 Task: Compose an email with the signature Jamie Cooper with the subject Confirmation of a shipment and the message I noticed that there is an error in the financial report. Could you please take a look and let me know how we can correct it? from softage.5@softage.net to softage.10@softage.net, select last sentence, change the font color from current to black and background color to maroon Send the email. Finally, move the email from Sent Items to the label Crafts
Action: Mouse moved to (943, 70)
Screenshot: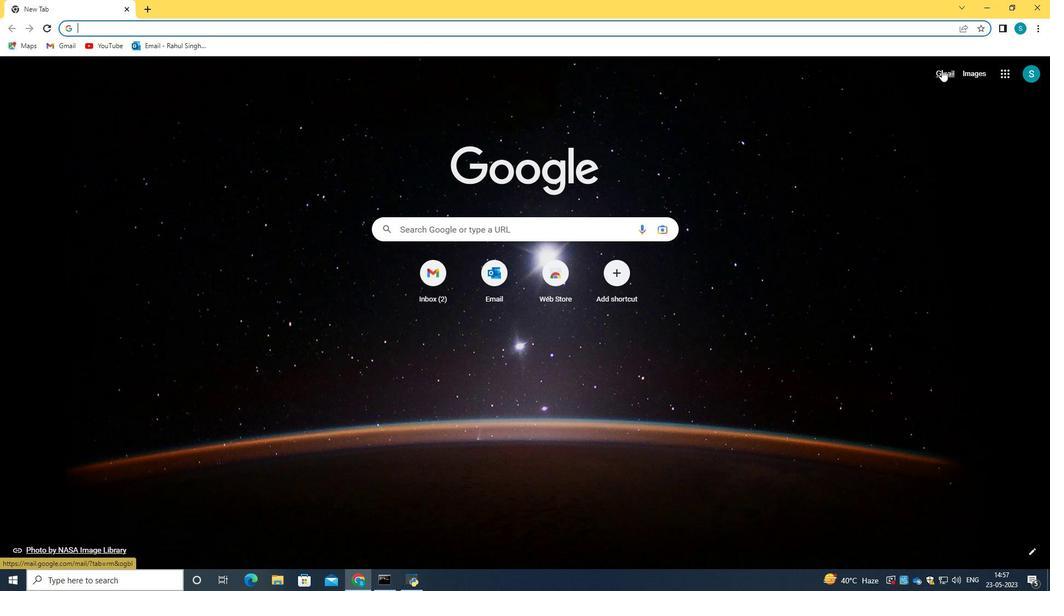 
Action: Mouse pressed left at (943, 70)
Screenshot: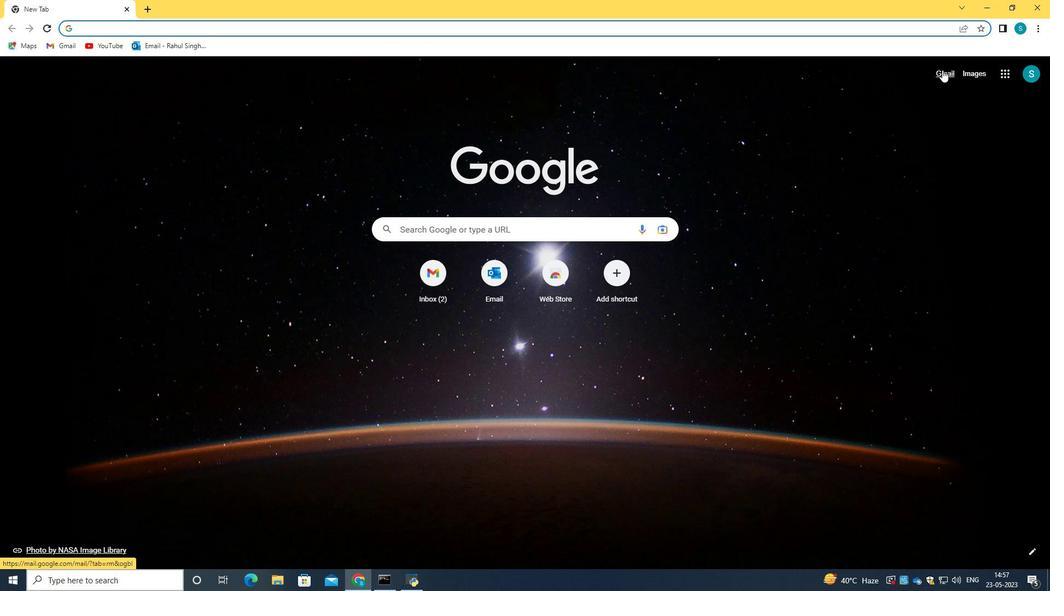 
Action: Mouse moved to (92, 116)
Screenshot: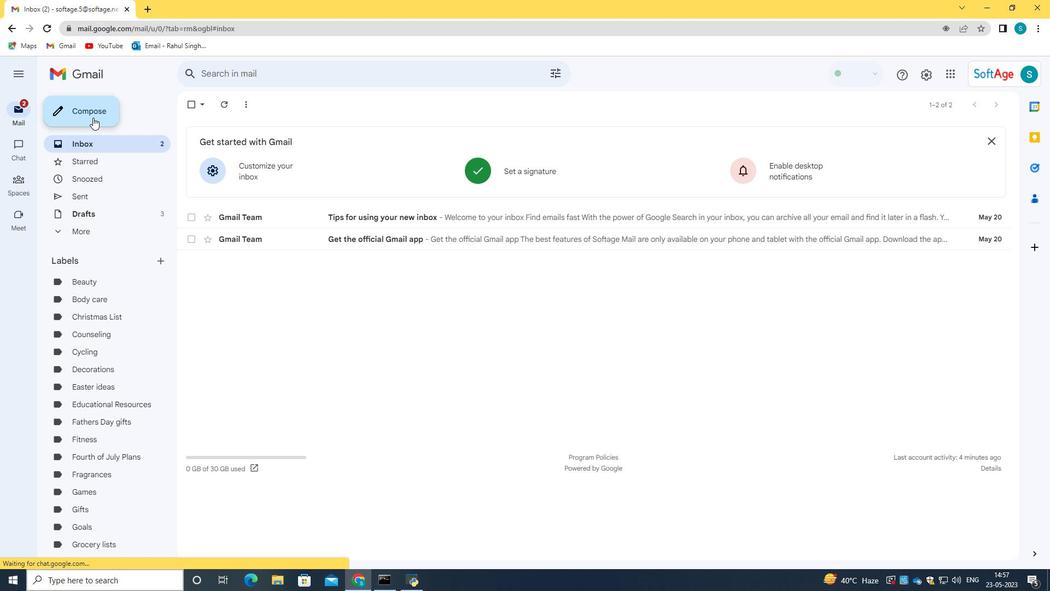 
Action: Mouse pressed left at (92, 116)
Screenshot: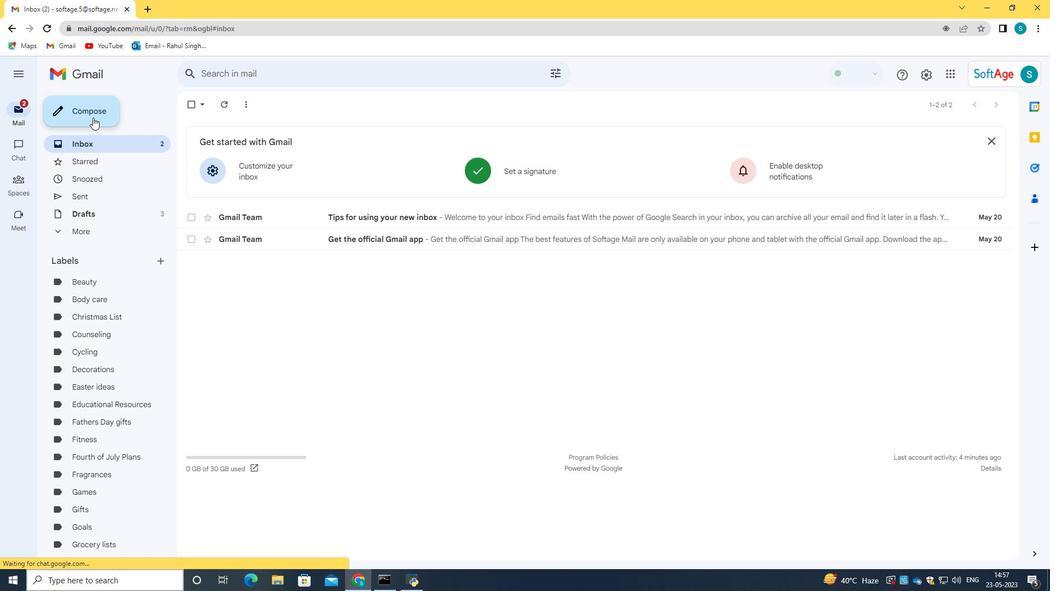 
Action: Mouse moved to (1001, 242)
Screenshot: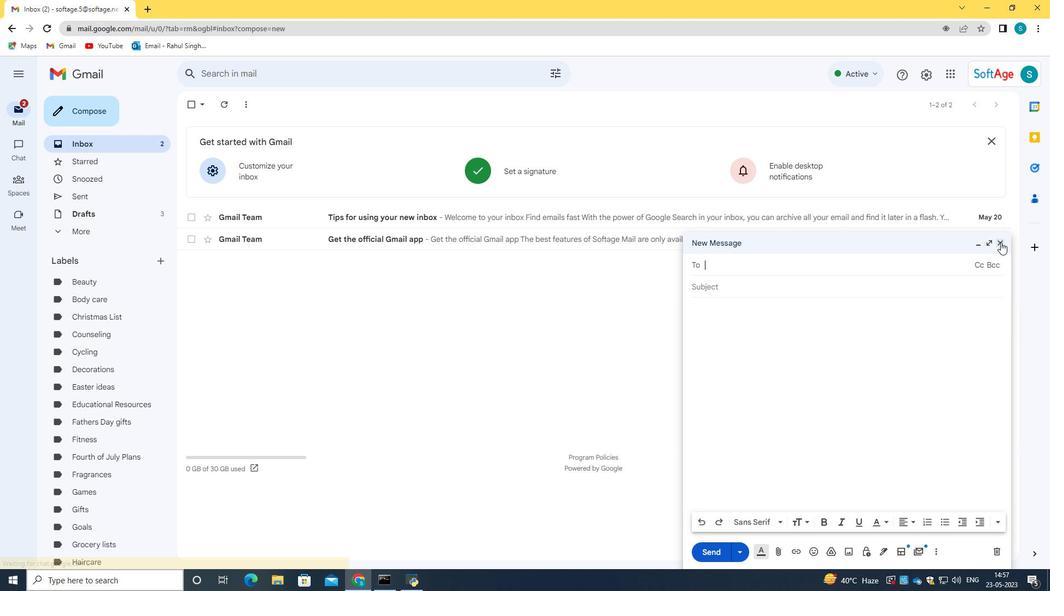 
Action: Mouse pressed left at (1001, 242)
Screenshot: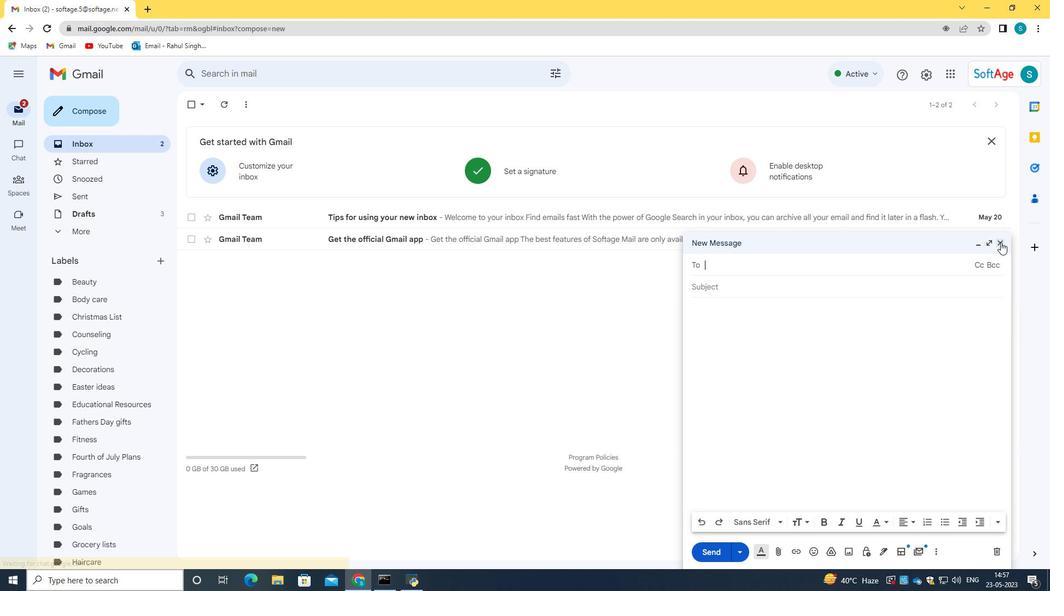 
Action: Mouse moved to (483, 177)
Screenshot: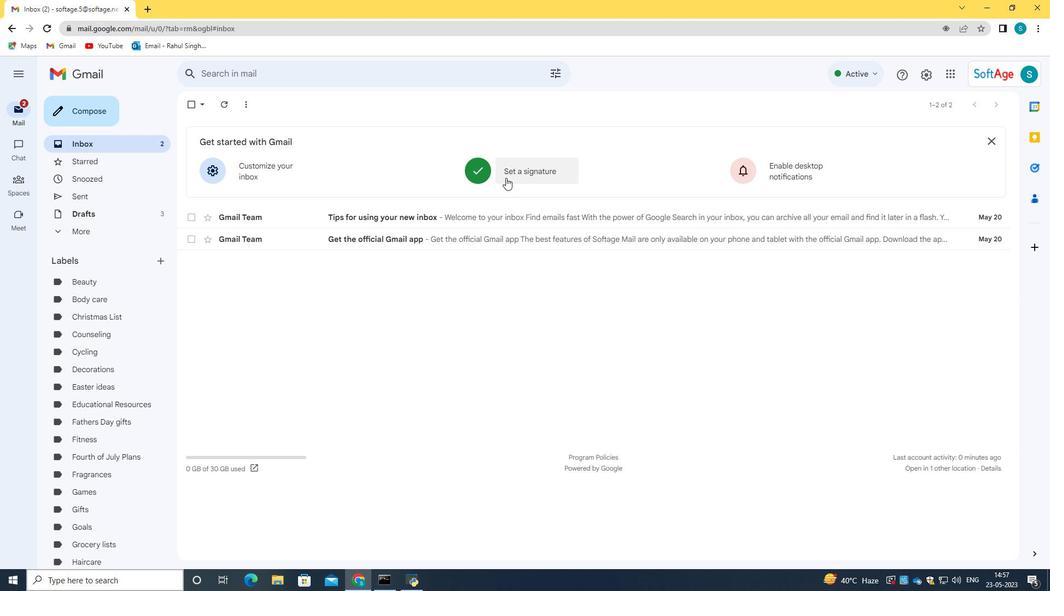 
Action: Mouse pressed left at (483, 177)
Screenshot: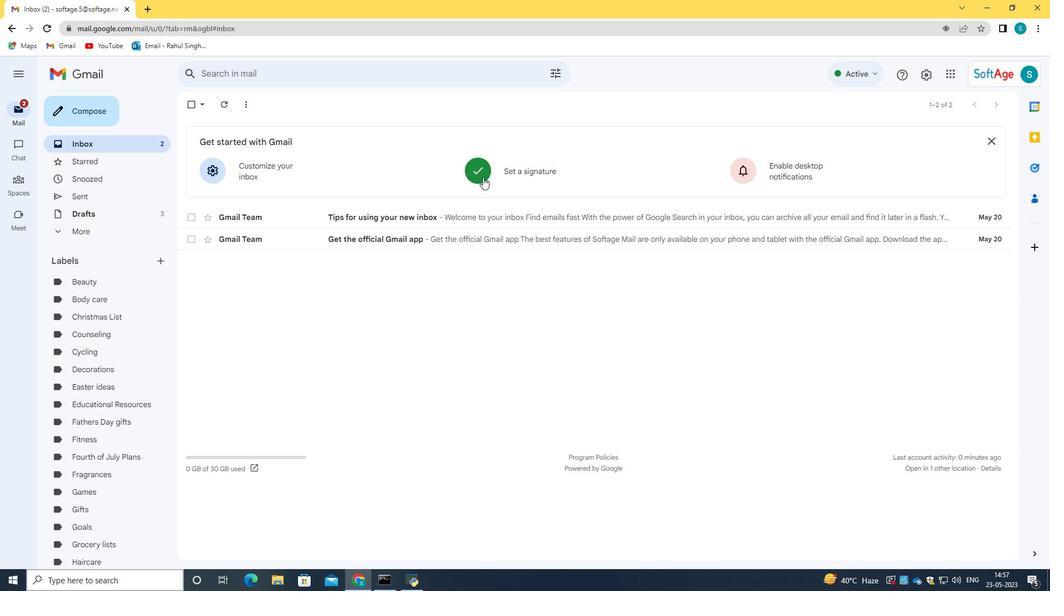 
Action: Mouse moved to (545, 175)
Screenshot: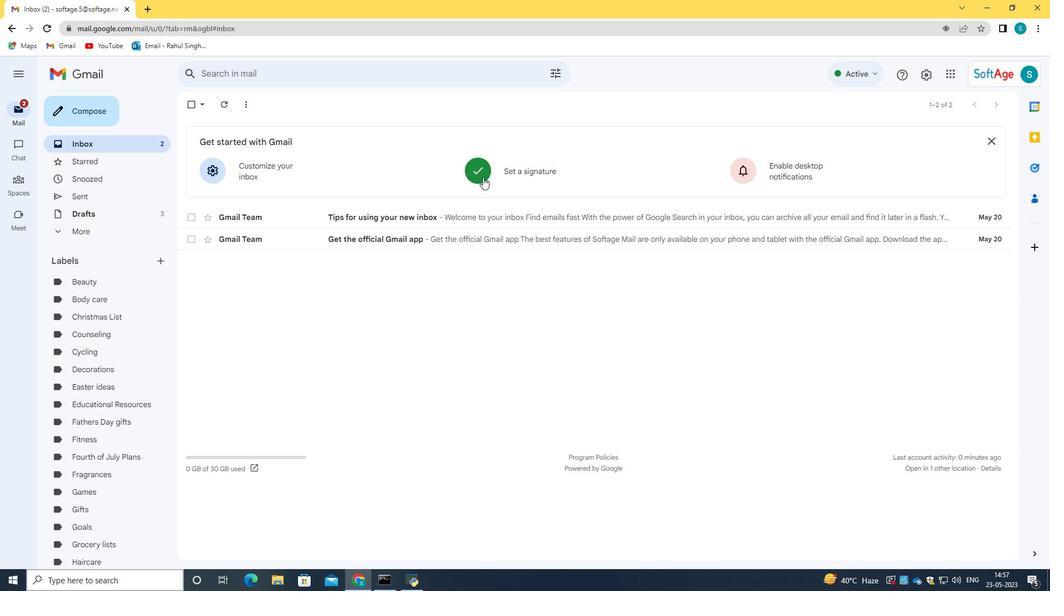 
Action: Mouse pressed left at (545, 175)
Screenshot: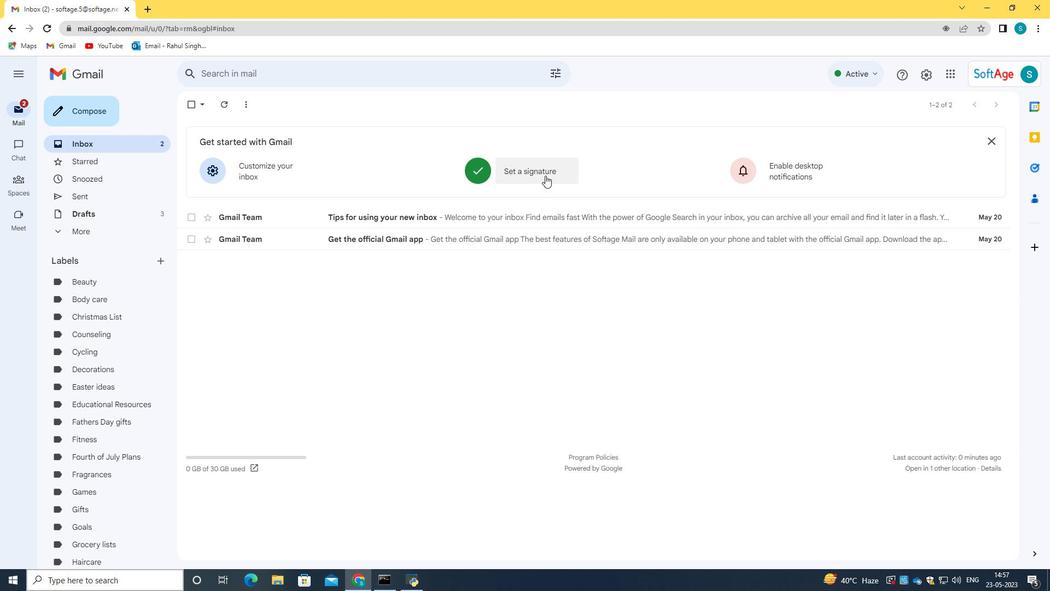 
Action: Mouse moved to (594, 255)
Screenshot: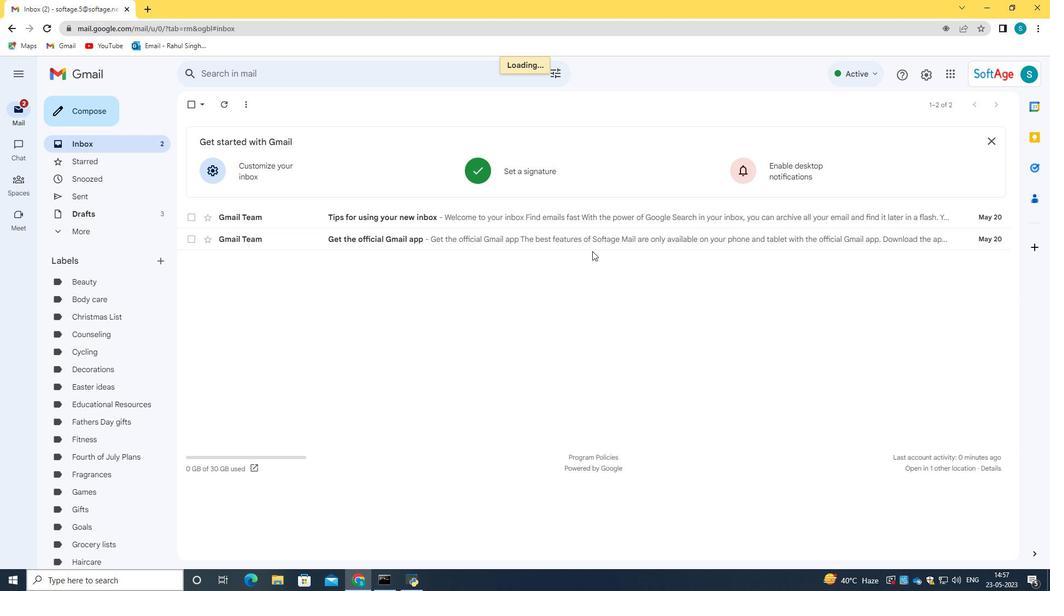 
Action: Mouse scrolled (594, 254) with delta (0, 0)
Screenshot: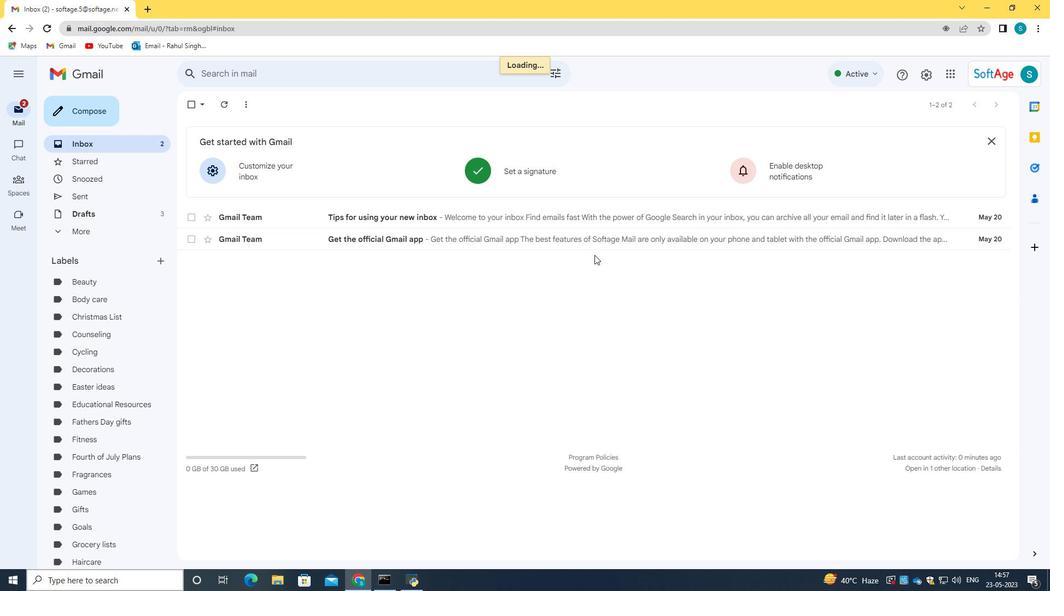 
Action: Mouse scrolled (594, 254) with delta (0, 0)
Screenshot: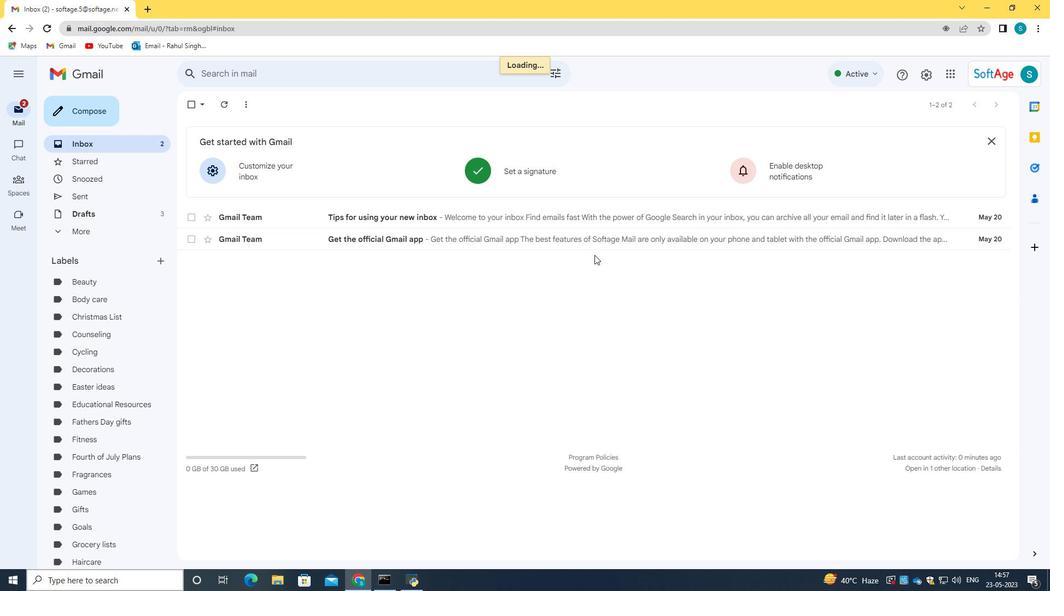 
Action: Mouse scrolled (594, 254) with delta (0, 0)
Screenshot: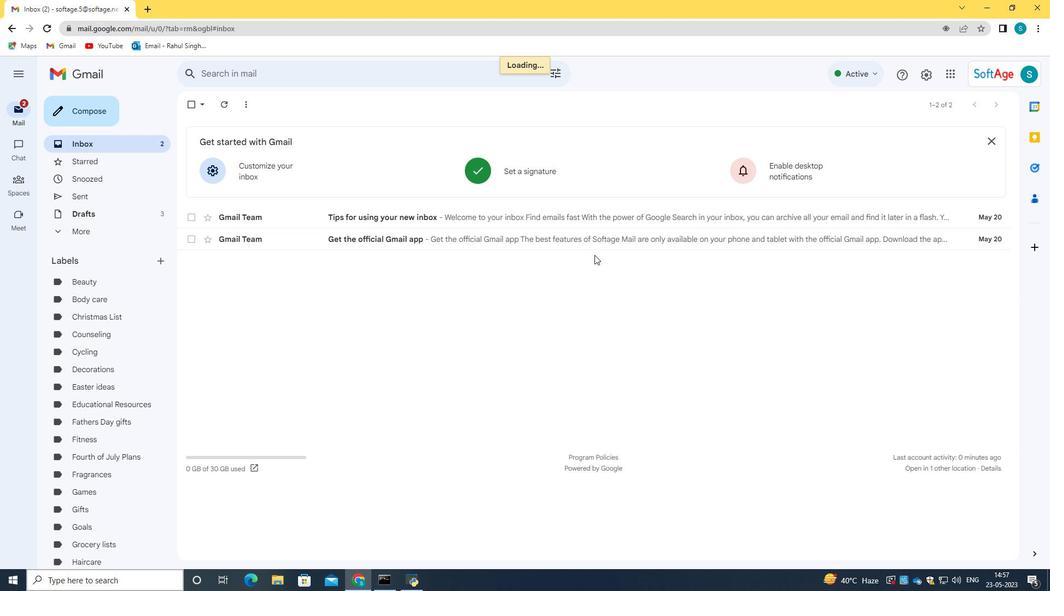 
Action: Mouse moved to (534, 275)
Screenshot: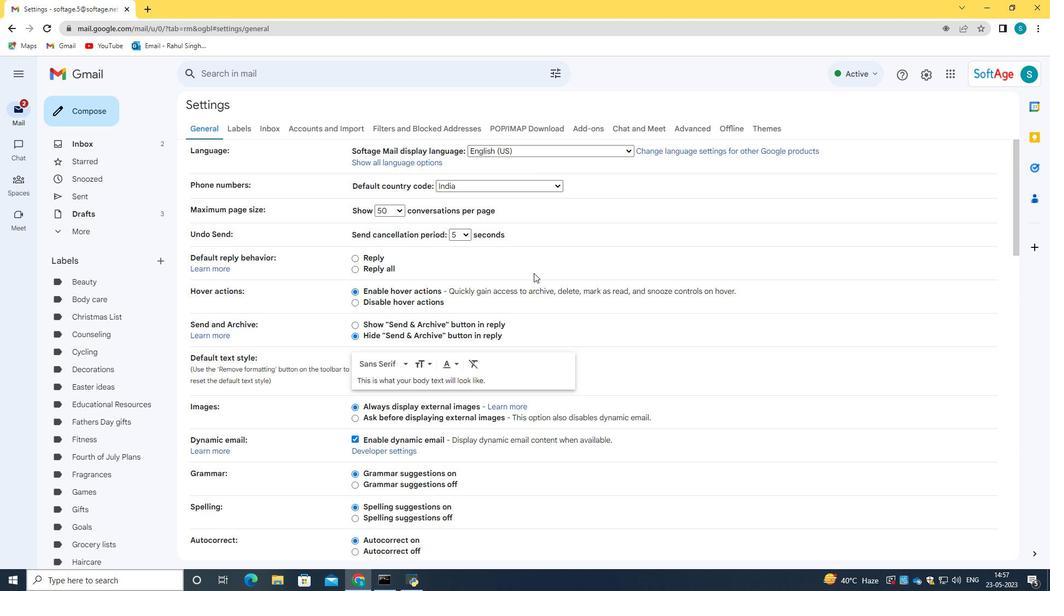 
Action: Mouse scrolled (534, 275) with delta (0, 0)
Screenshot: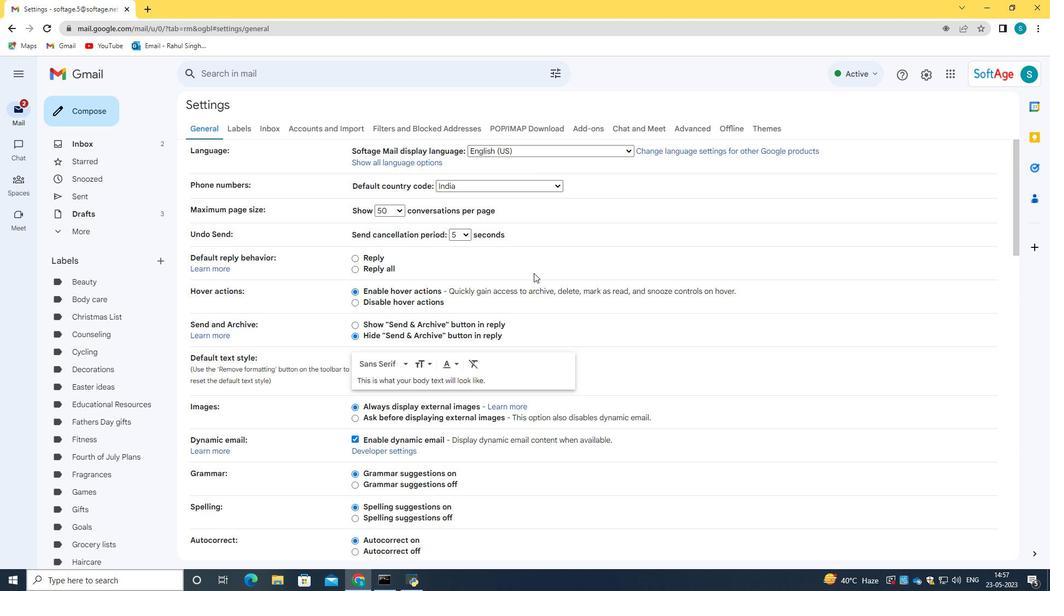 
Action: Mouse scrolled (534, 275) with delta (0, 0)
Screenshot: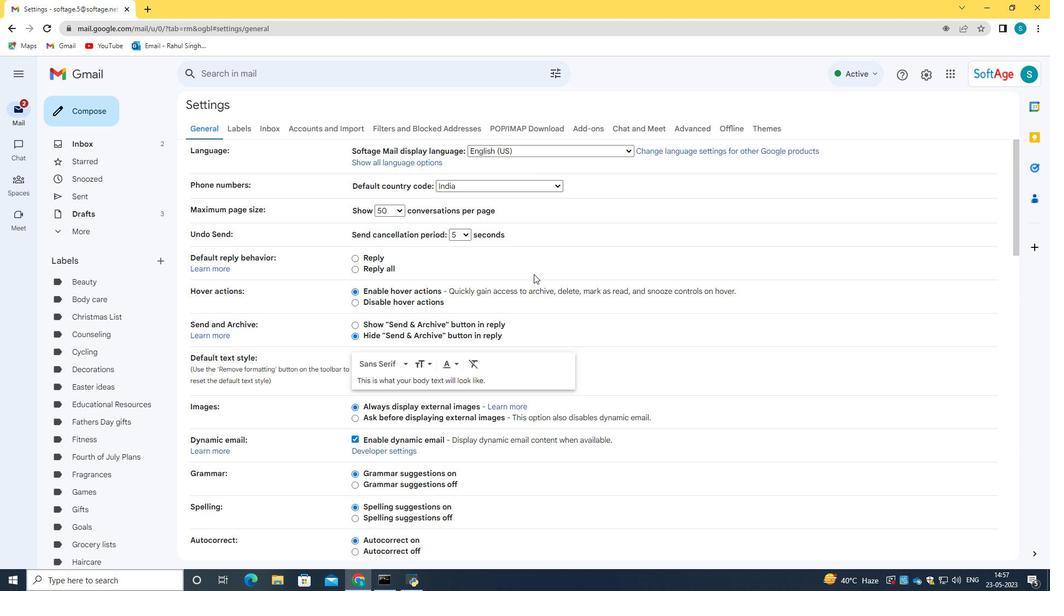 
Action: Mouse scrolled (534, 275) with delta (0, 0)
Screenshot: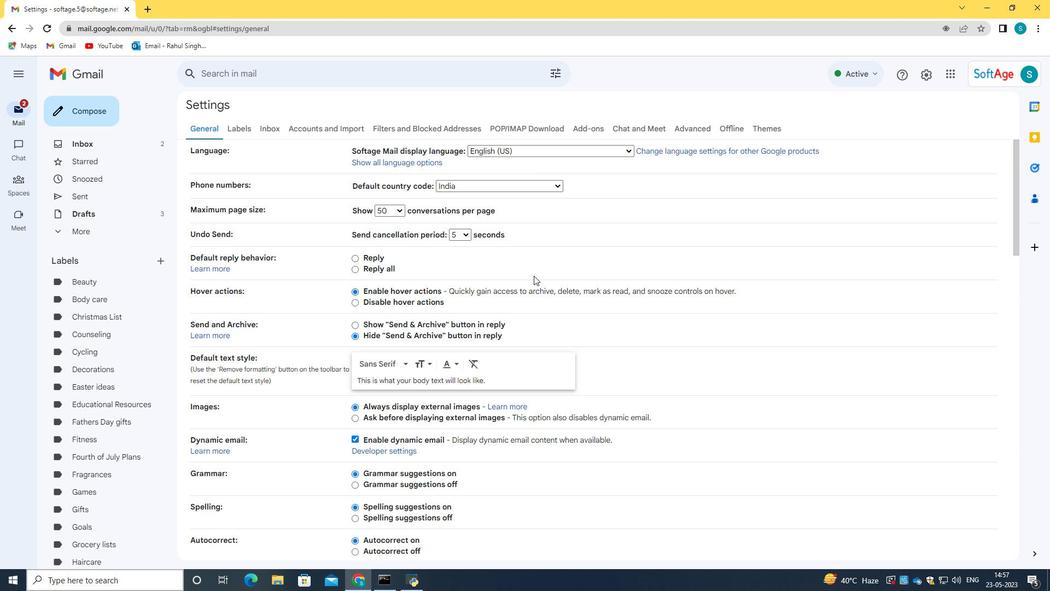 
Action: Mouse scrolled (534, 275) with delta (0, 0)
Screenshot: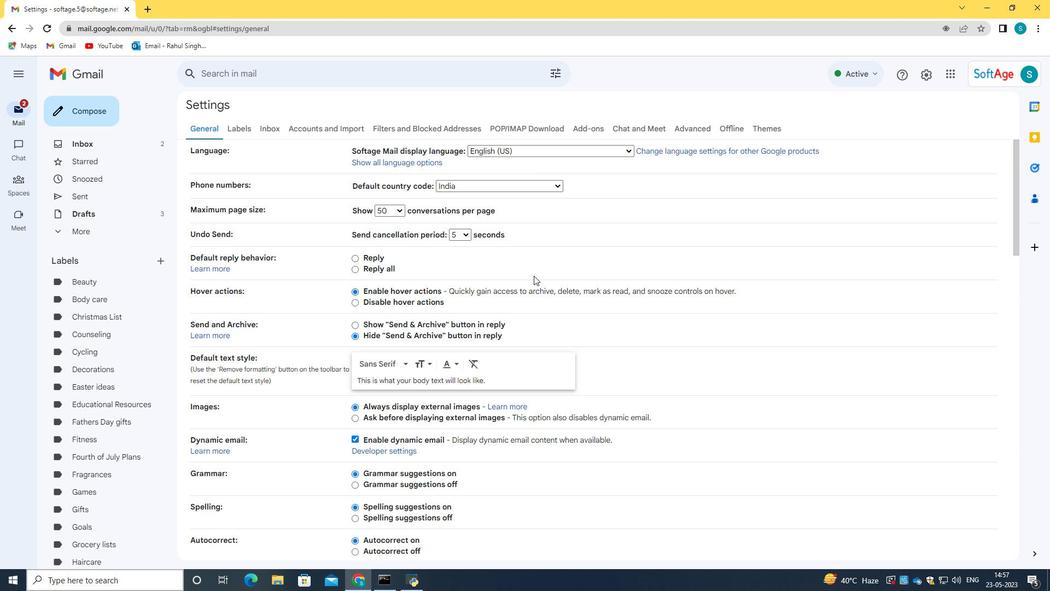 
Action: Mouse scrolled (534, 275) with delta (0, 0)
Screenshot: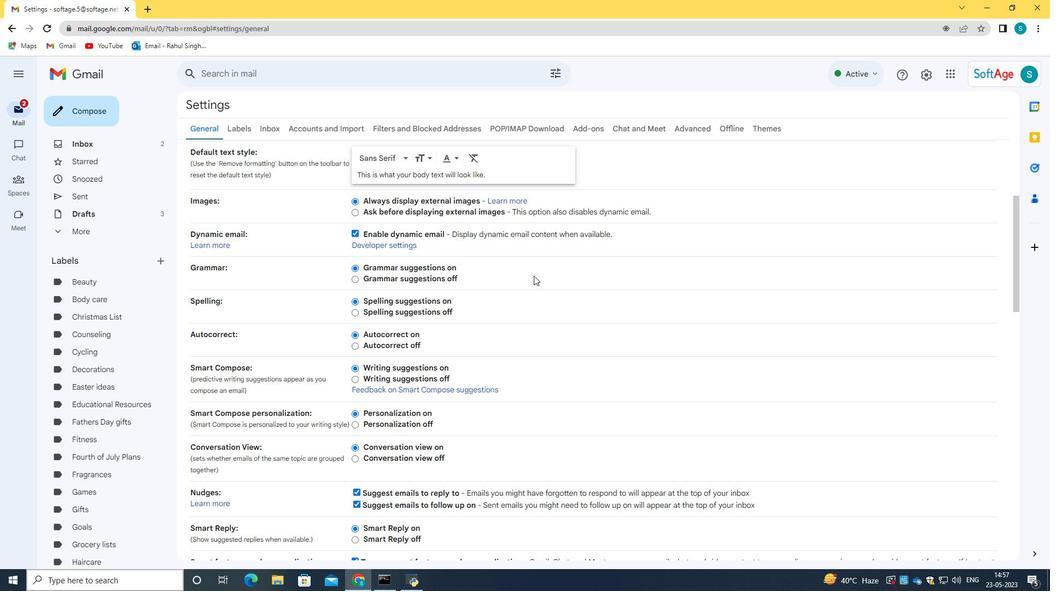 
Action: Mouse scrolled (534, 275) with delta (0, 0)
Screenshot: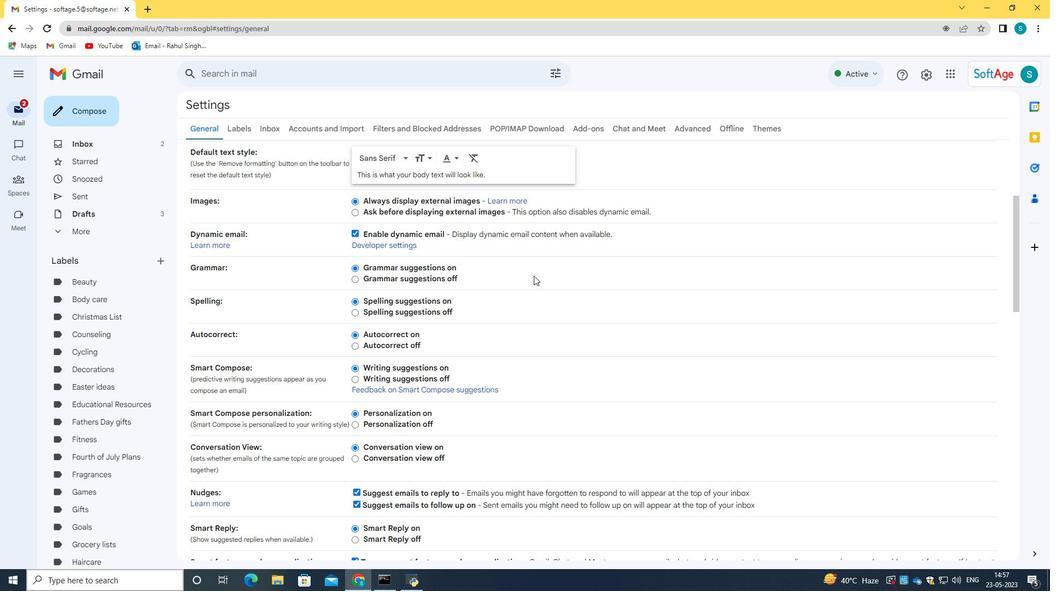 
Action: Mouse scrolled (534, 275) with delta (0, 0)
Screenshot: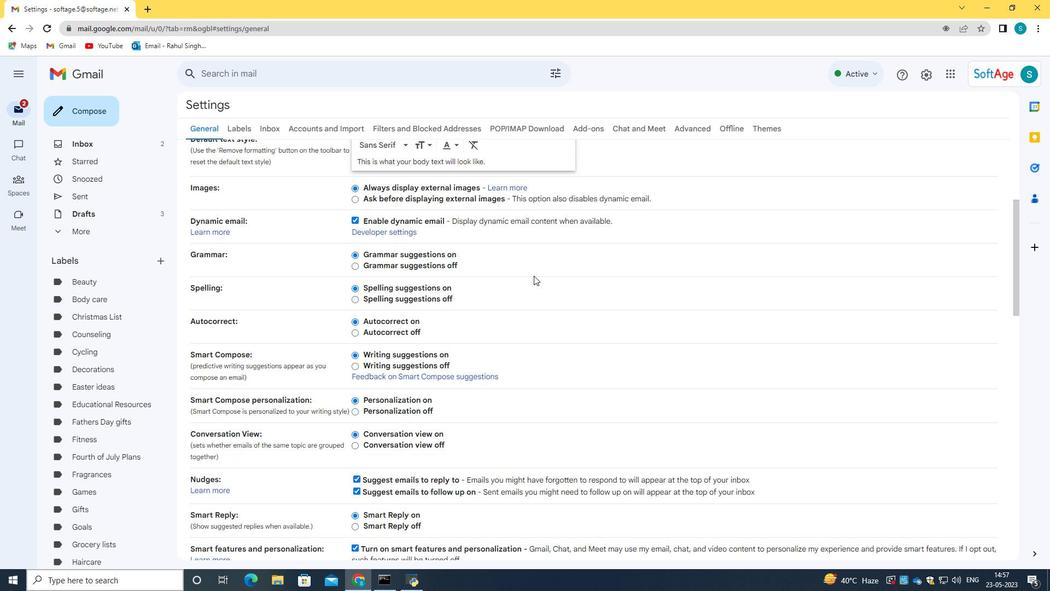 
Action: Mouse scrolled (534, 275) with delta (0, 0)
Screenshot: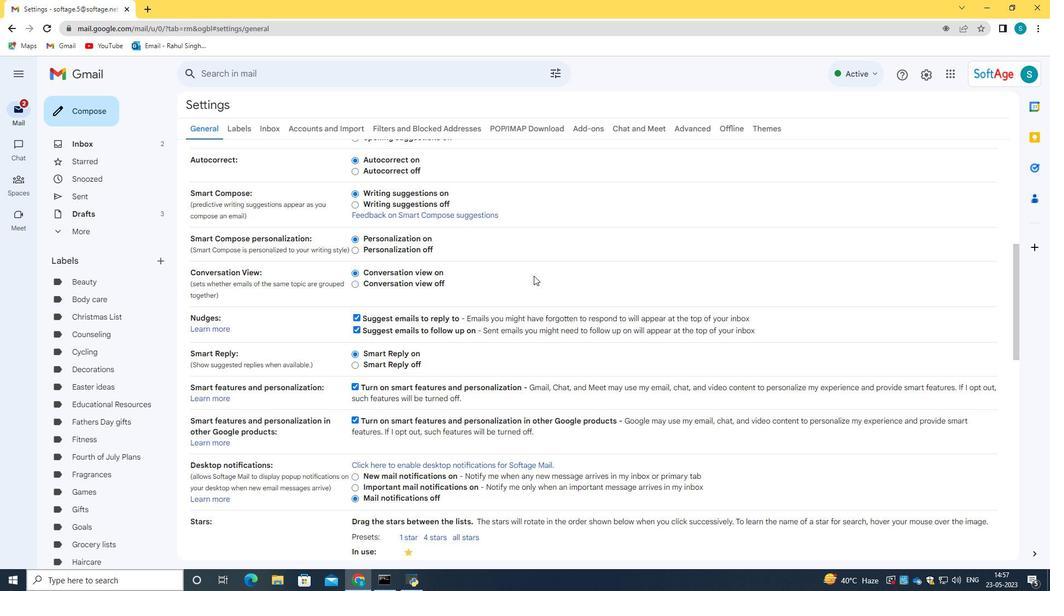 
Action: Mouse scrolled (534, 275) with delta (0, 0)
Screenshot: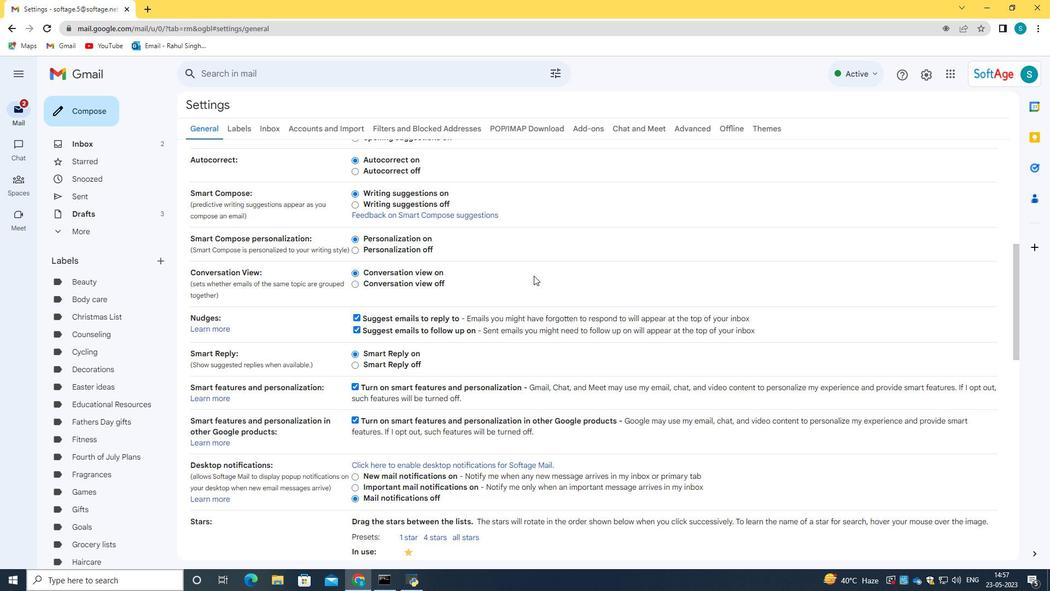 
Action: Mouse scrolled (534, 275) with delta (0, 0)
Screenshot: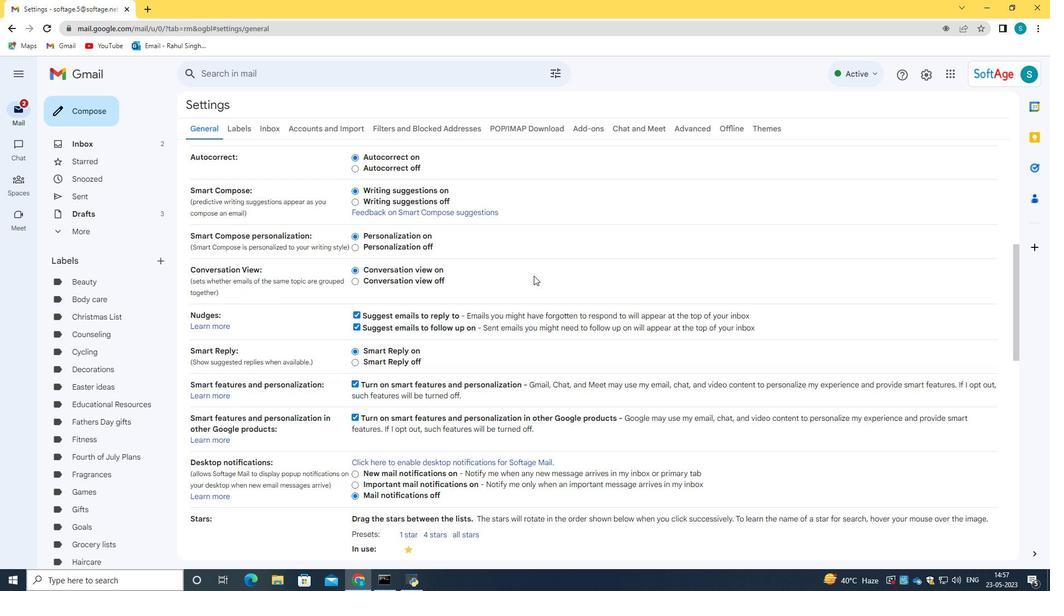 
Action: Mouse scrolled (534, 275) with delta (0, 0)
Screenshot: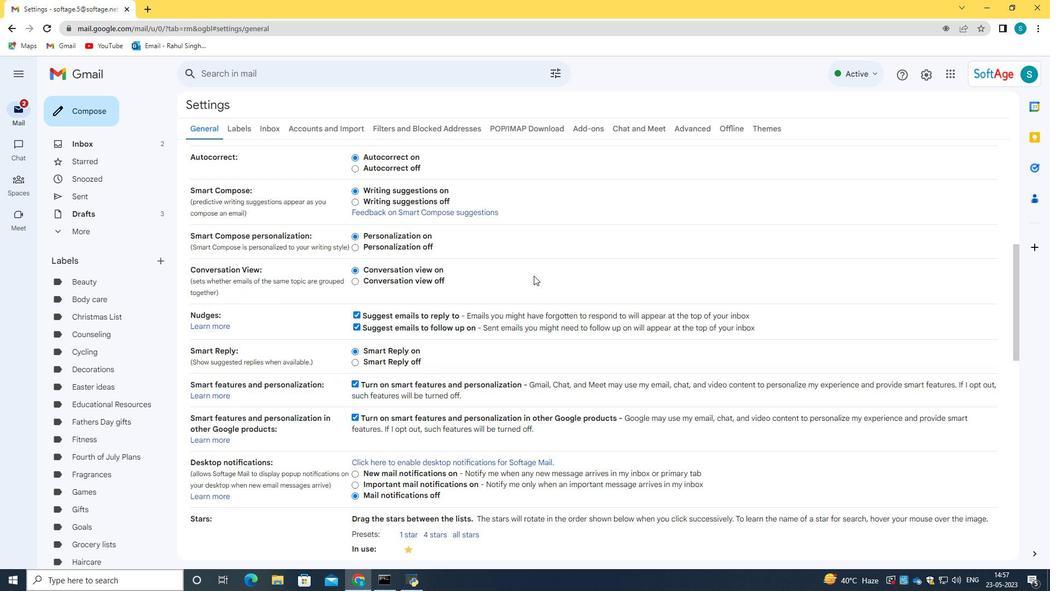 
Action: Mouse scrolled (534, 275) with delta (0, 0)
Screenshot: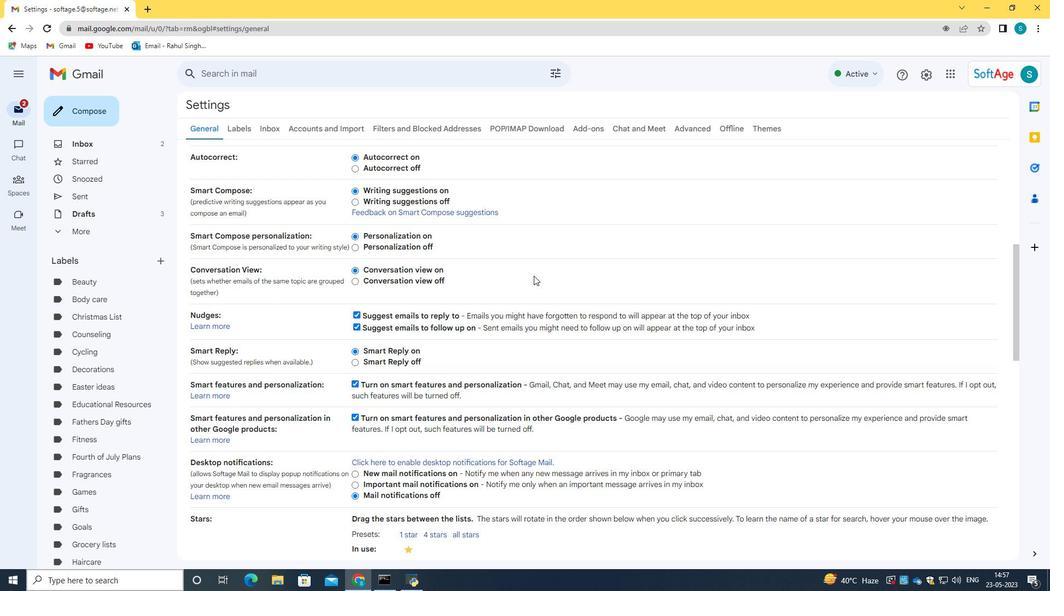 
Action: Mouse moved to (534, 275)
Screenshot: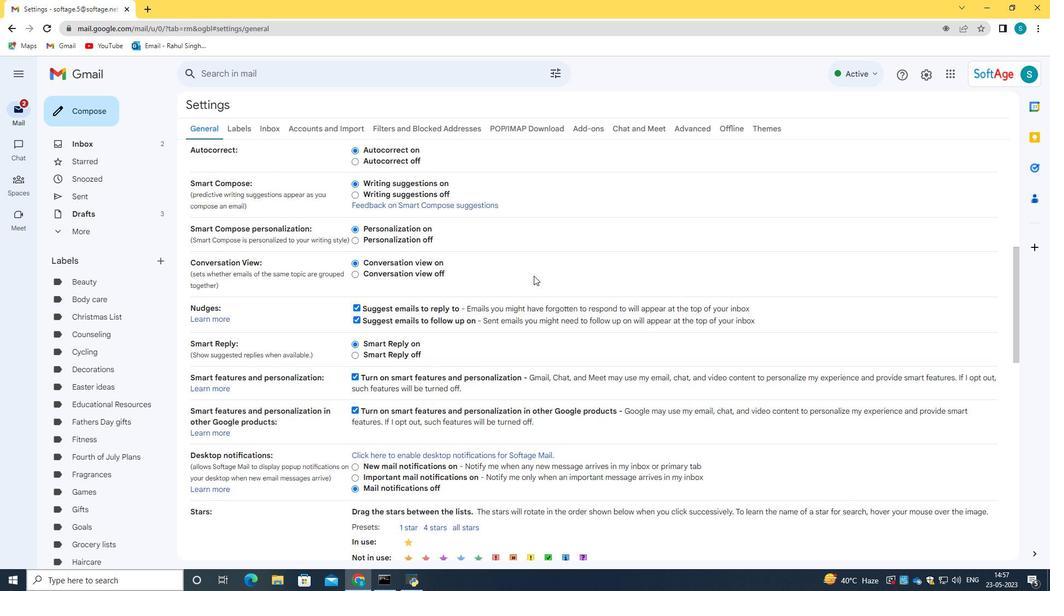 
Action: Mouse scrolled (534, 275) with delta (0, 0)
Screenshot: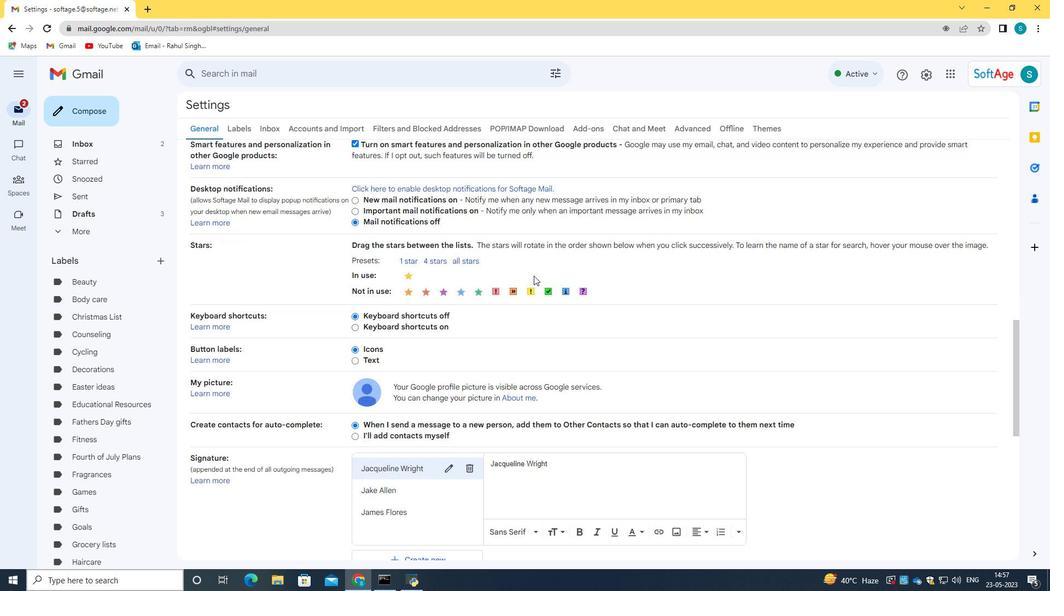 
Action: Mouse scrolled (534, 275) with delta (0, 0)
Screenshot: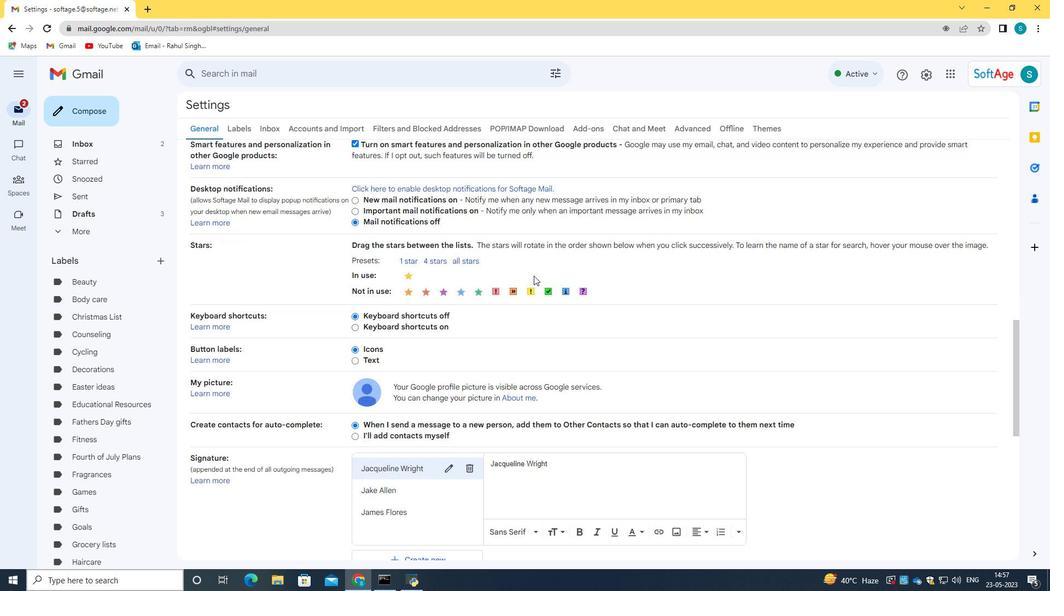 
Action: Mouse moved to (430, 447)
Screenshot: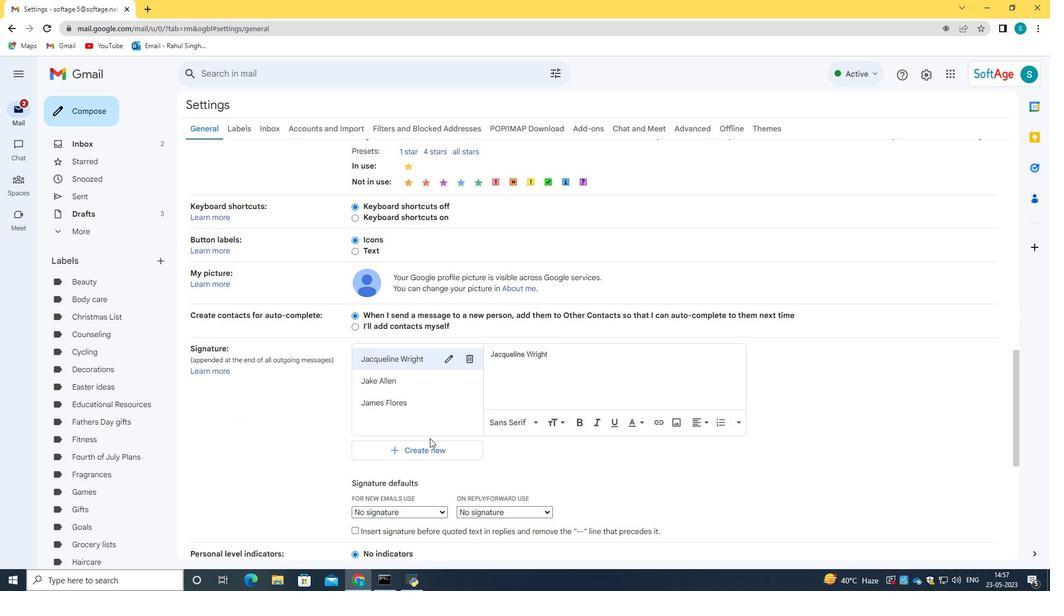 
Action: Mouse pressed left at (430, 447)
Screenshot: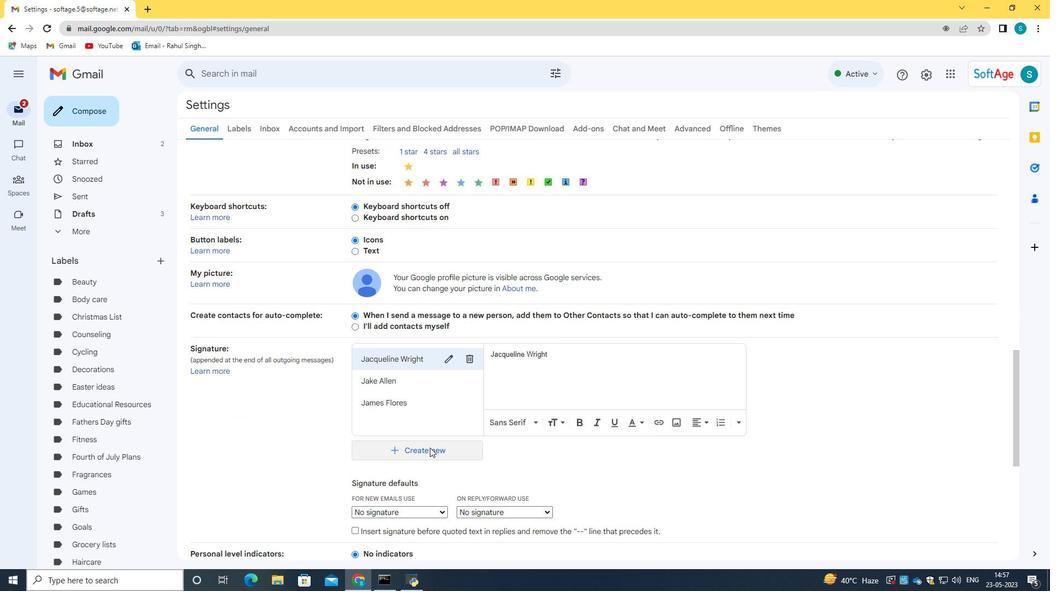 
Action: Mouse moved to (435, 449)
Screenshot: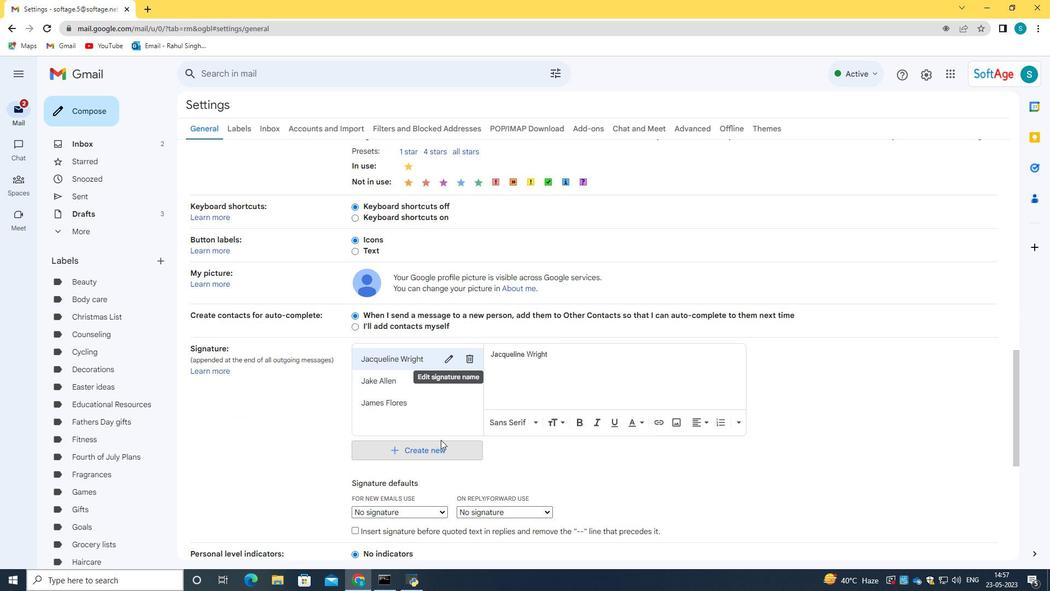 
Action: Mouse pressed left at (435, 449)
Screenshot: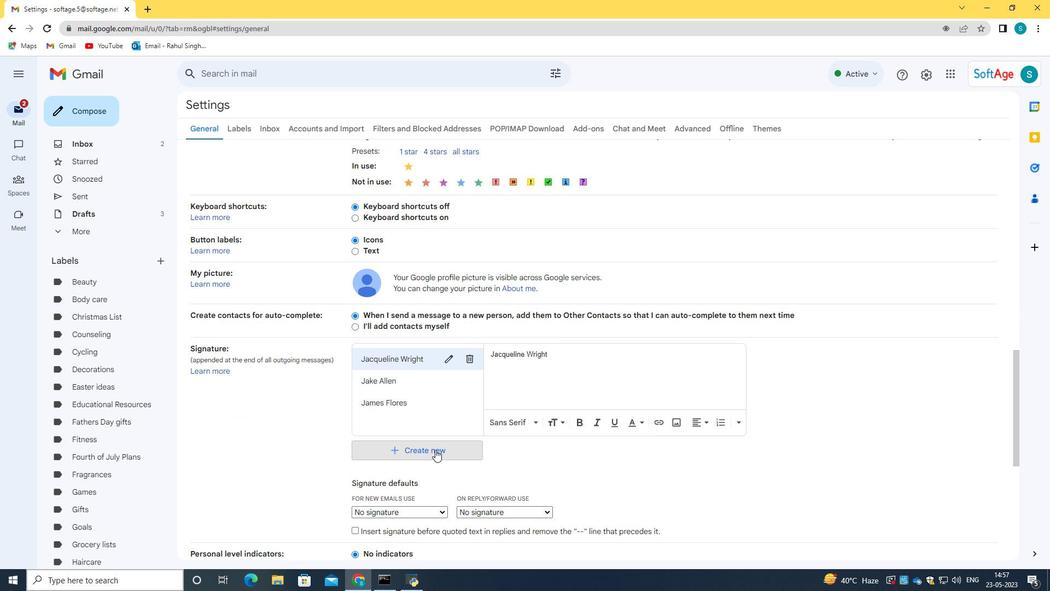
Action: Mouse moved to (483, 316)
Screenshot: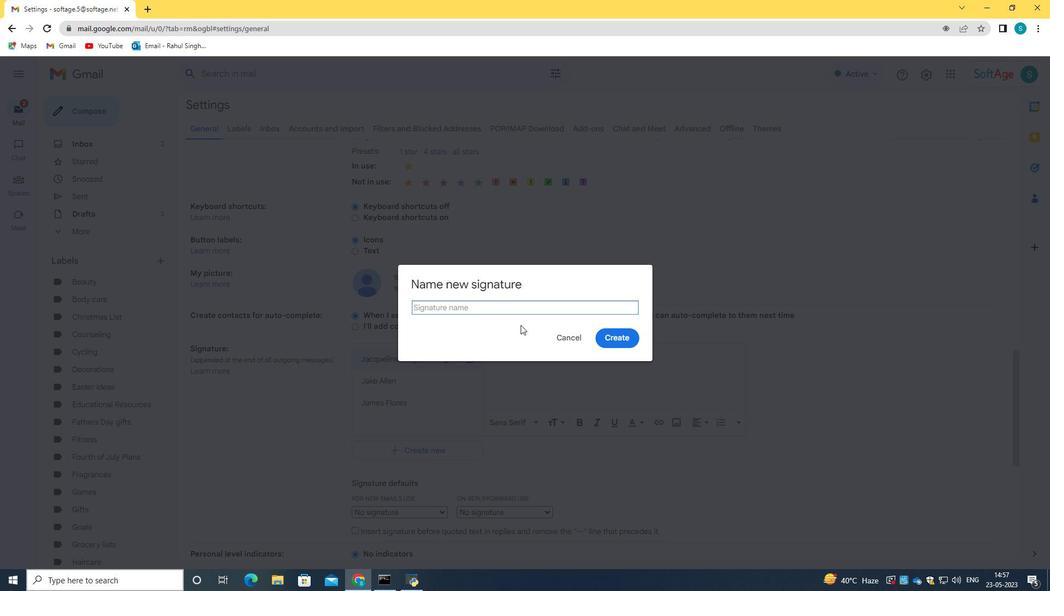 
Action: Key pressed <Key.caps_lock>J<Key.caps_lock>amie<Key.space><Key.caps_lock>C<Key.caps_lock>ooper
Screenshot: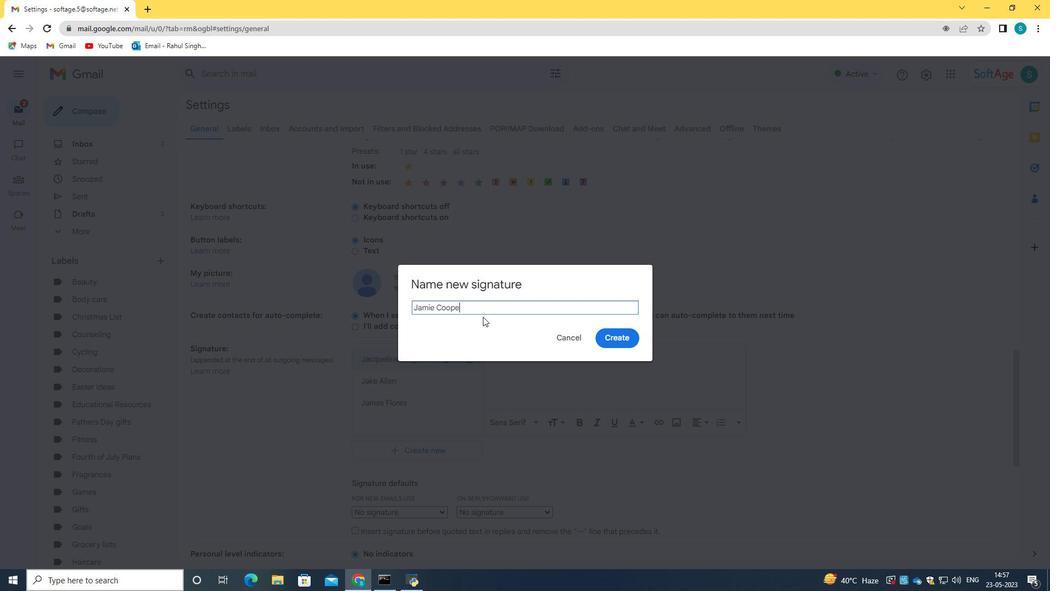 
Action: Mouse moved to (603, 337)
Screenshot: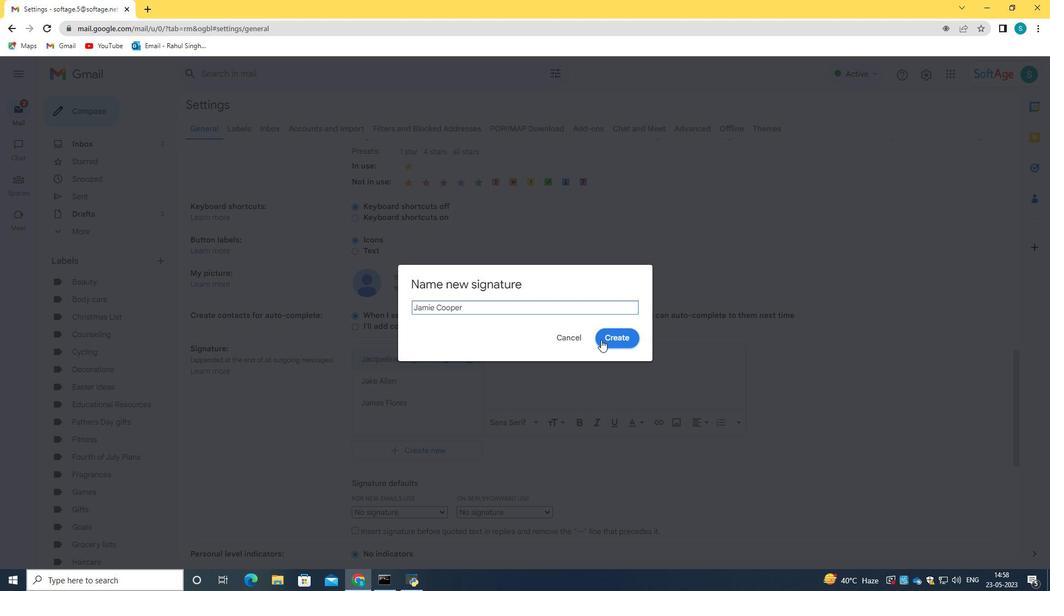 
Action: Mouse pressed left at (603, 337)
Screenshot: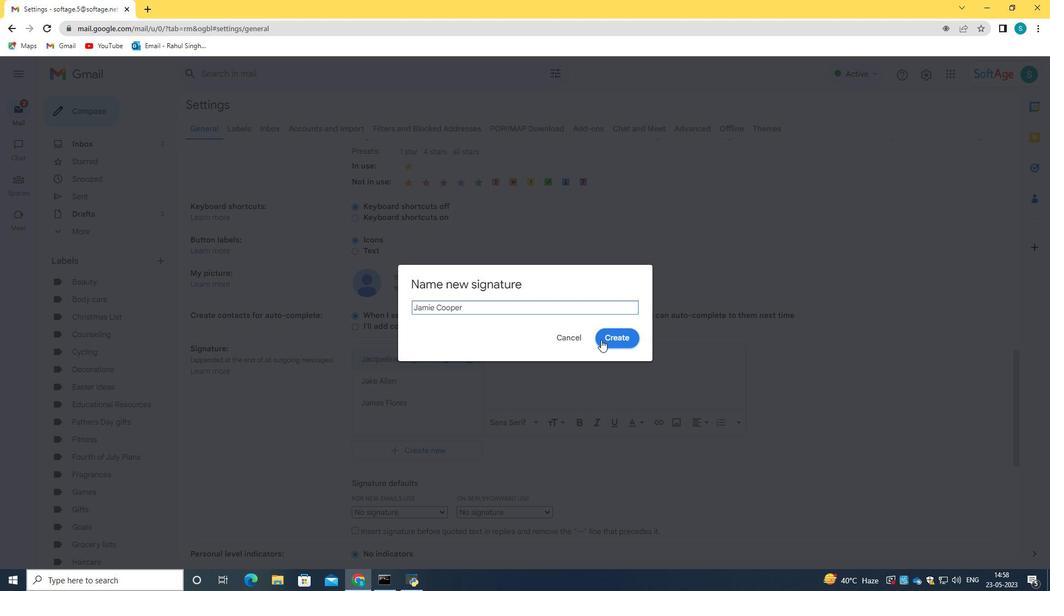
Action: Mouse moved to (569, 336)
Screenshot: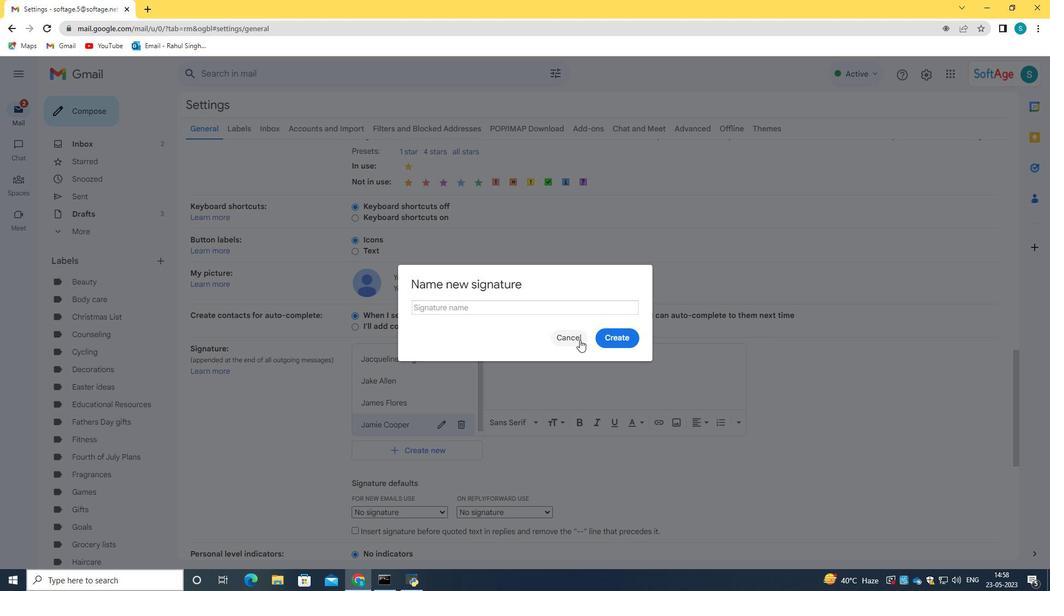 
Action: Mouse pressed left at (569, 336)
Screenshot: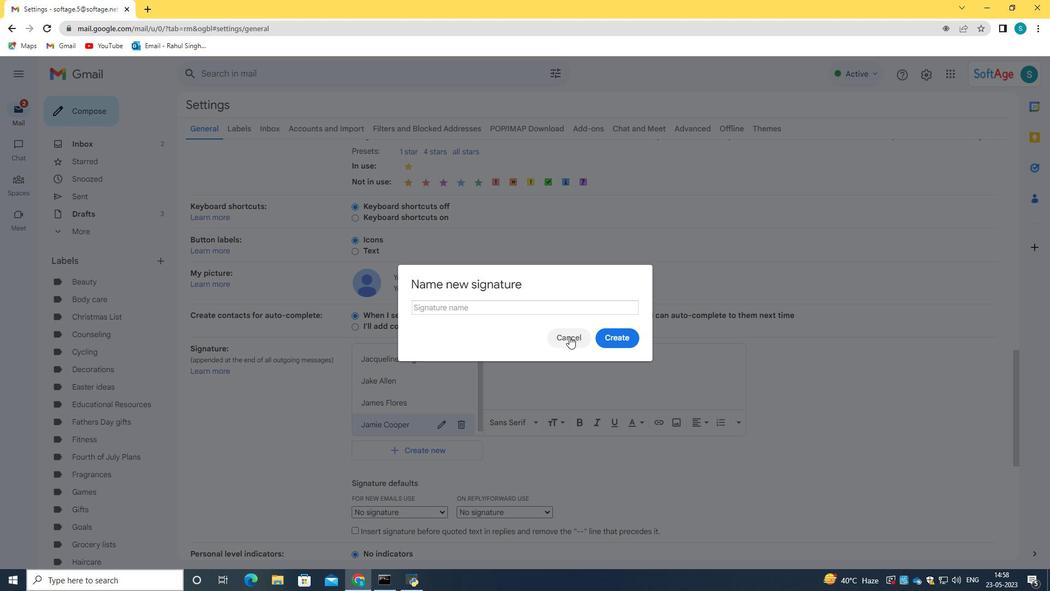 
Action: Mouse moved to (553, 377)
Screenshot: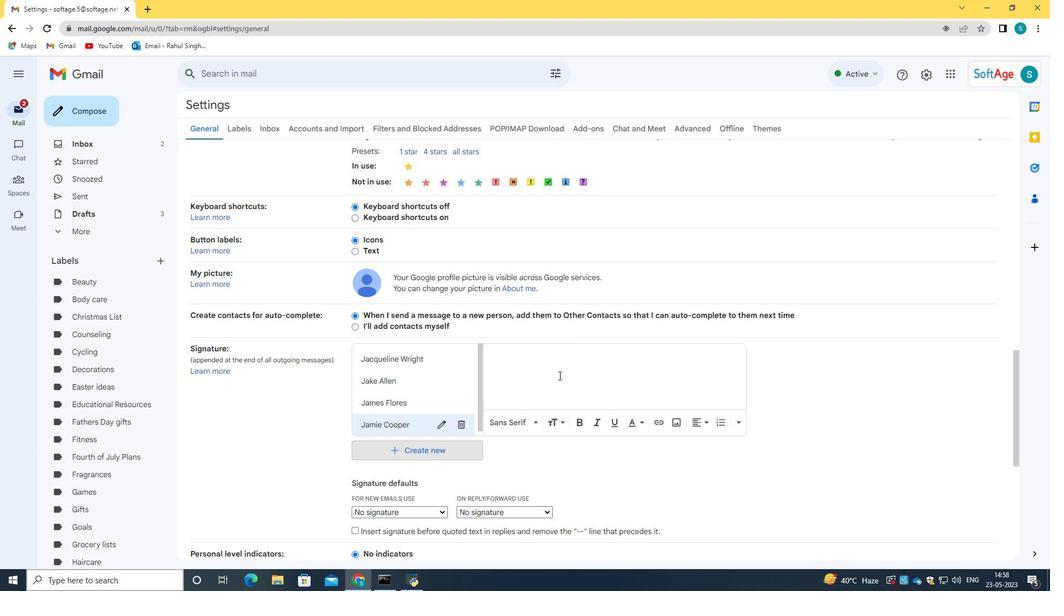 
Action: Mouse pressed left at (553, 377)
Screenshot: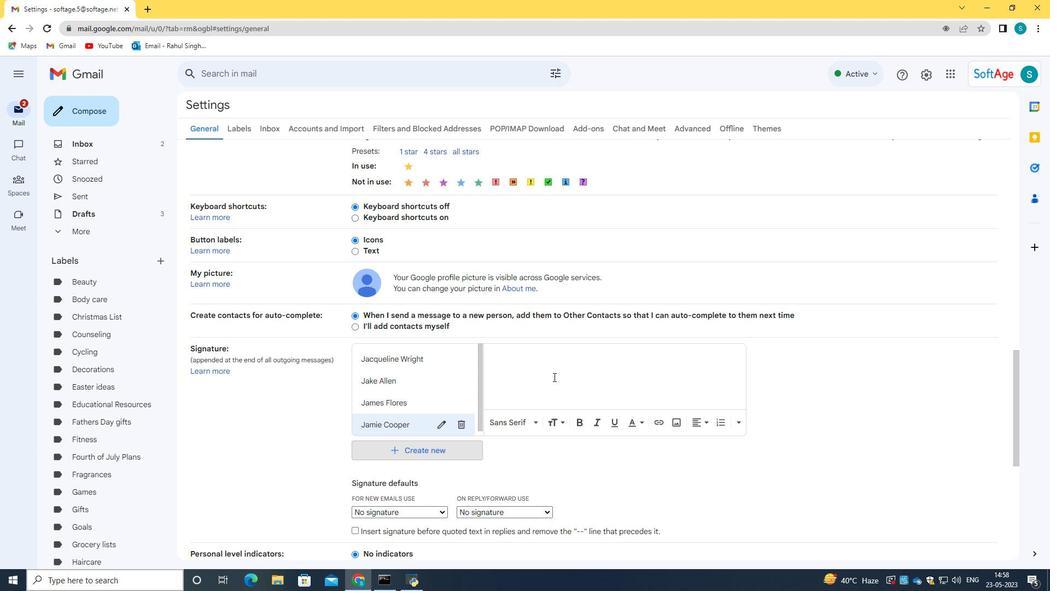 
Action: Key pressed <Key.caps_lock>J<Key.caps_lock>amie<Key.space><Key.caps_lock>C<Key.caps_lock>ooper
Screenshot: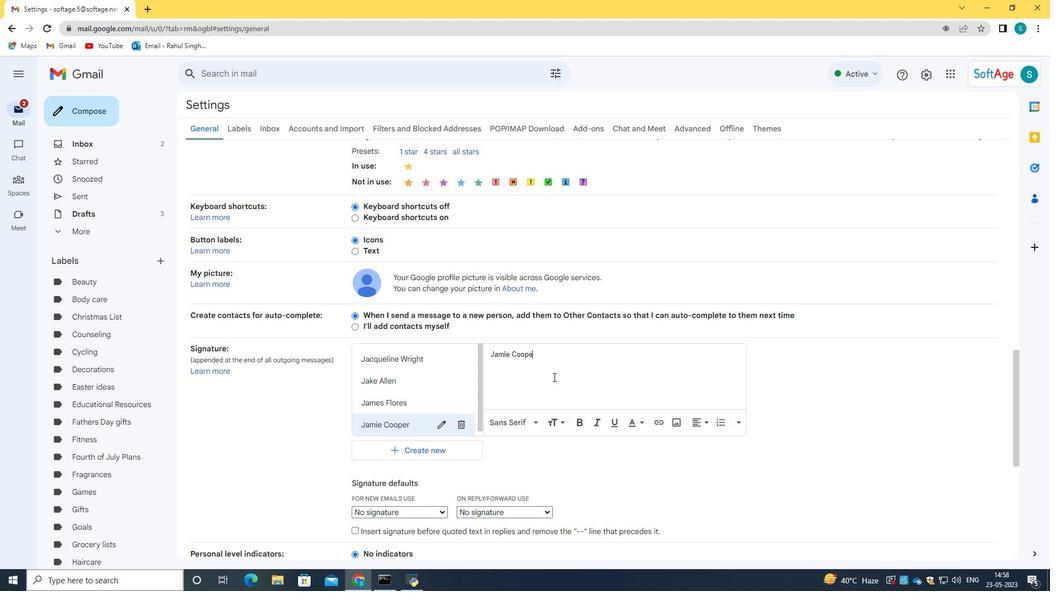 
Action: Mouse scrolled (553, 376) with delta (0, 0)
Screenshot: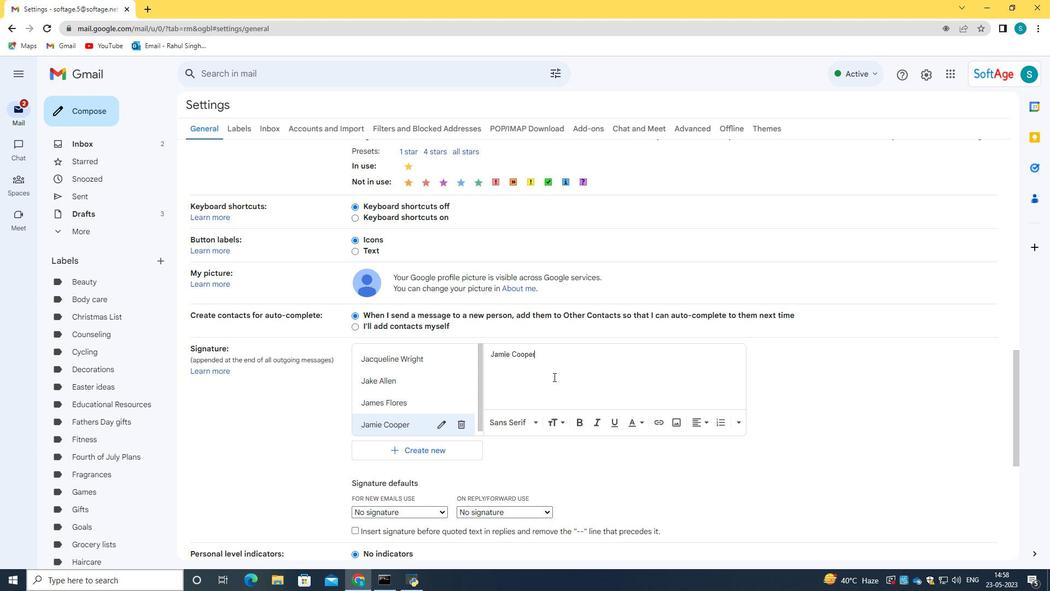 
Action: Mouse scrolled (553, 376) with delta (0, 0)
Screenshot: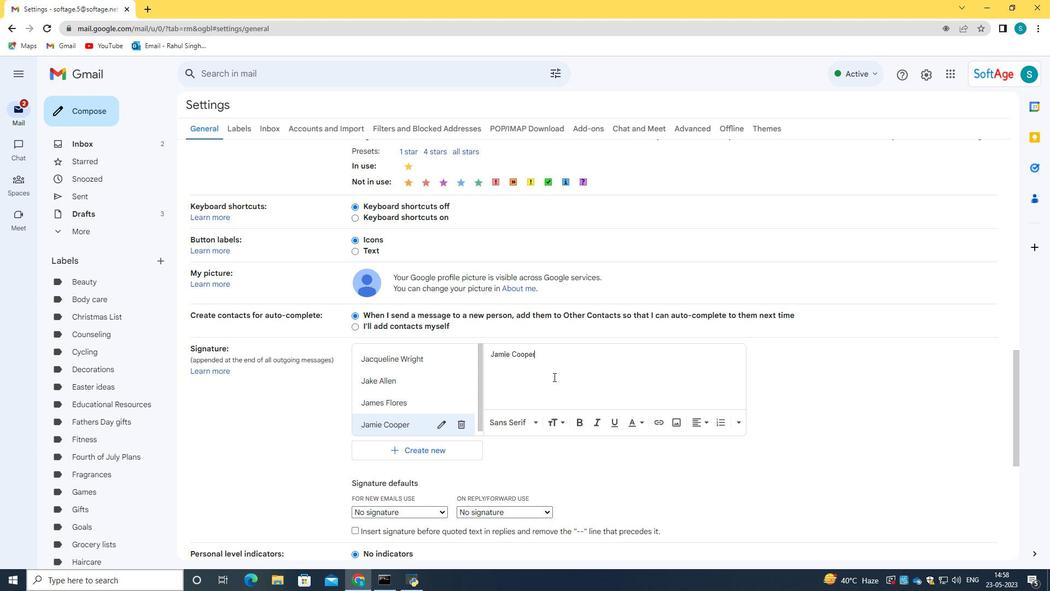 
Action: Mouse scrolled (553, 376) with delta (0, 0)
Screenshot: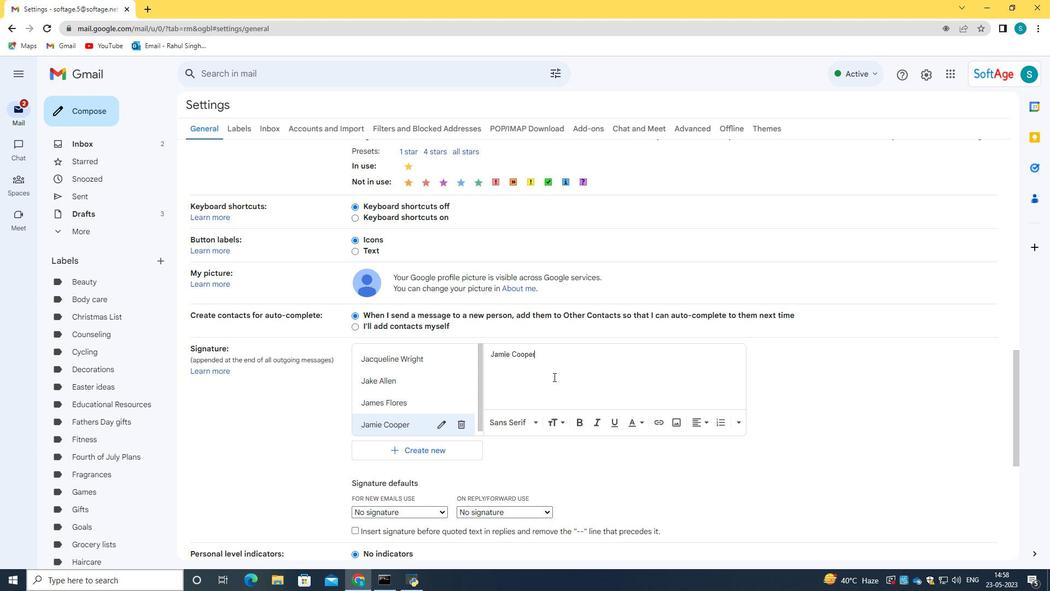 
Action: Mouse scrolled (553, 376) with delta (0, 0)
Screenshot: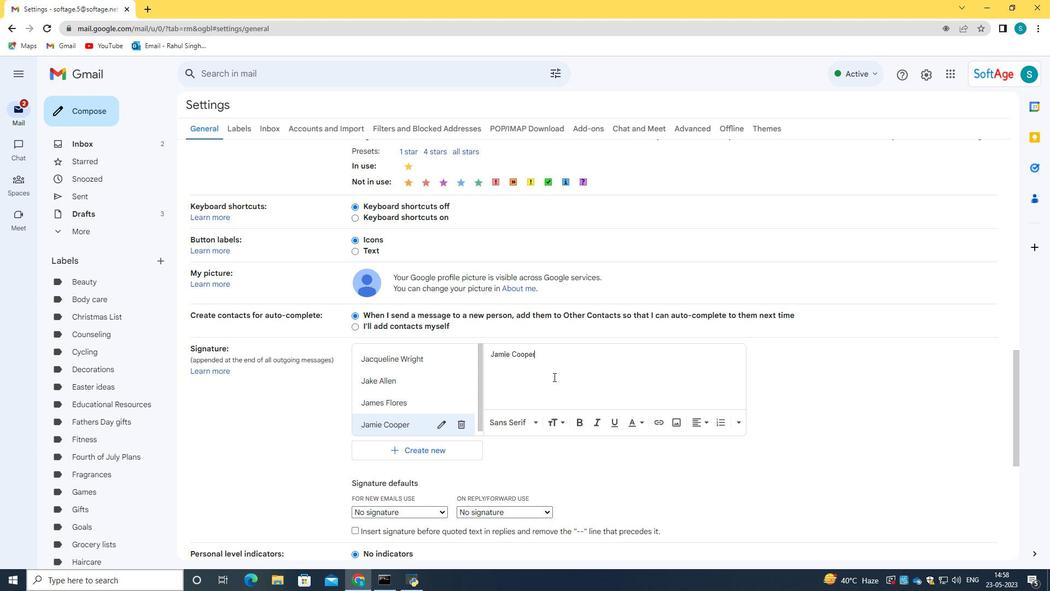 
Action: Mouse scrolled (553, 376) with delta (0, 0)
Screenshot: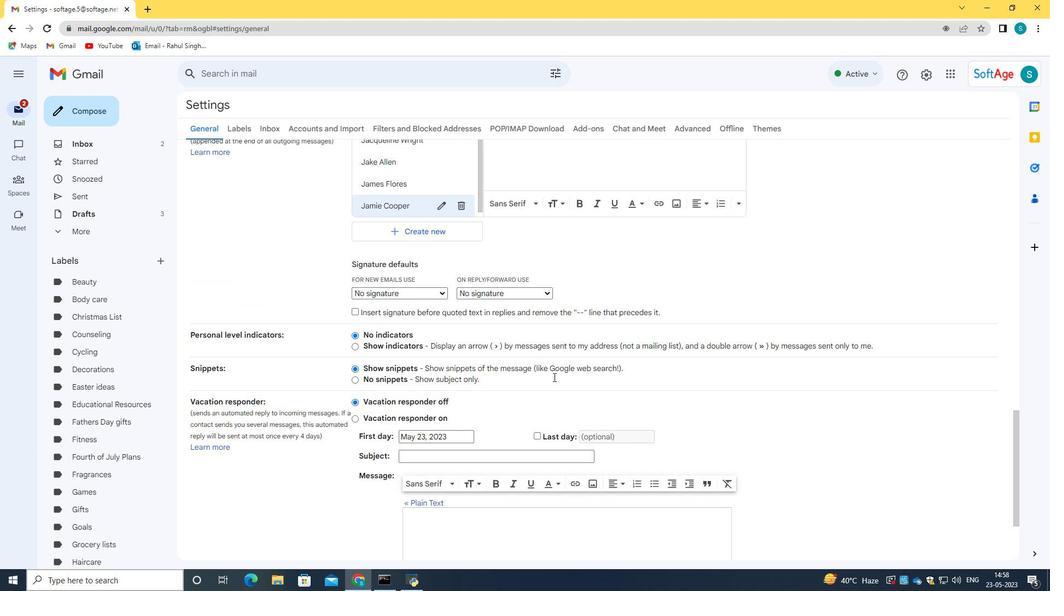 
Action: Mouse scrolled (553, 376) with delta (0, 0)
Screenshot: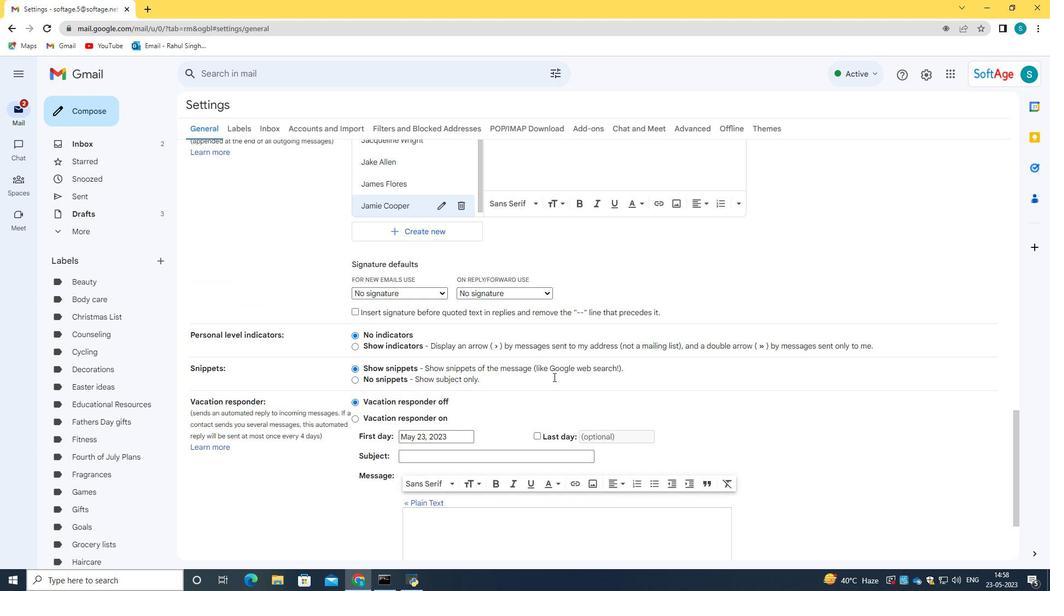 
Action: Mouse scrolled (553, 376) with delta (0, 0)
Screenshot: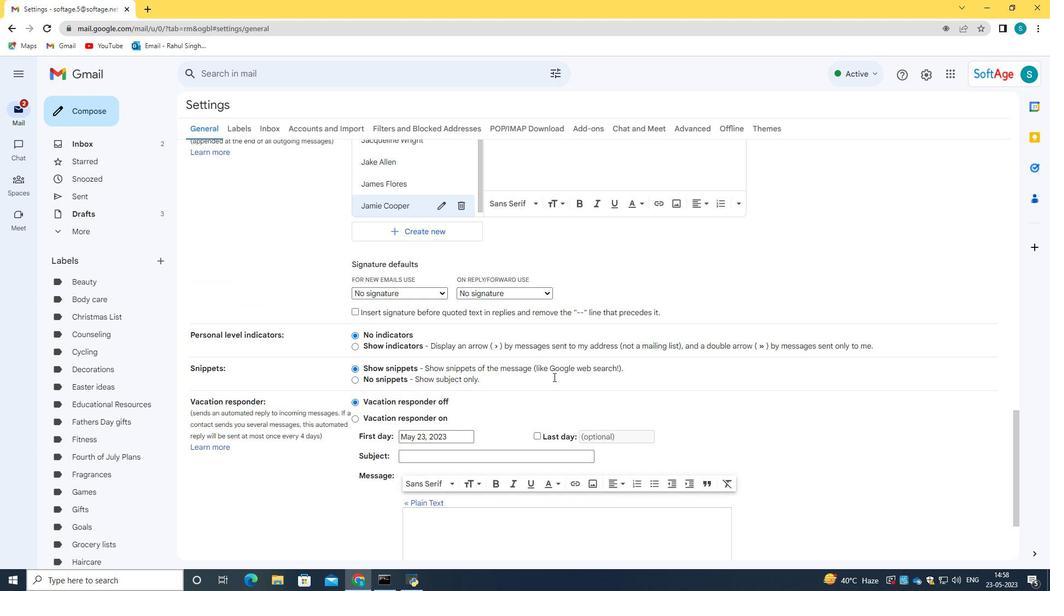 
Action: Mouse scrolled (553, 376) with delta (0, 0)
Screenshot: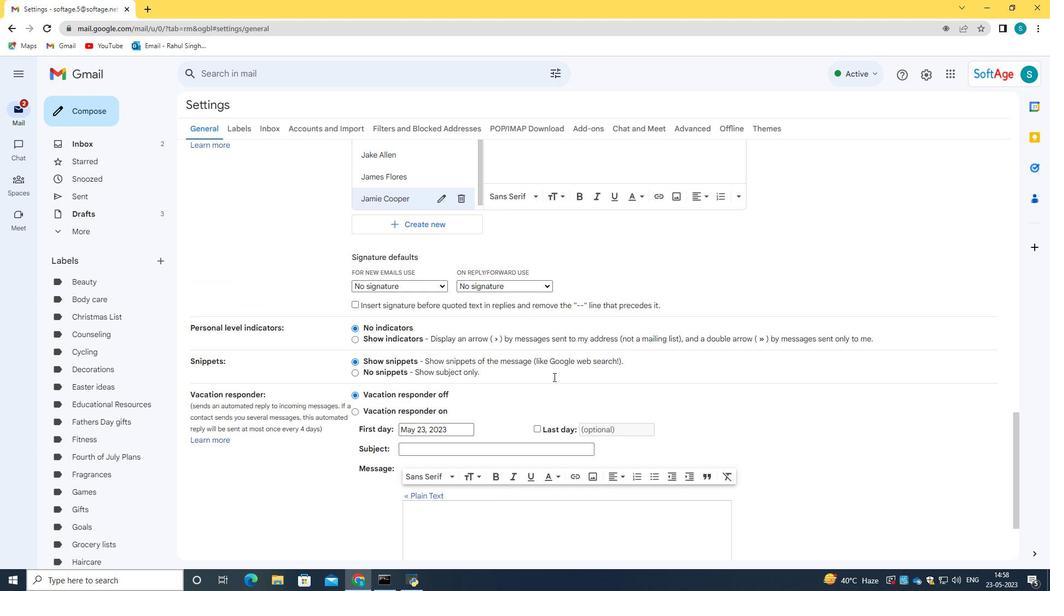
Action: Mouse scrolled (553, 376) with delta (0, 0)
Screenshot: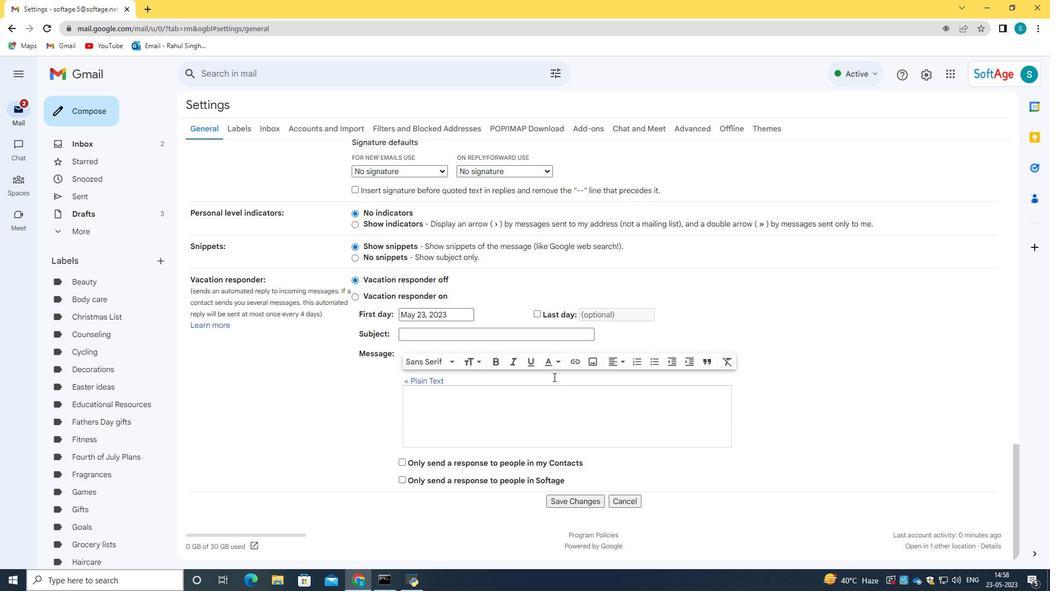 
Action: Mouse scrolled (553, 376) with delta (0, 0)
Screenshot: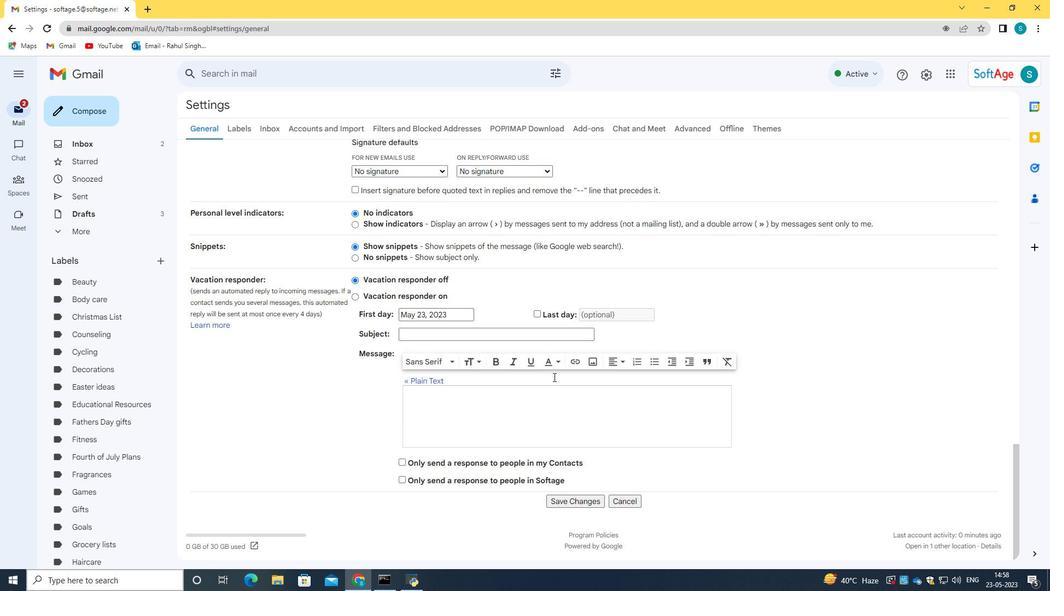 
Action: Mouse scrolled (553, 376) with delta (0, 0)
Screenshot: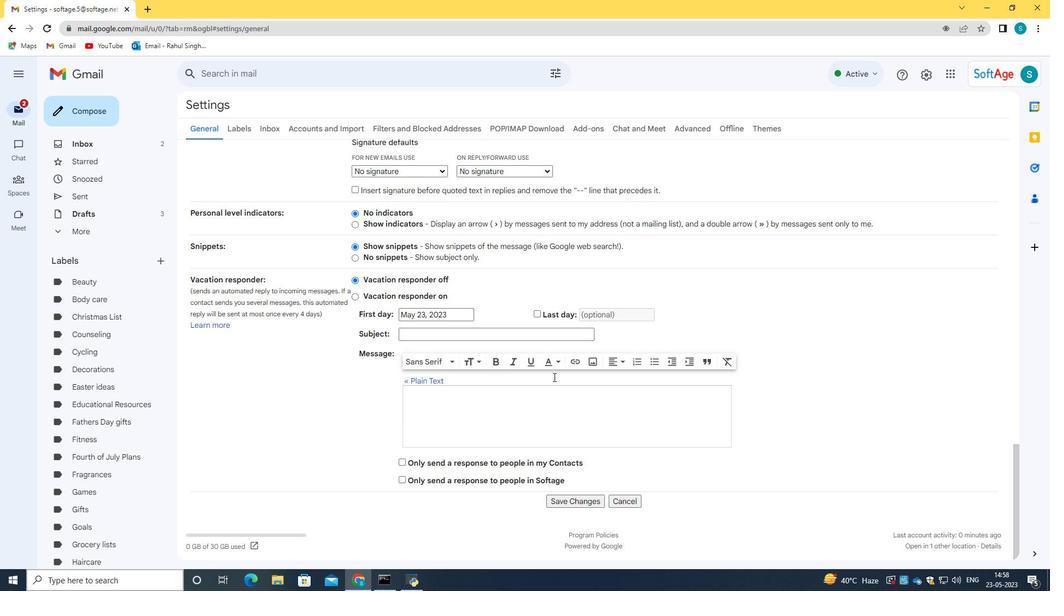 
Action: Mouse moved to (575, 498)
Screenshot: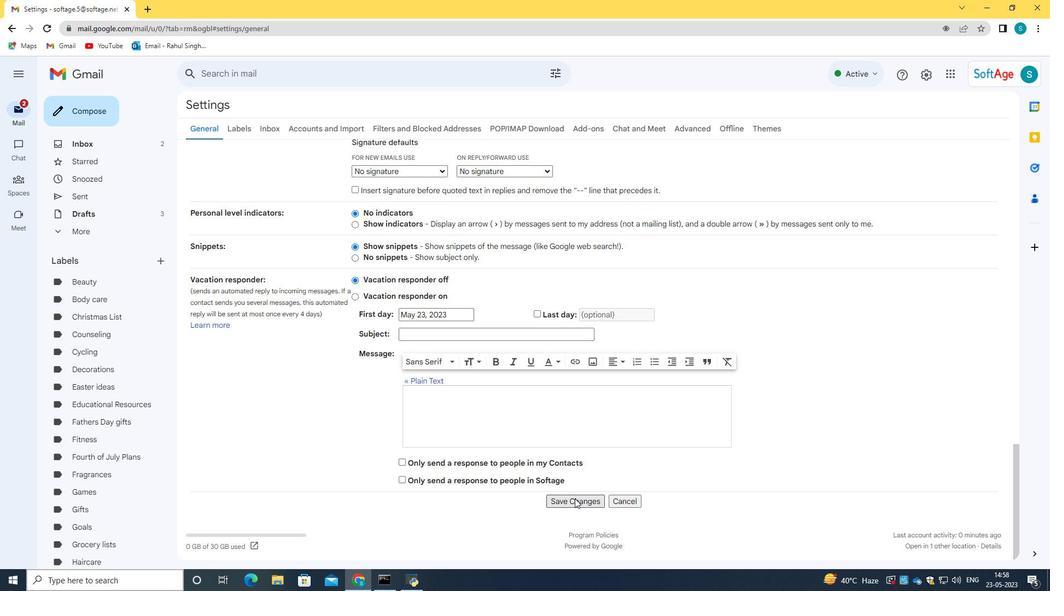 
Action: Mouse pressed left at (575, 498)
Screenshot: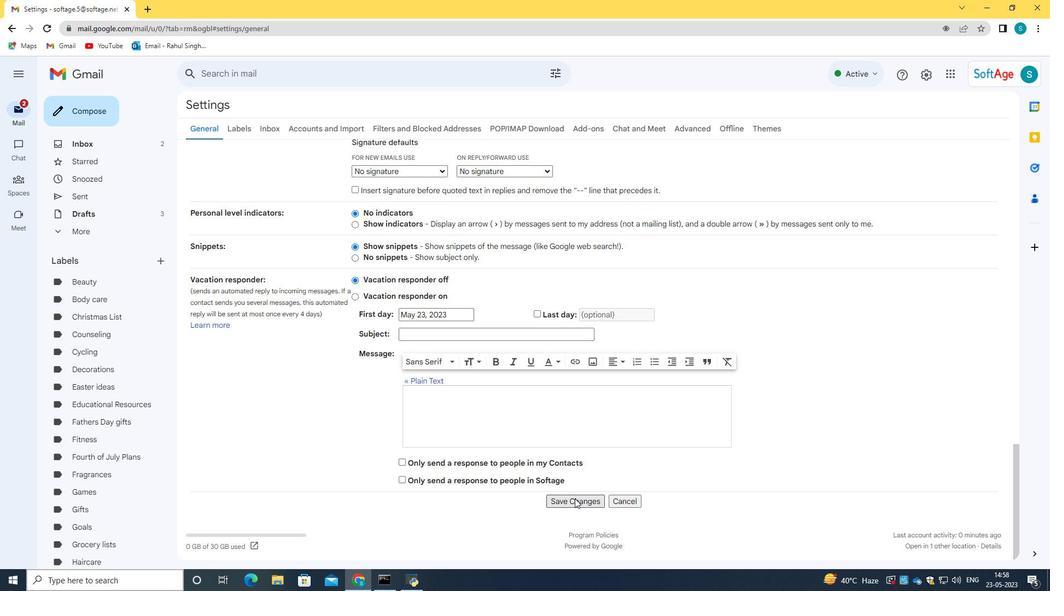 
Action: Mouse moved to (82, 122)
Screenshot: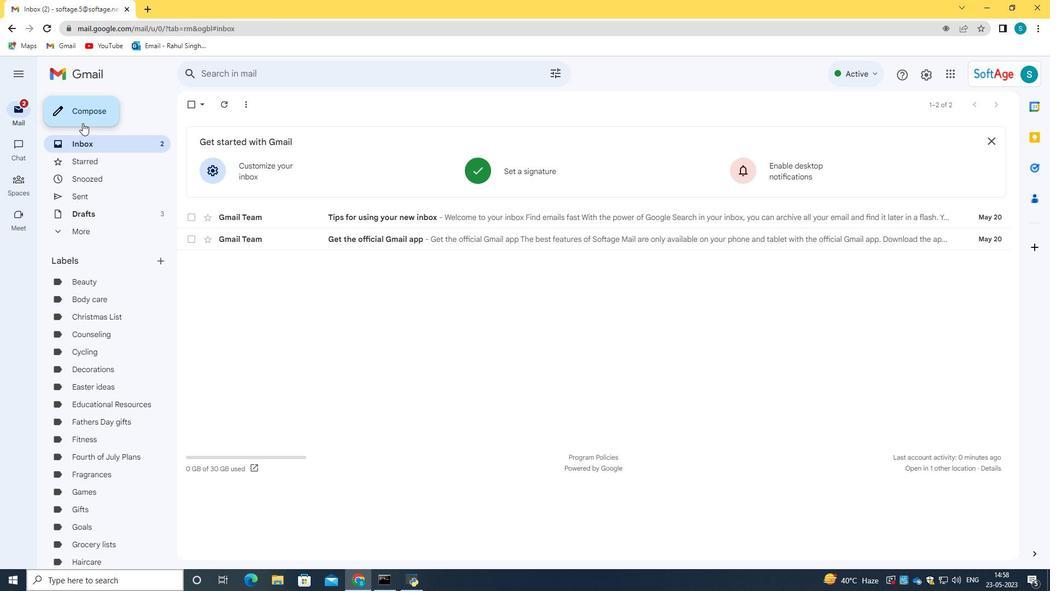 
Action: Mouse pressed left at (82, 122)
Screenshot: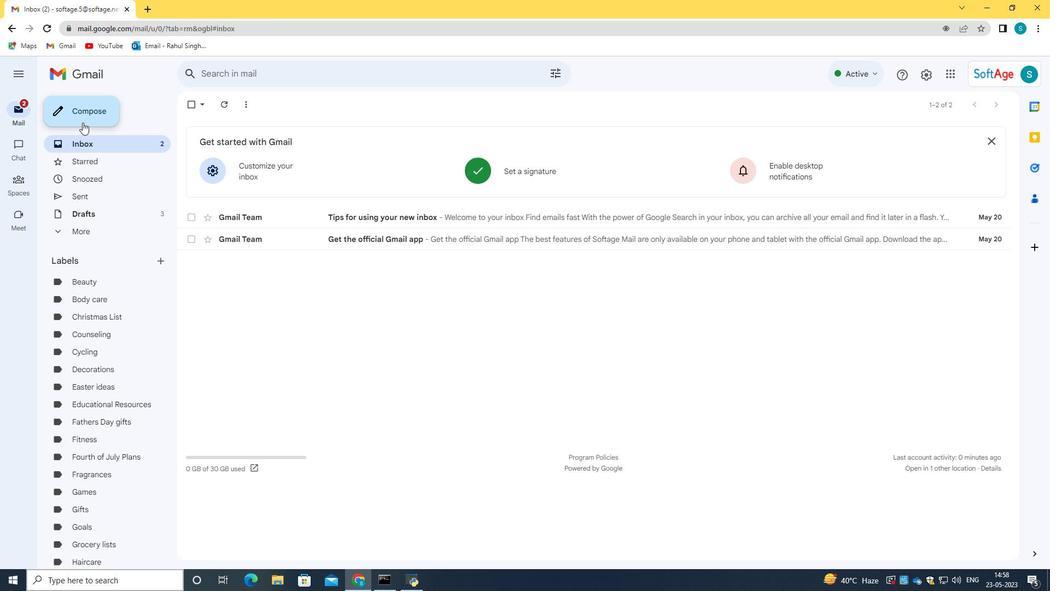 
Action: Mouse moved to (992, 245)
Screenshot: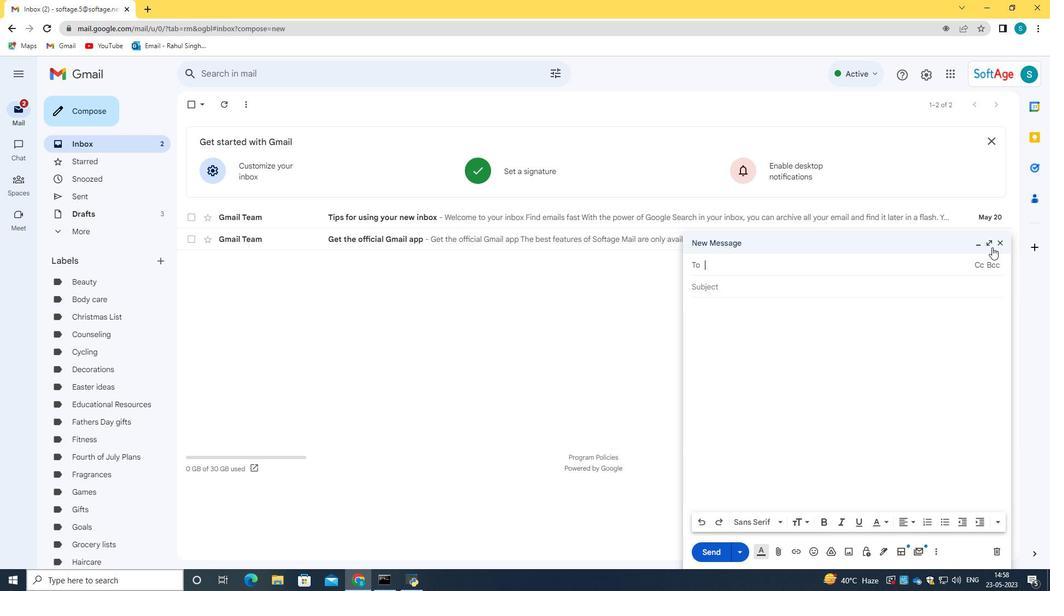 
Action: Mouse pressed left at (992, 245)
Screenshot: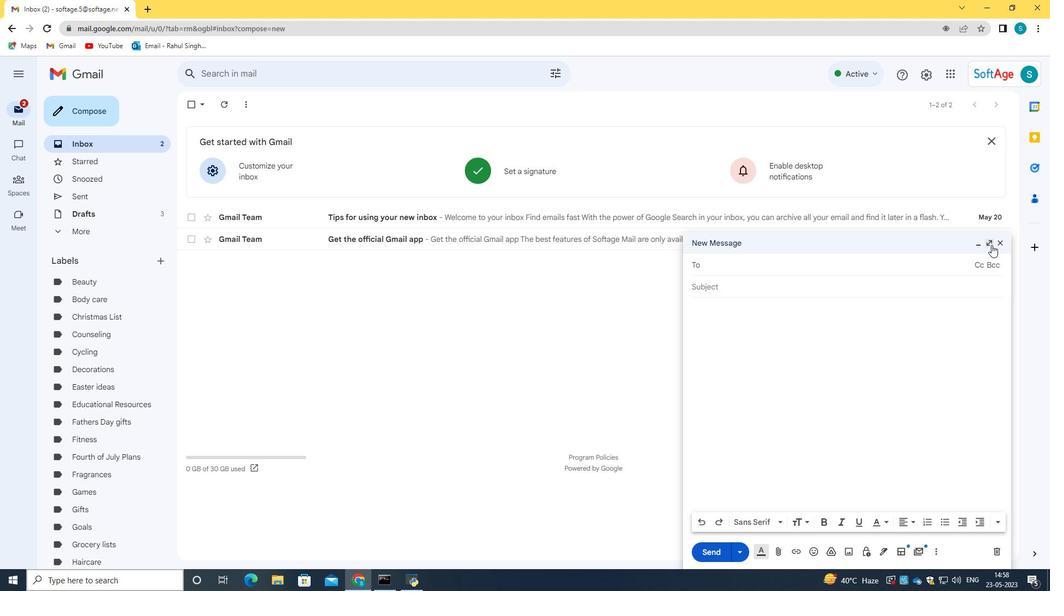 
Action: Mouse moved to (280, 539)
Screenshot: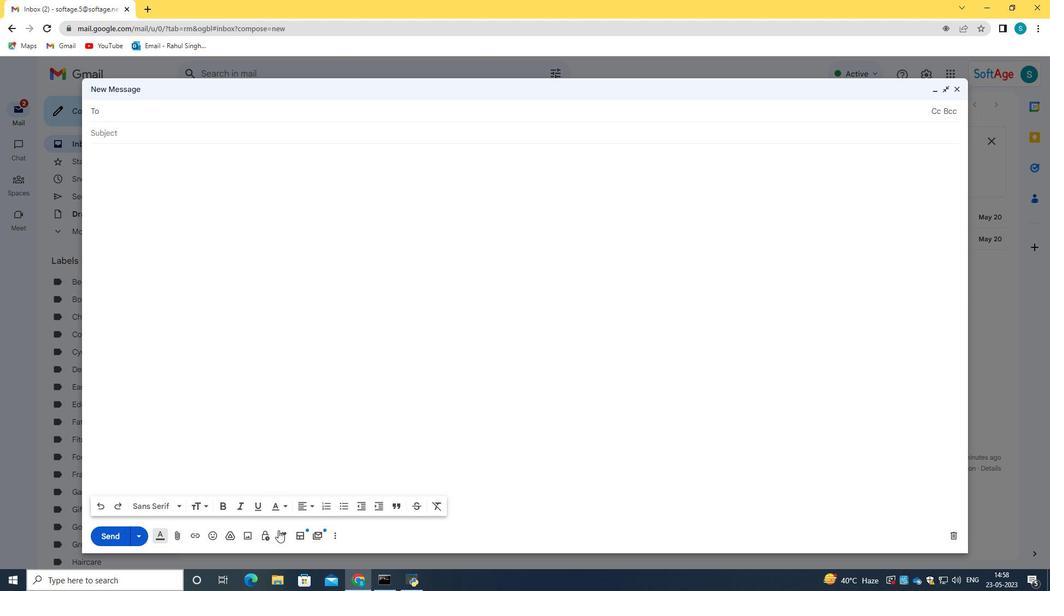
Action: Mouse pressed left at (280, 539)
Screenshot: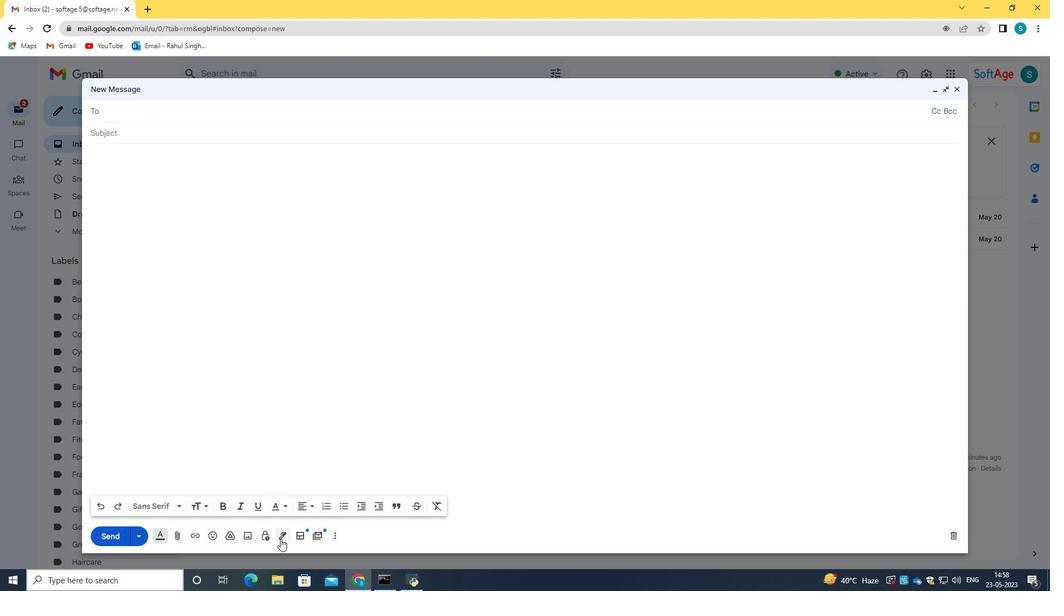 
Action: Mouse moved to (314, 521)
Screenshot: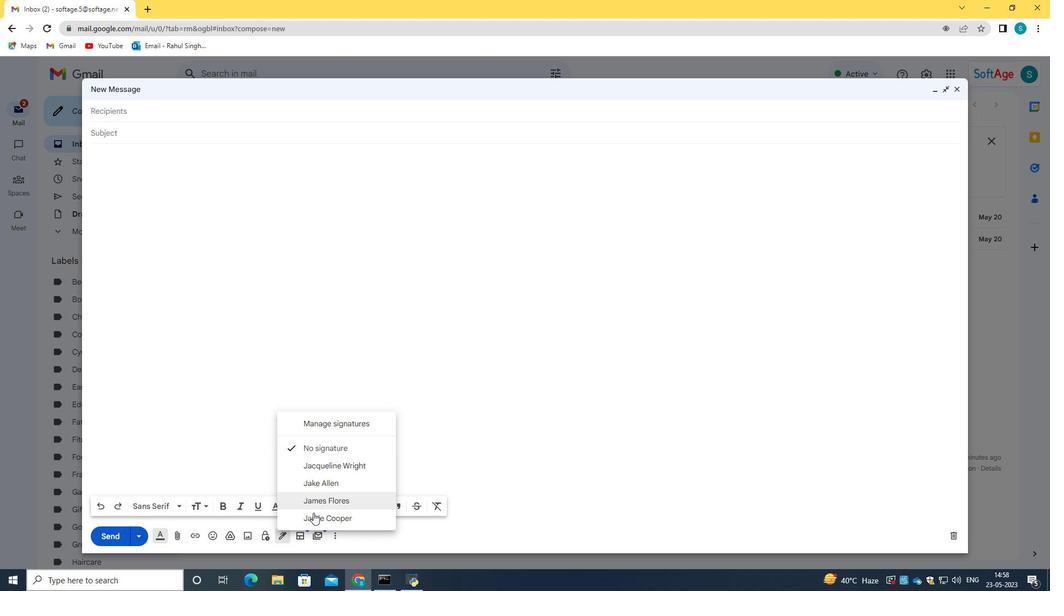 
Action: Mouse pressed left at (314, 521)
Screenshot: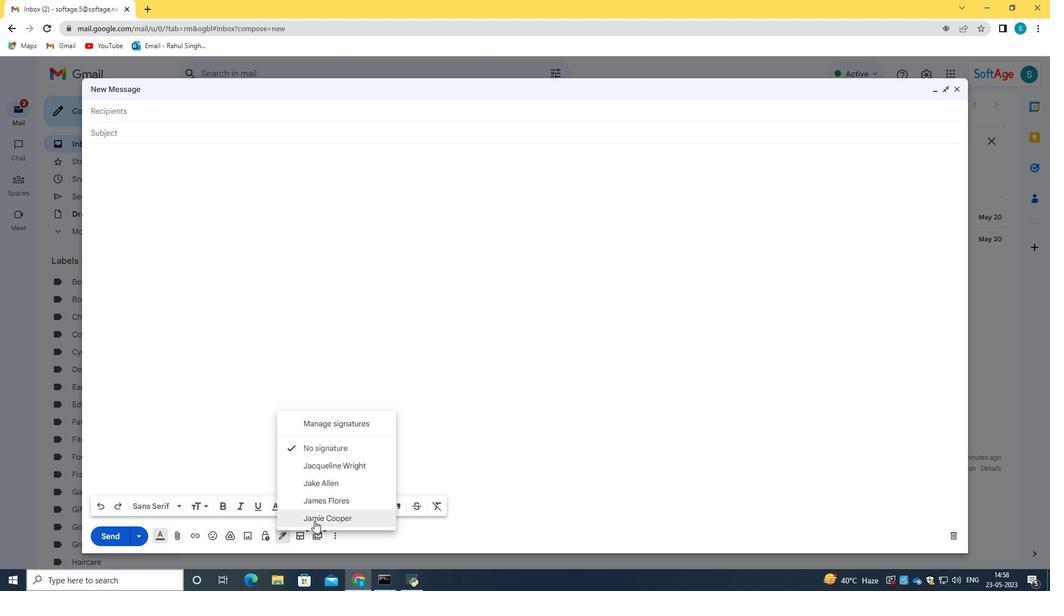 
Action: Mouse moved to (133, 133)
Screenshot: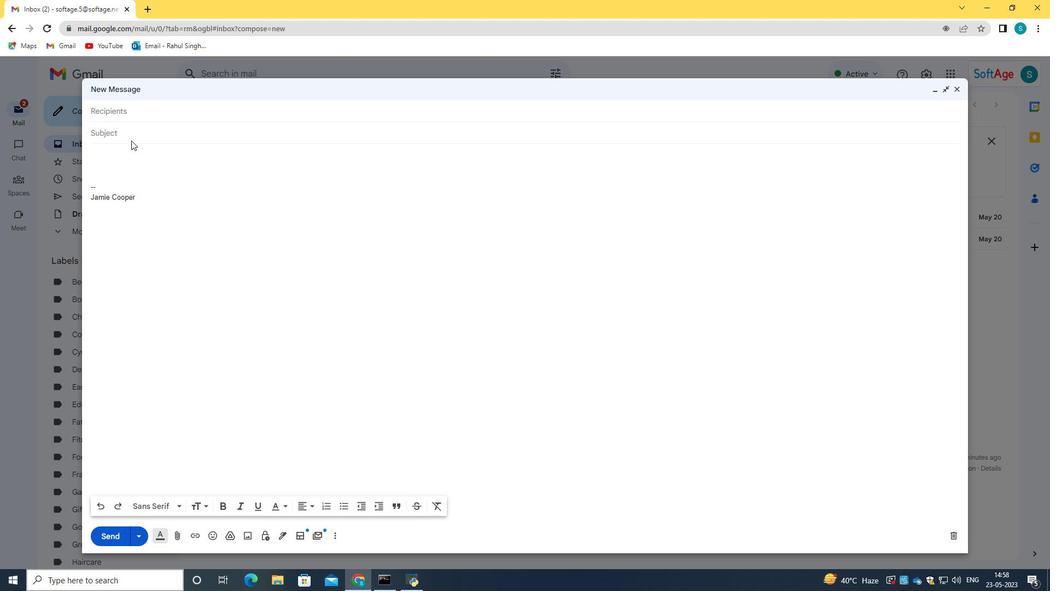 
Action: Mouse pressed left at (133, 133)
Screenshot: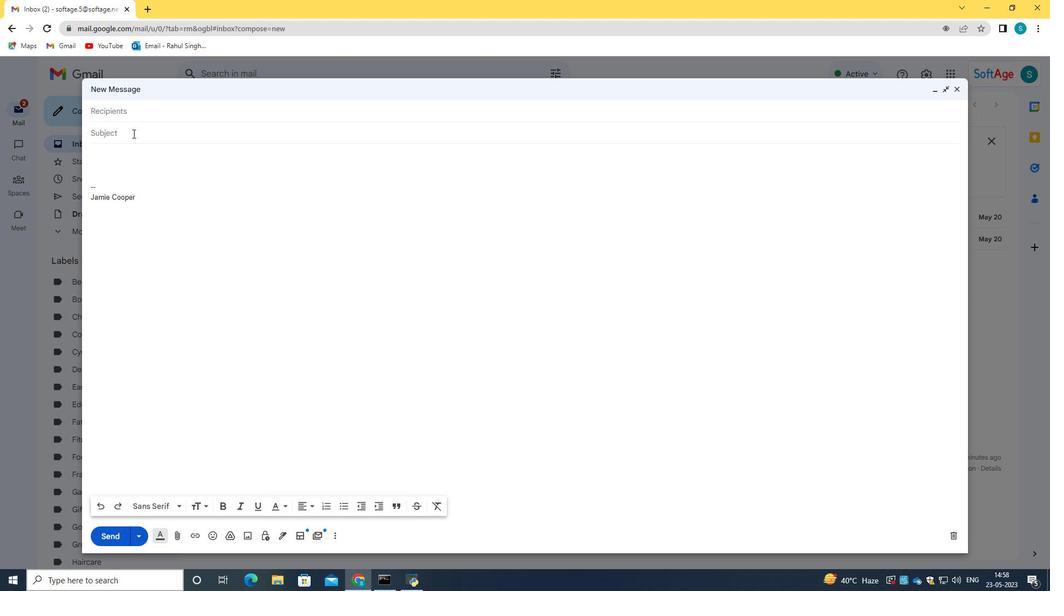 
Action: Key pressed <Key.caps_lock>C<Key.caps_lock>onfirmation<Key.space>of<Key.space>a<Key.space>shipment
Screenshot: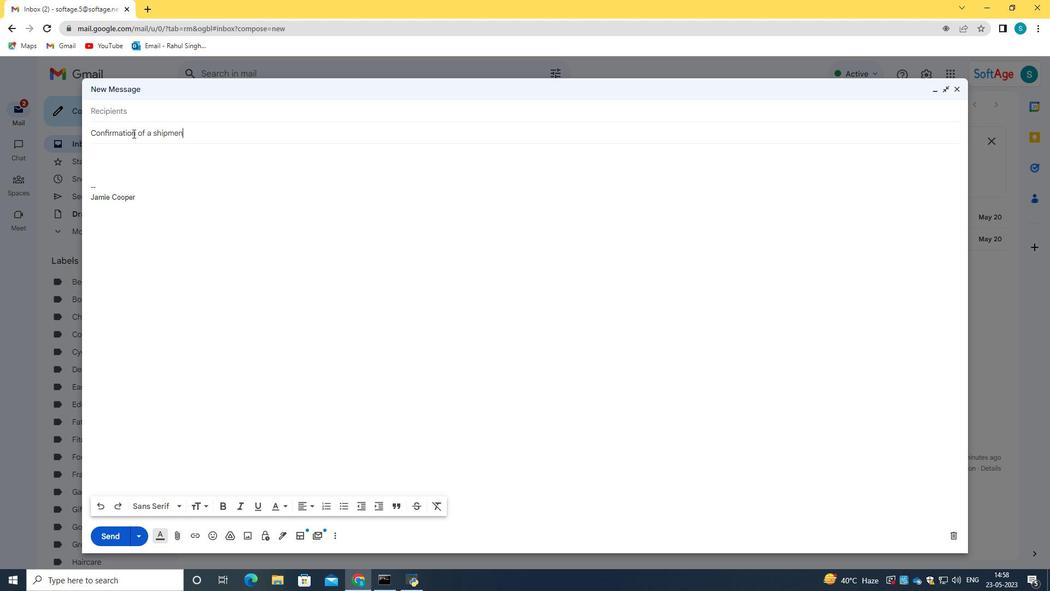 
Action: Mouse moved to (133, 154)
Screenshot: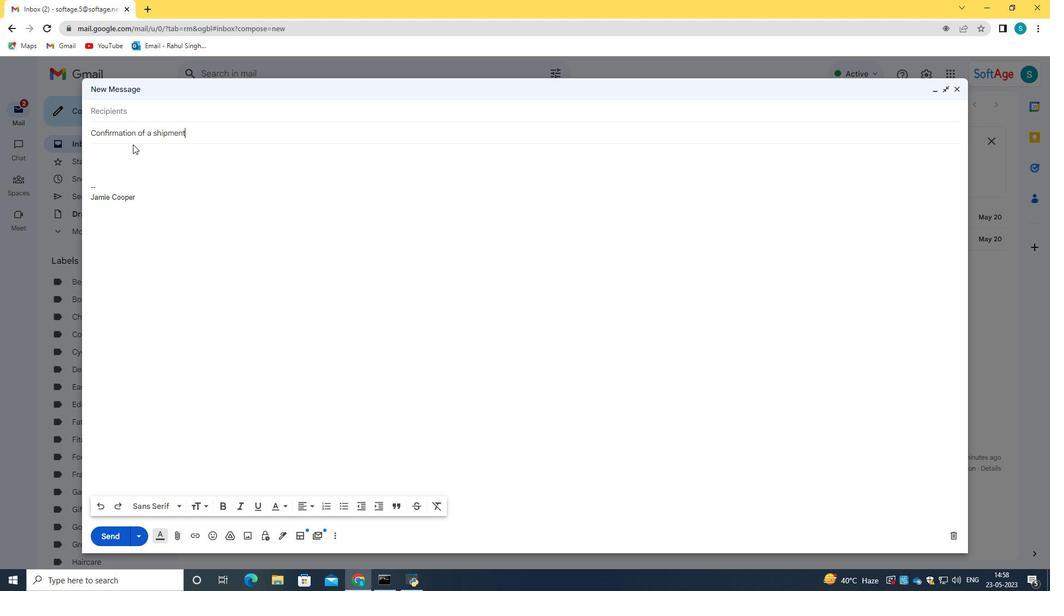 
Action: Mouse pressed left at (133, 154)
Screenshot: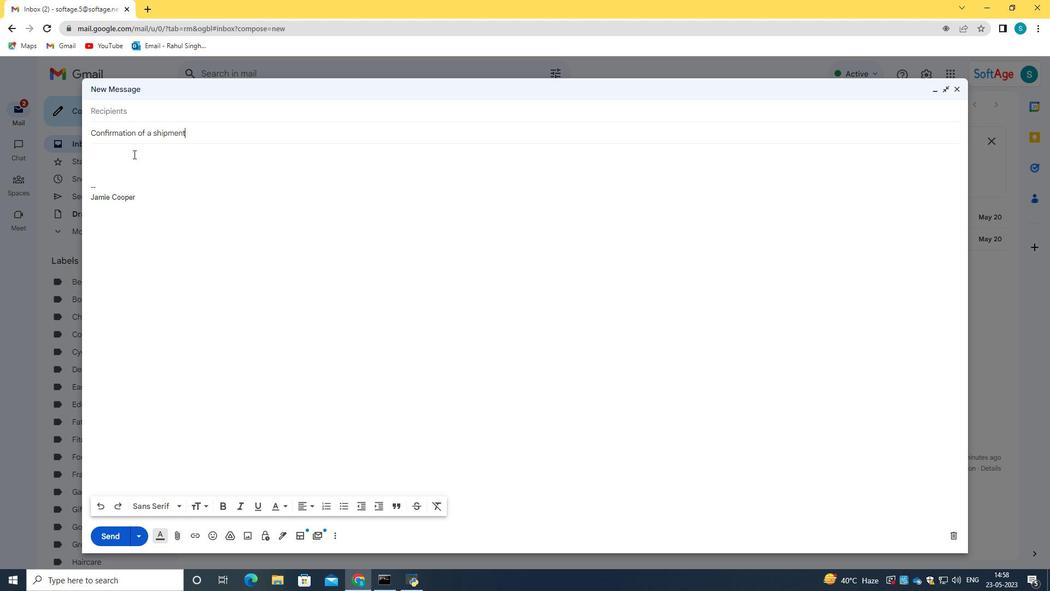 
Action: Key pressed <Key.caps_lock>I<Key.caps_lock><Key.space>notices<Key.space><Key.backspace><Key.backspace>d<Key.space>that<Key.space>there<Key.space>is<Key.space>an<Key.space>error<Key.space>in<Key.space>the<Key.space>financial<Key.space>report<Key.space>.<Key.space><Key.caps_lock>C<Key.caps_lock>ould<Key.space>you<Key.space>pleass<Key.space>tha<Key.backspace><Key.backspace><Key.backspace><Key.backspace><Key.backspace>e<Key.space>take<Key.space>a<Key.space>look<Key.space>and<Key.space>let<Key.space>me<Key.space>know<Key.space>how<Key.space>we<Key.space>can<Key.space>correct<Key.space>it<Key.shift_r>?
Screenshot: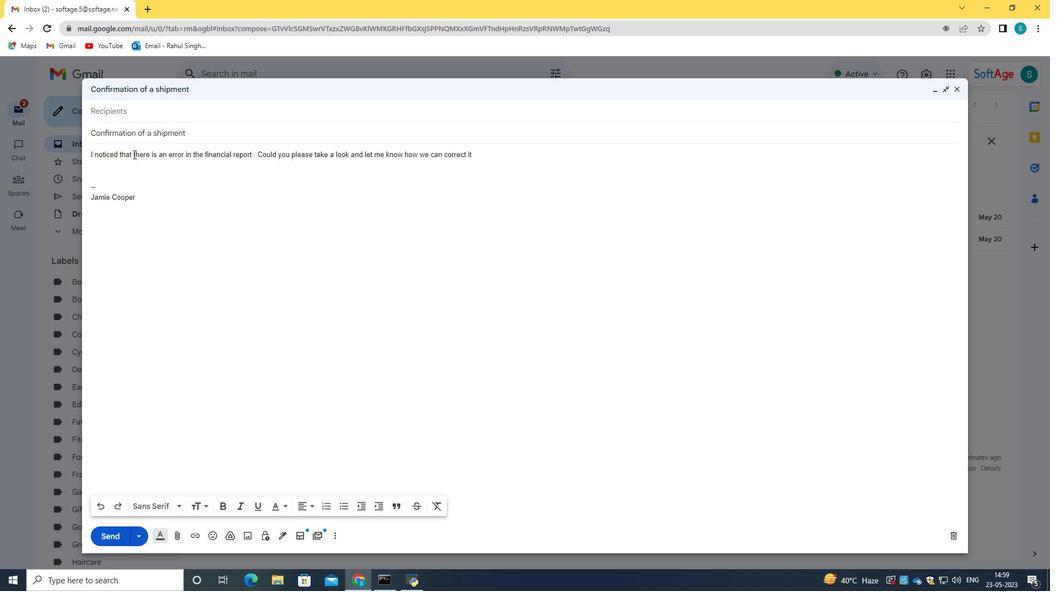 
Action: Mouse moved to (120, 107)
Screenshot: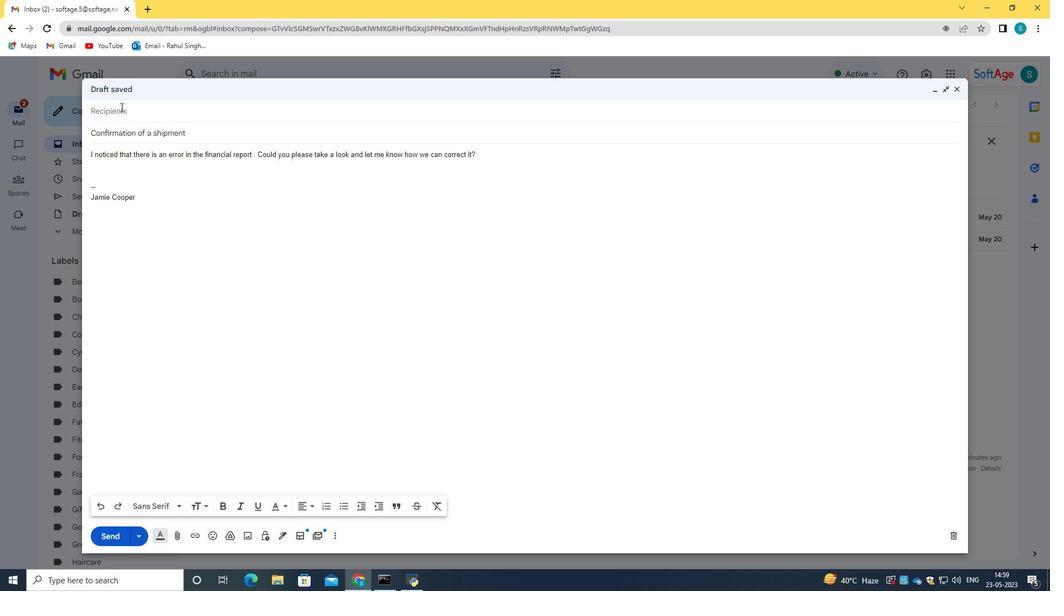 
Action: Mouse pressed left at (120, 107)
Screenshot: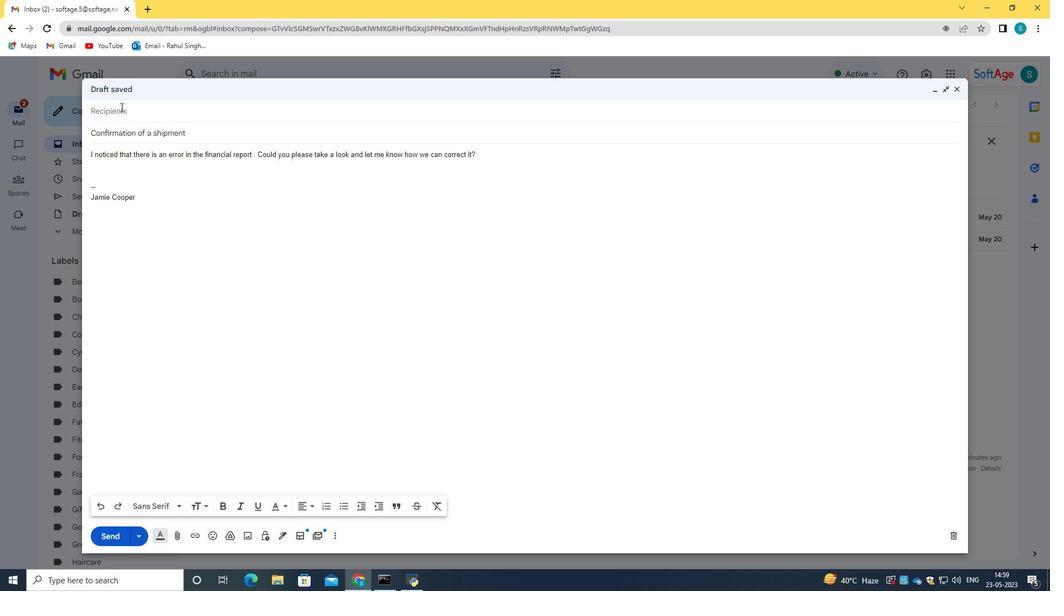 
Action: Key pressed softage/<Key.backspace>.10<Key.shift>@softage.net
Screenshot: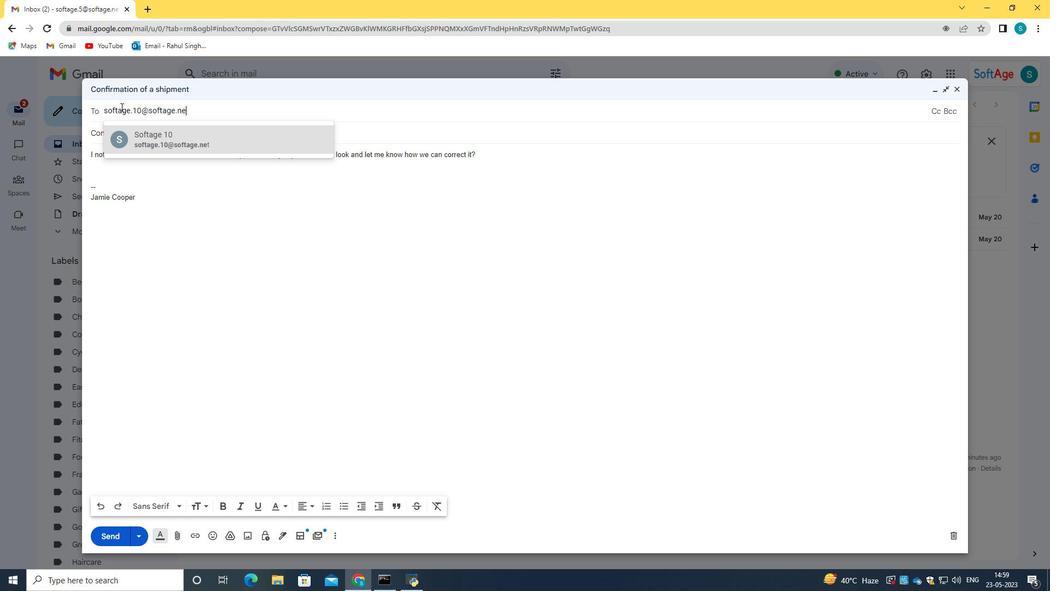 
Action: Mouse moved to (183, 144)
Screenshot: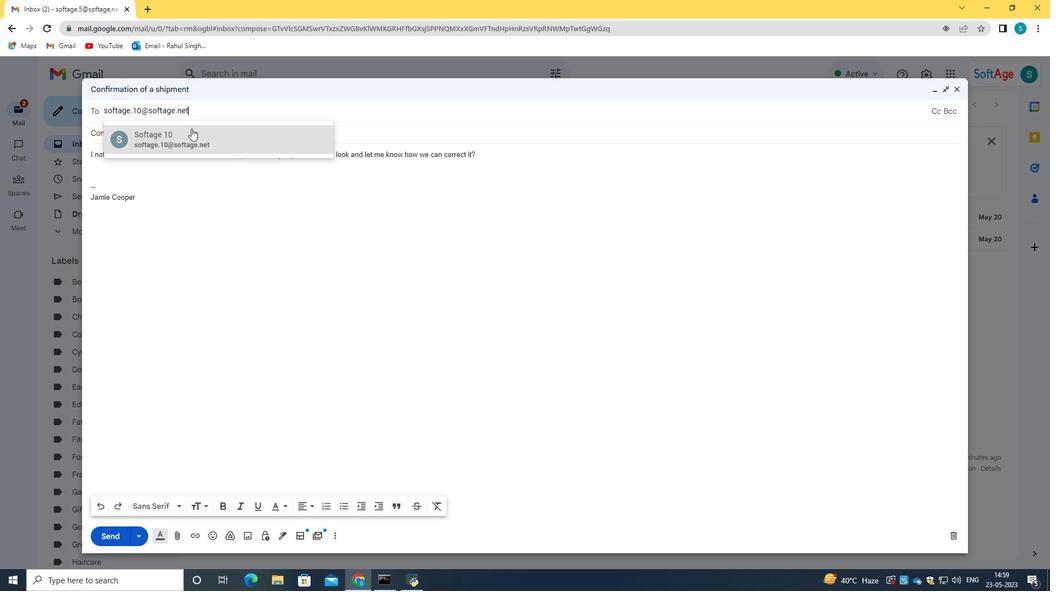 
Action: Mouse pressed left at (183, 144)
Screenshot: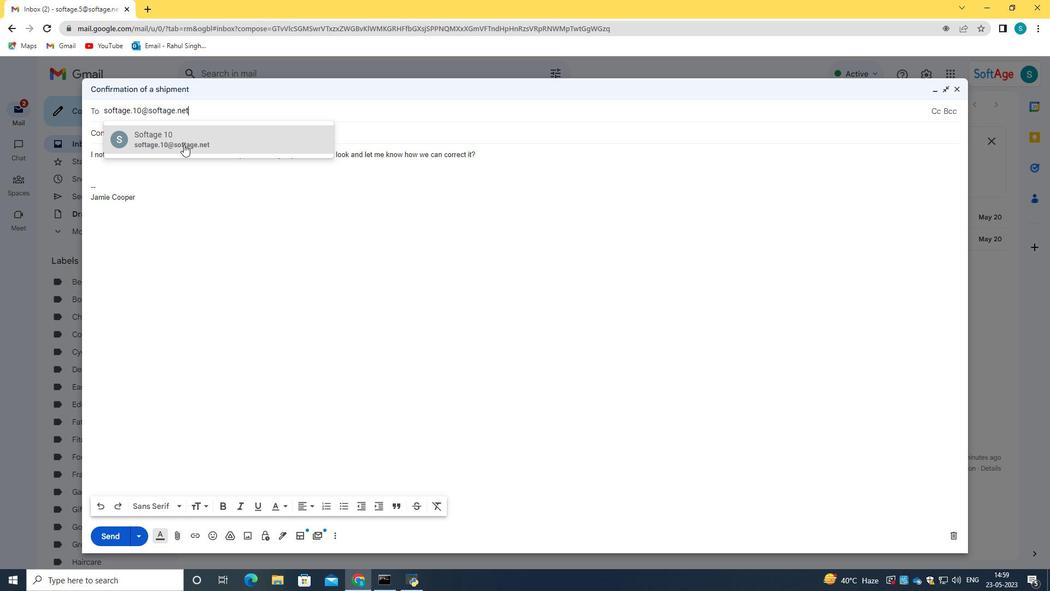 
Action: Mouse moved to (258, 164)
Screenshot: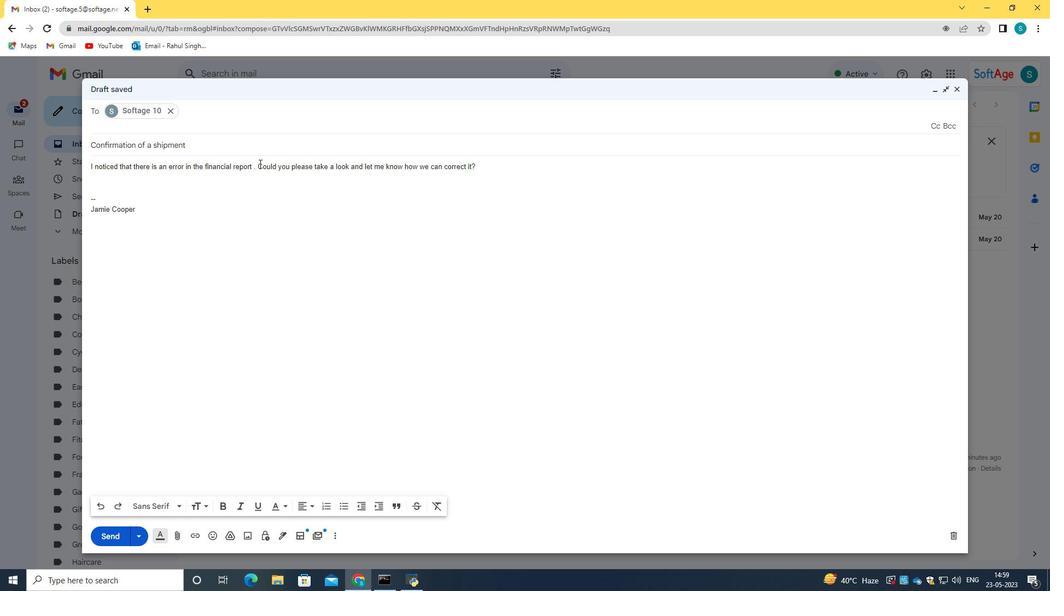 
Action: Mouse pressed left at (258, 164)
Screenshot: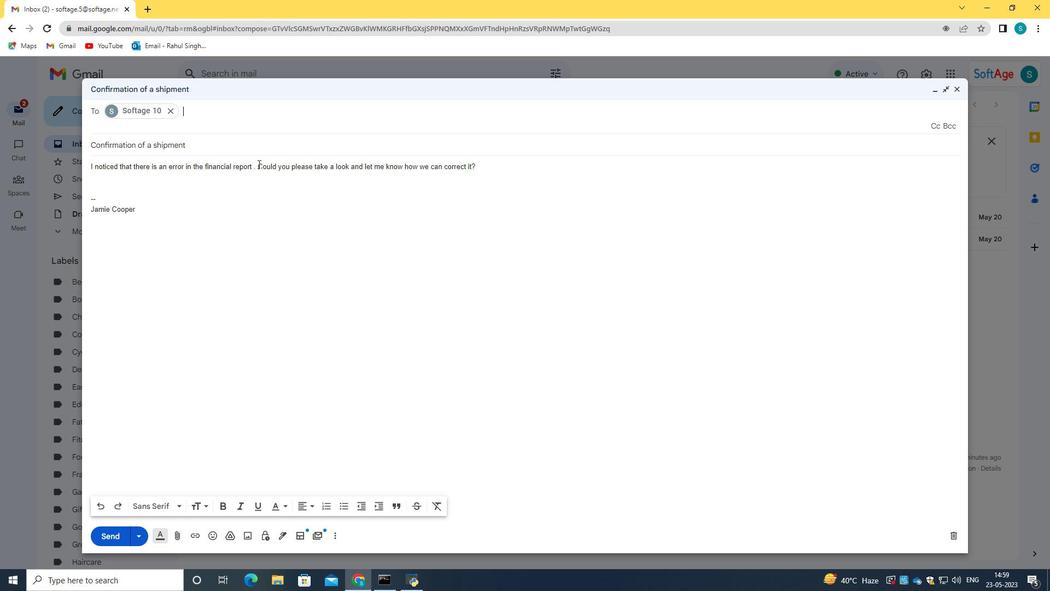 
Action: Mouse moved to (261, 152)
Screenshot: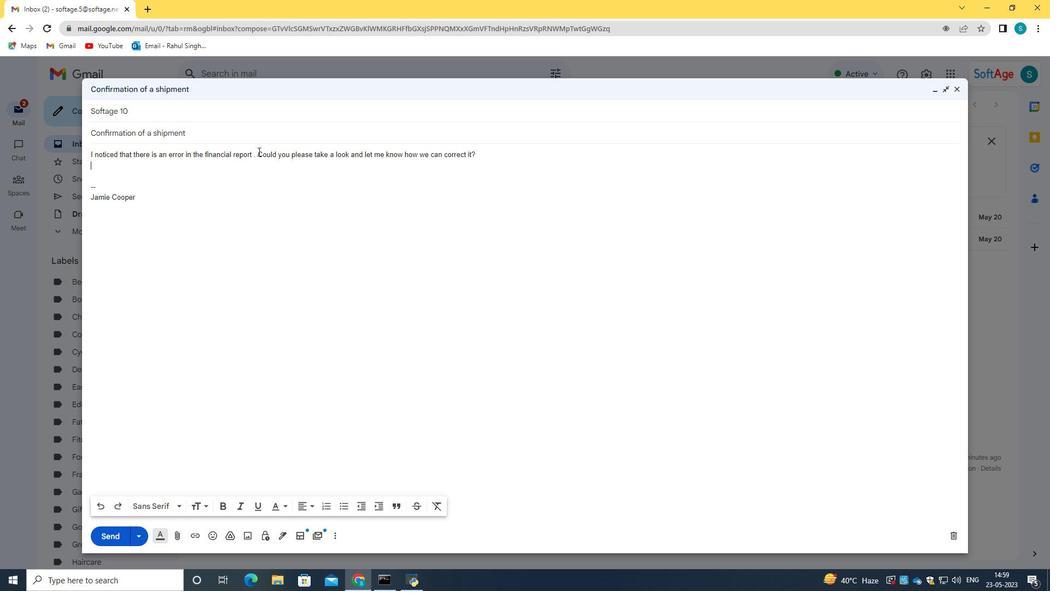 
Action: Mouse pressed left at (261, 152)
Screenshot: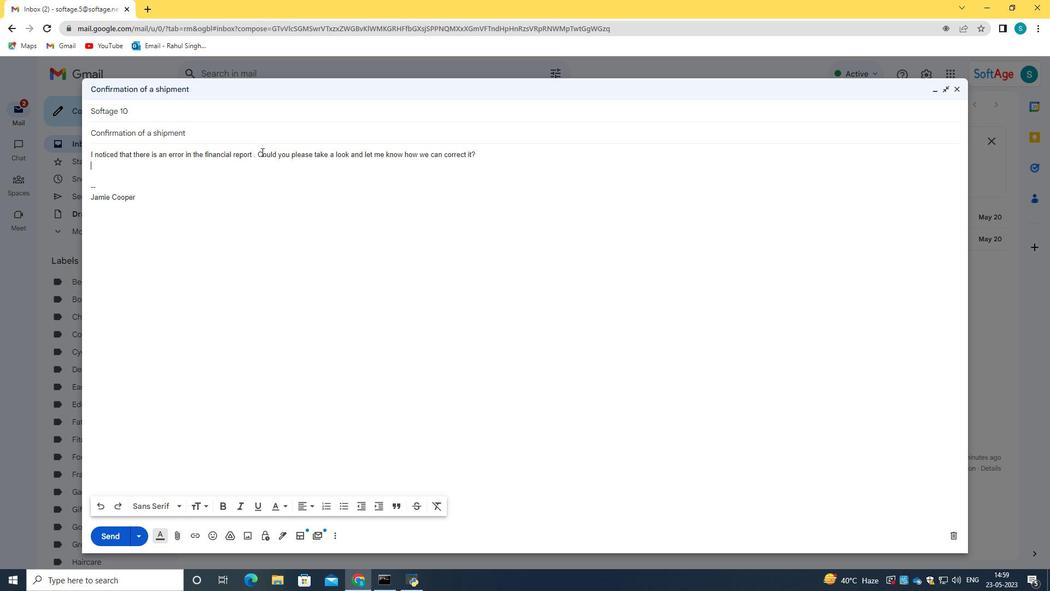 
Action: Mouse moved to (257, 154)
Screenshot: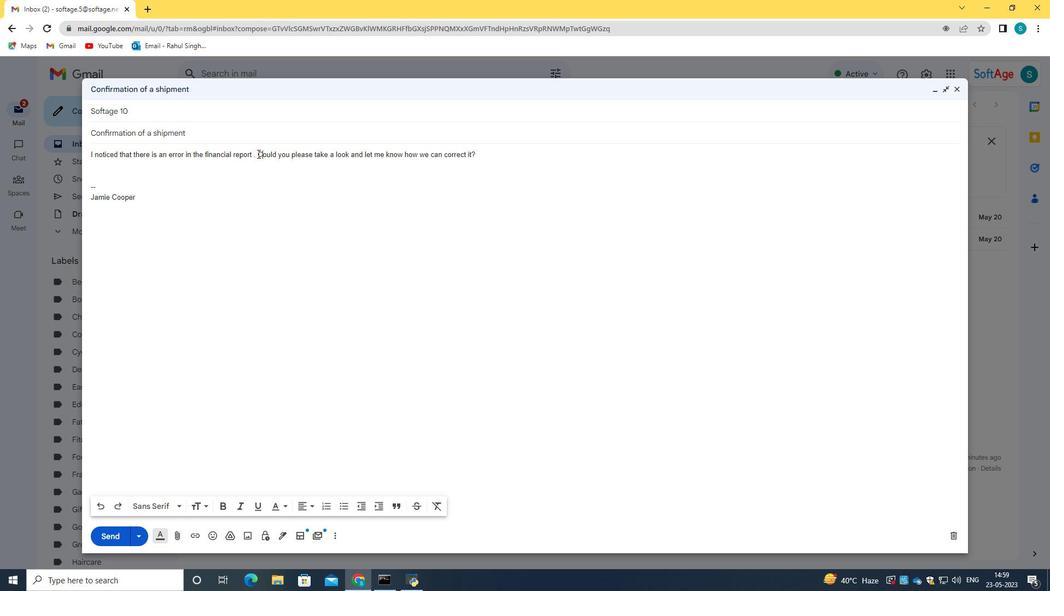 
Action: Mouse pressed left at (257, 154)
Screenshot: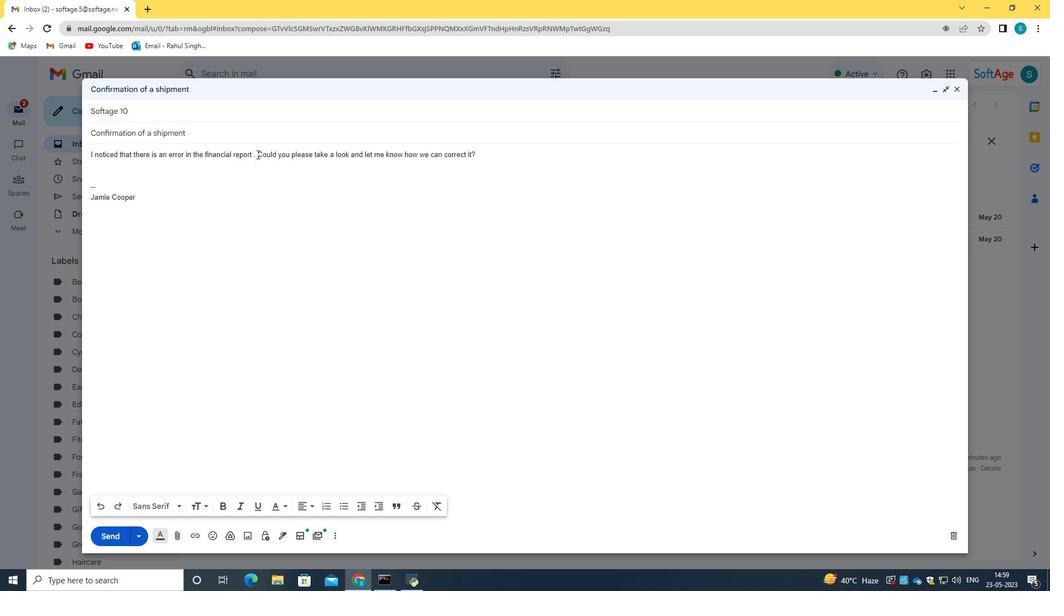 
Action: Mouse moved to (271, 157)
Screenshot: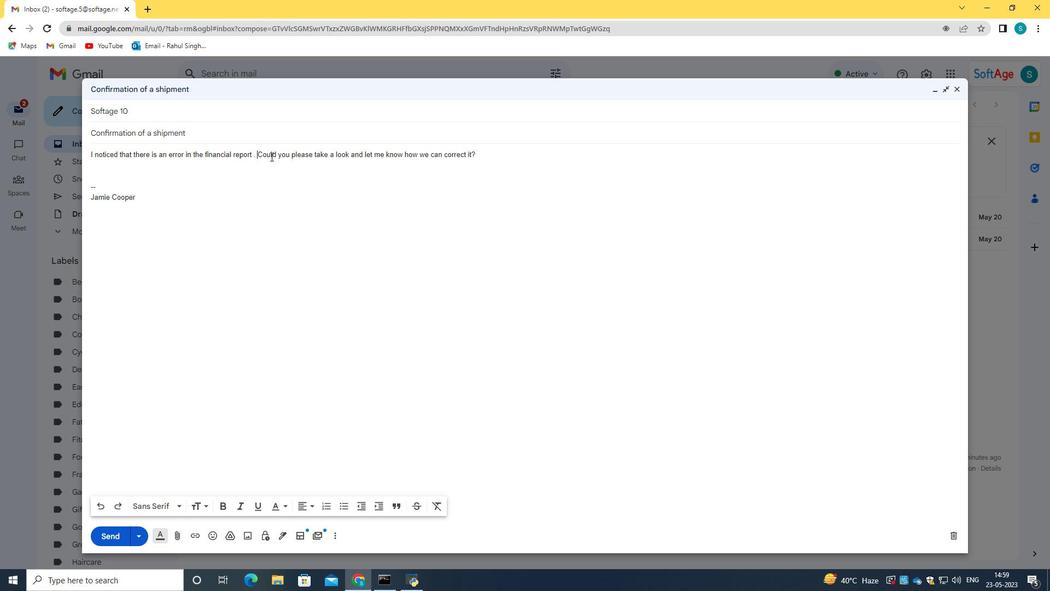 
Action: Key pressed <Key.shift_r><Key.right><Key.right><Key.right><Key.right><Key.right><Key.right><Key.right><Key.right><Key.right><Key.right><Key.right><Key.right><Key.right><Key.right><Key.right><Key.right><Key.right><Key.right><Key.right><Key.right><Key.right><Key.right><Key.right><Key.right><Key.right><Key.right><Key.right><Key.right><Key.right><Key.right><Key.right><Key.right><Key.right><Key.right><Key.right><Key.right><Key.right><Key.right><Key.right><Key.right><Key.right><Key.right><Key.right><Key.right><Key.right><Key.right><Key.right><Key.right><Key.right><Key.right><Key.right><Key.right><Key.right><Key.right><Key.right><Key.right><Key.right><Key.right><Key.right><Key.right><Key.right><Key.right><Key.right><Key.right><Key.right><Key.right><Key.right>
Screenshot: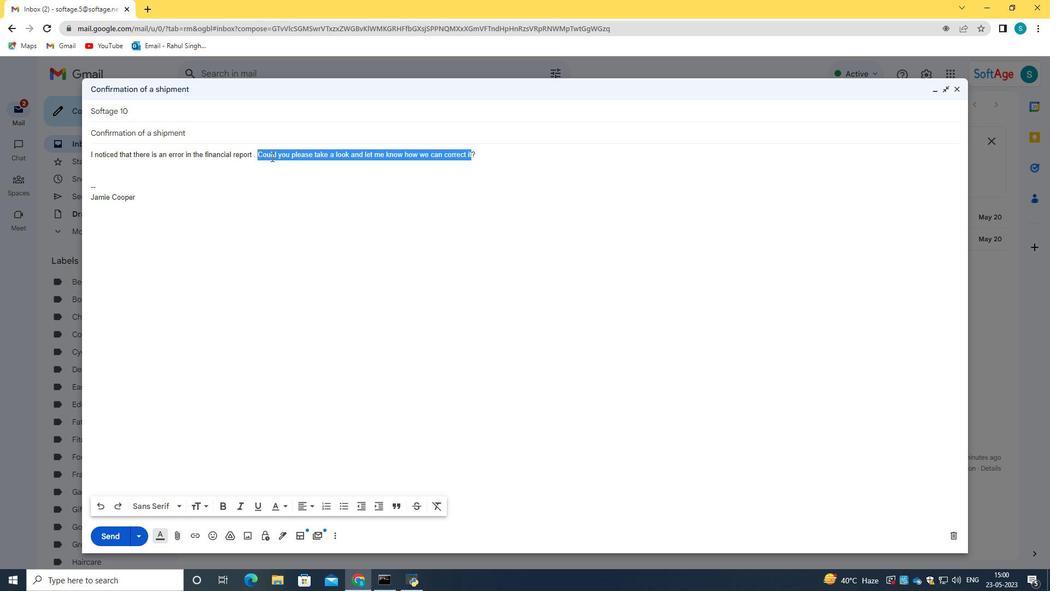 
Action: Mouse moved to (282, 504)
Screenshot: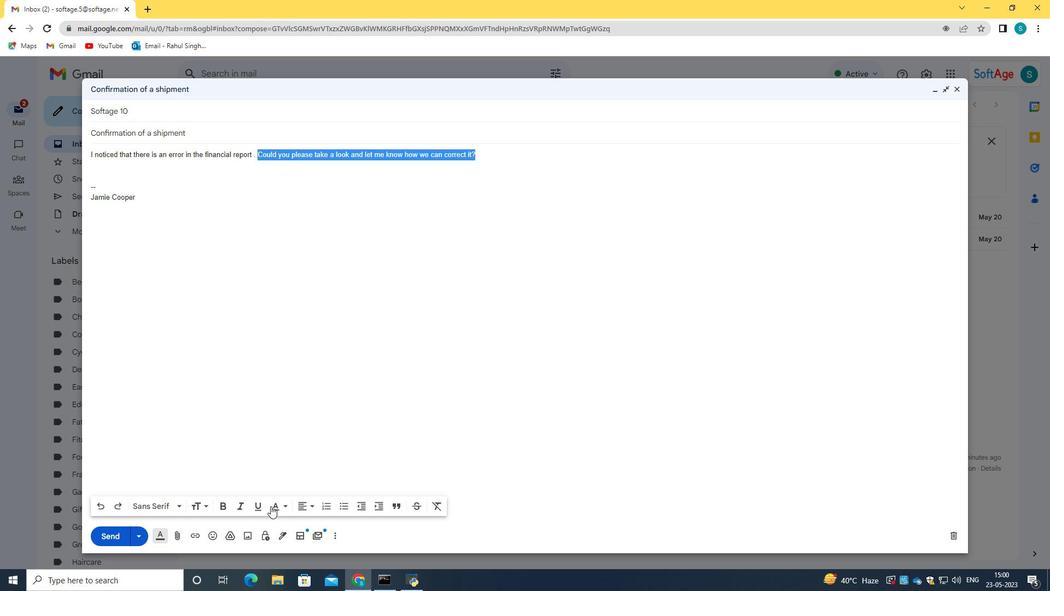 
Action: Mouse pressed left at (282, 504)
Screenshot: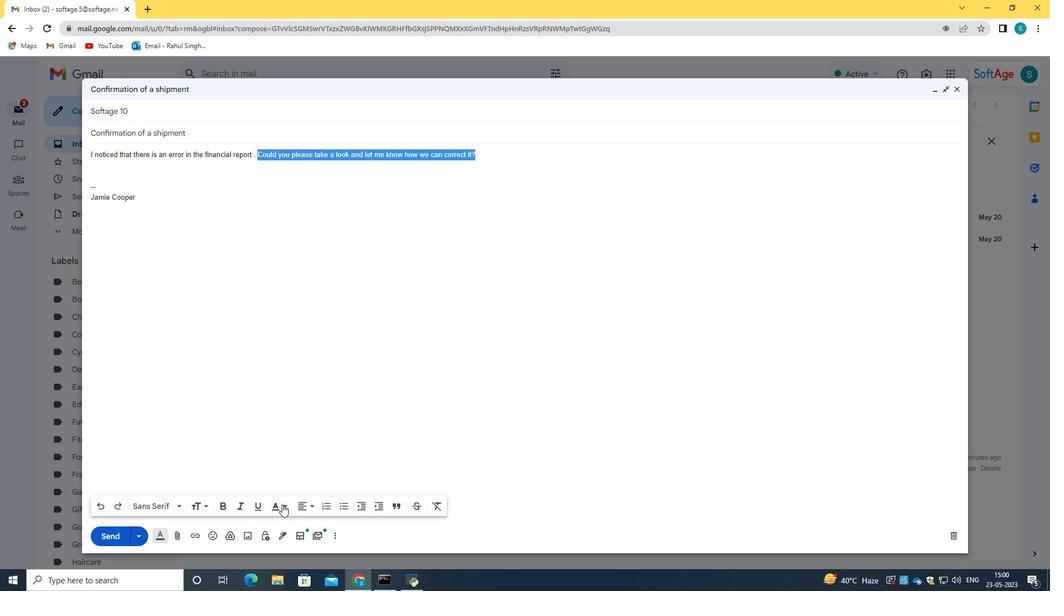
Action: Mouse moved to (210, 414)
Screenshot: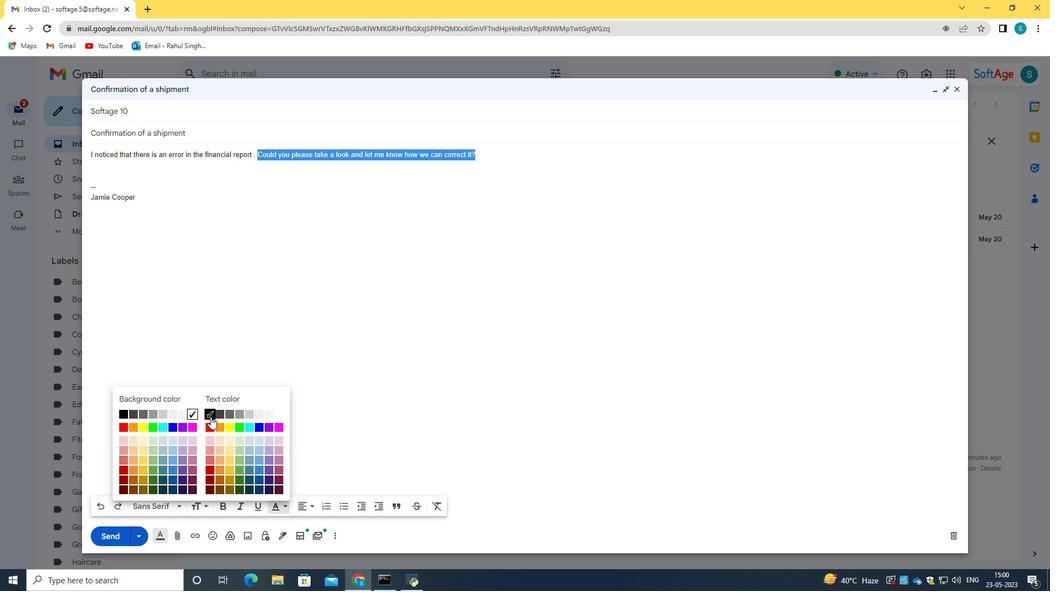
Action: Mouse pressed left at (210, 414)
Screenshot: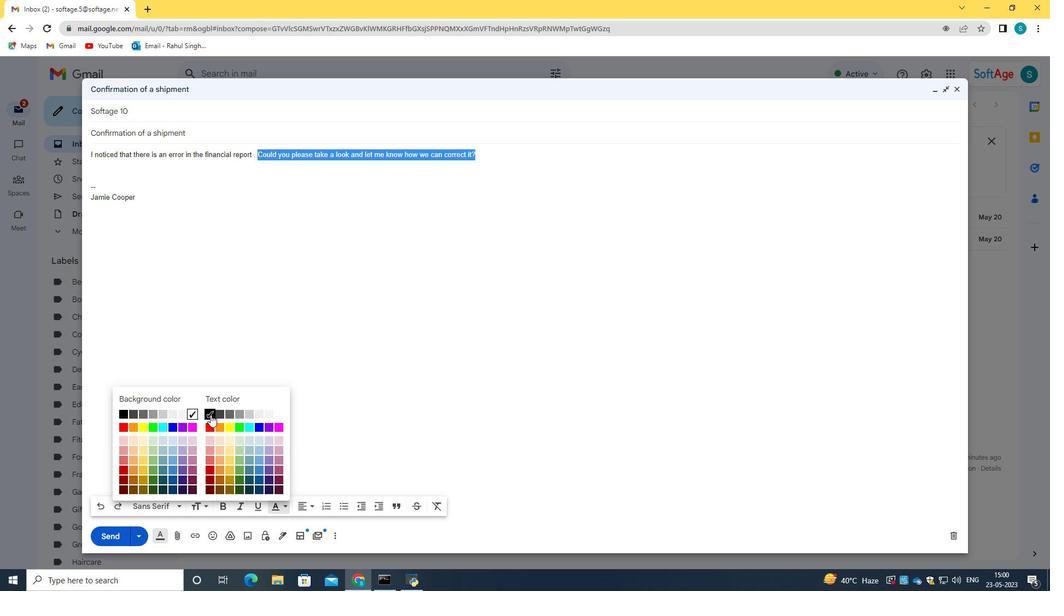 
Action: Mouse moved to (272, 505)
Screenshot: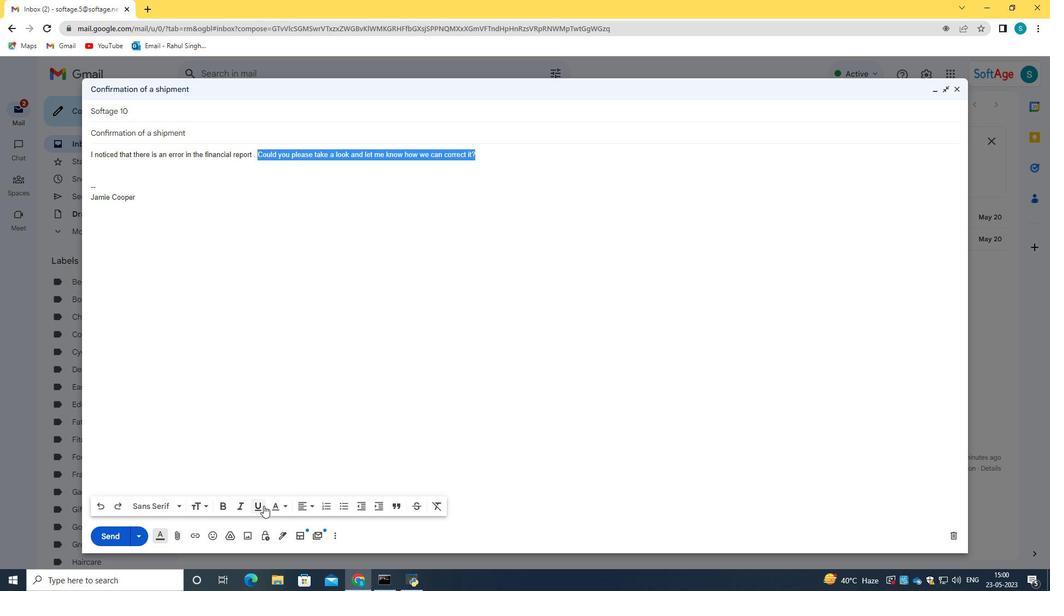 
Action: Mouse pressed left at (272, 505)
Screenshot: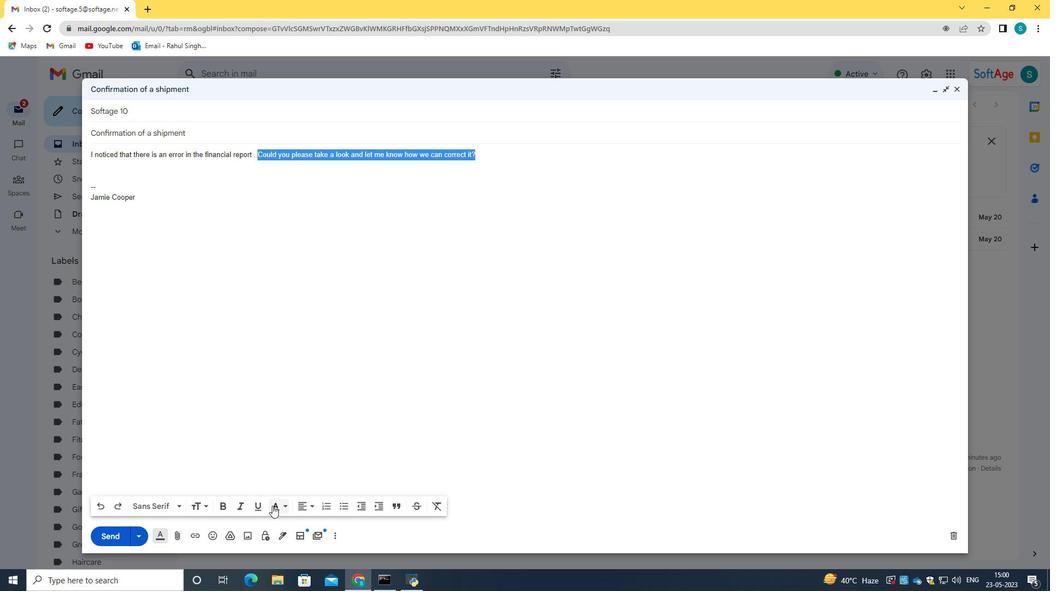 
Action: Mouse moved to (125, 489)
Screenshot: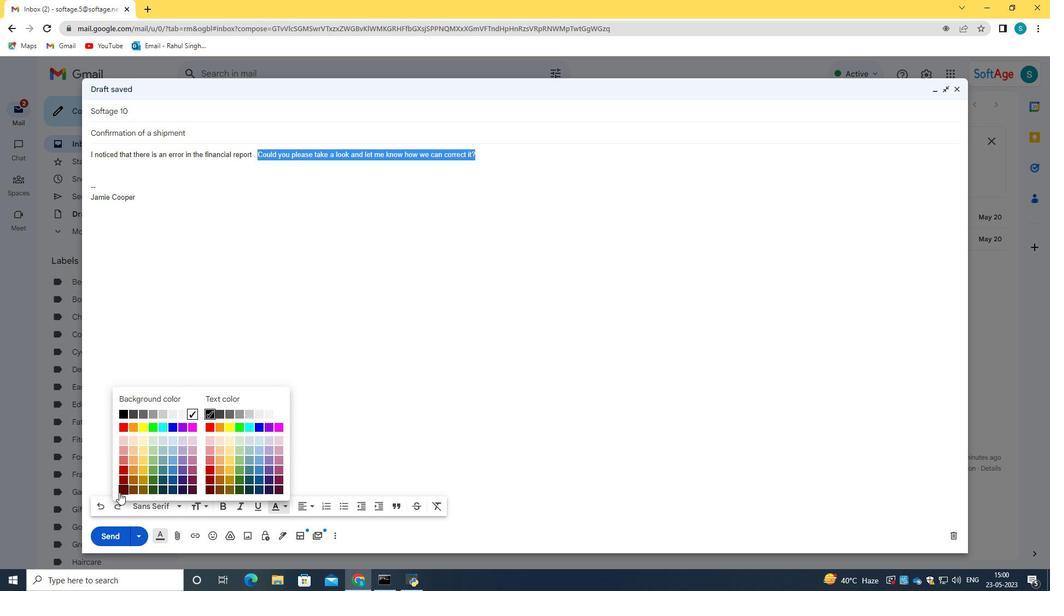 
Action: Mouse pressed left at (125, 489)
Screenshot: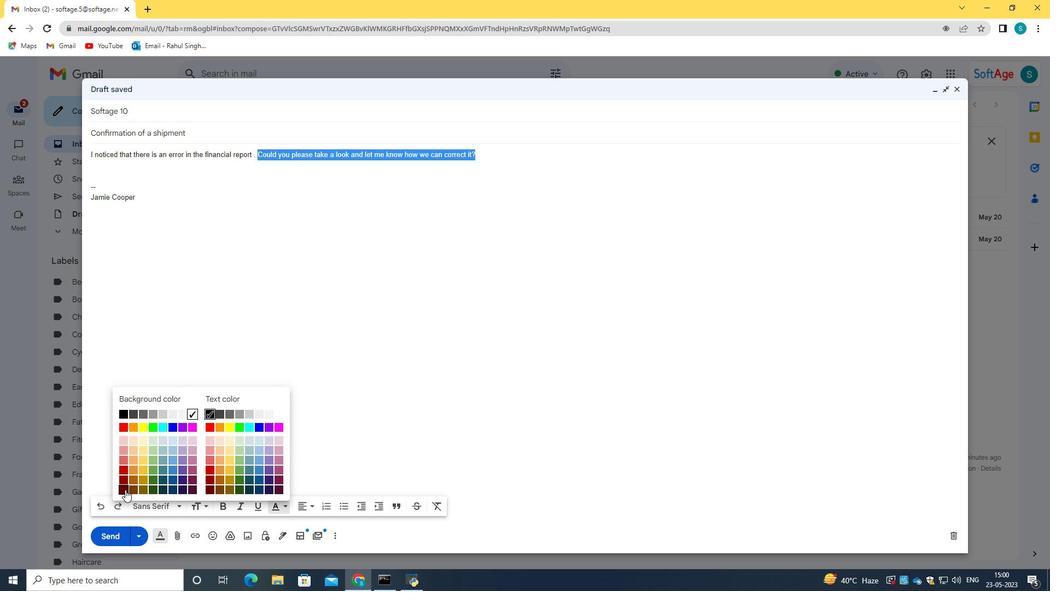 
Action: Mouse moved to (395, 298)
Screenshot: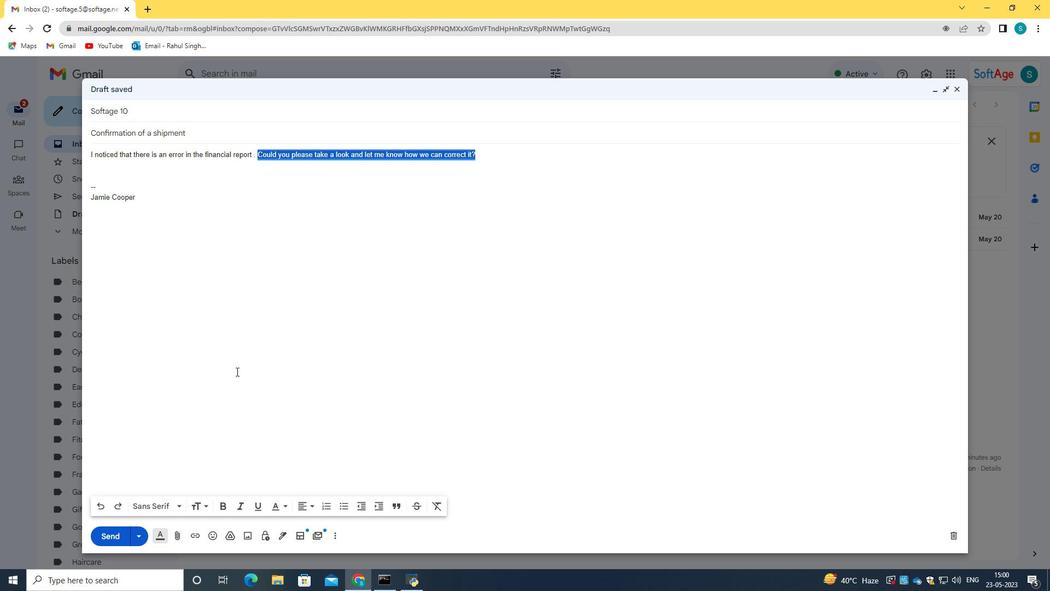 
Action: Mouse pressed left at (395, 298)
Screenshot: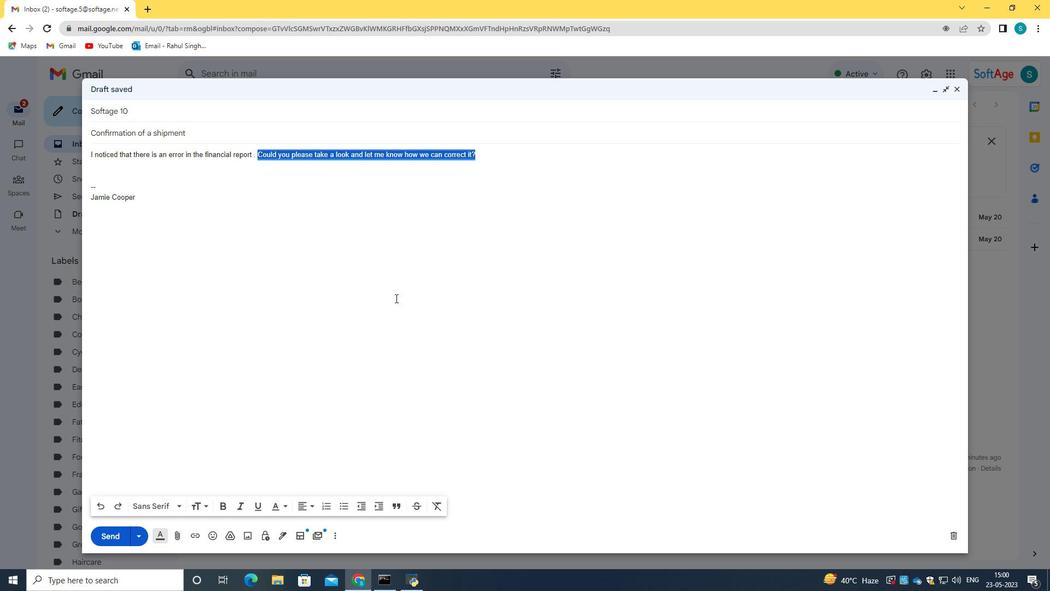 
Action: Mouse moved to (276, 504)
Screenshot: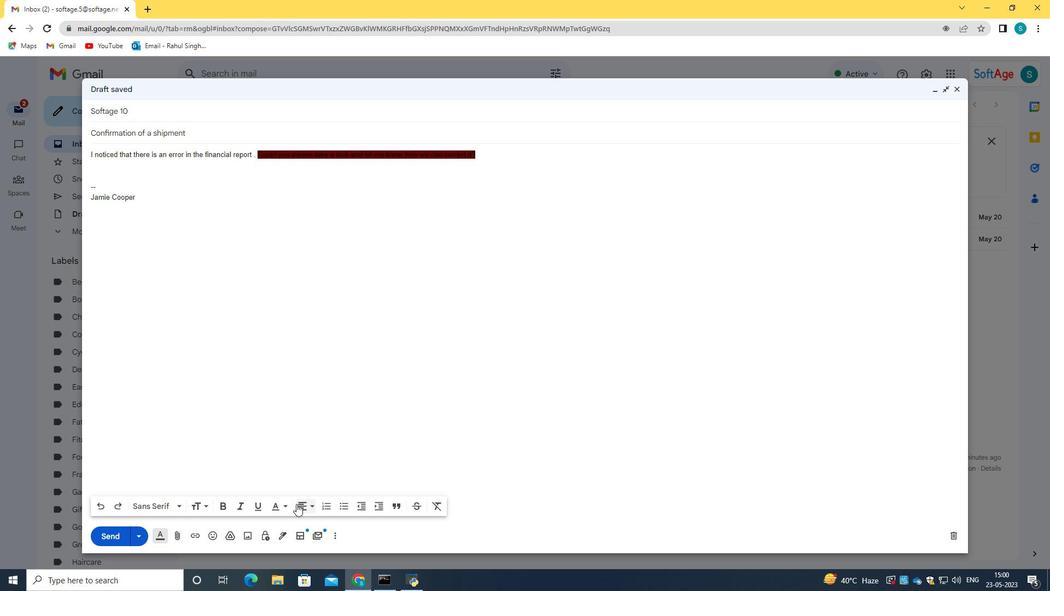 
Action: Mouse pressed left at (276, 504)
Screenshot: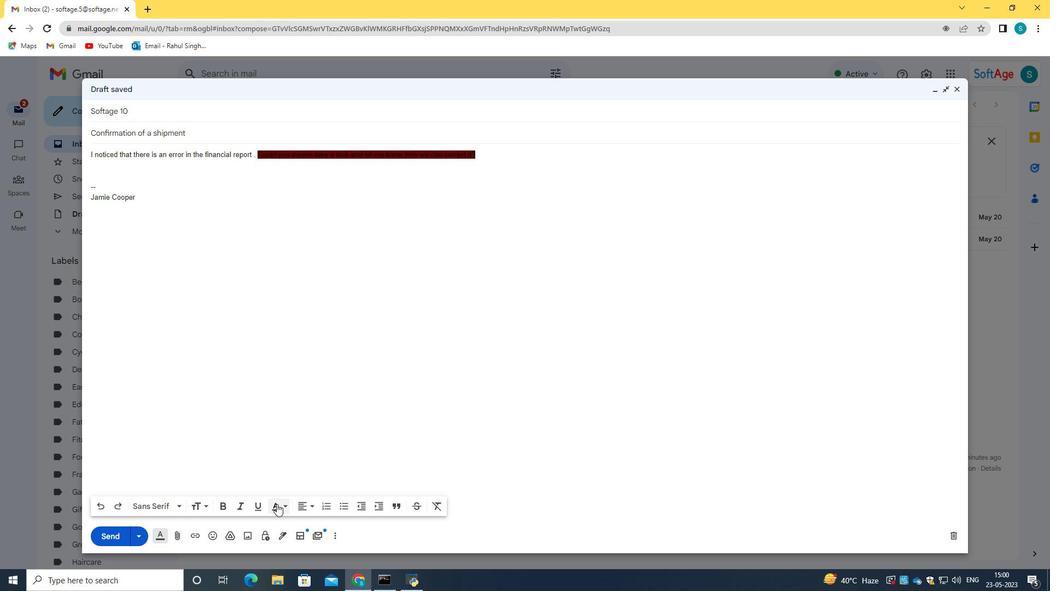 
Action: Mouse moved to (120, 470)
Screenshot: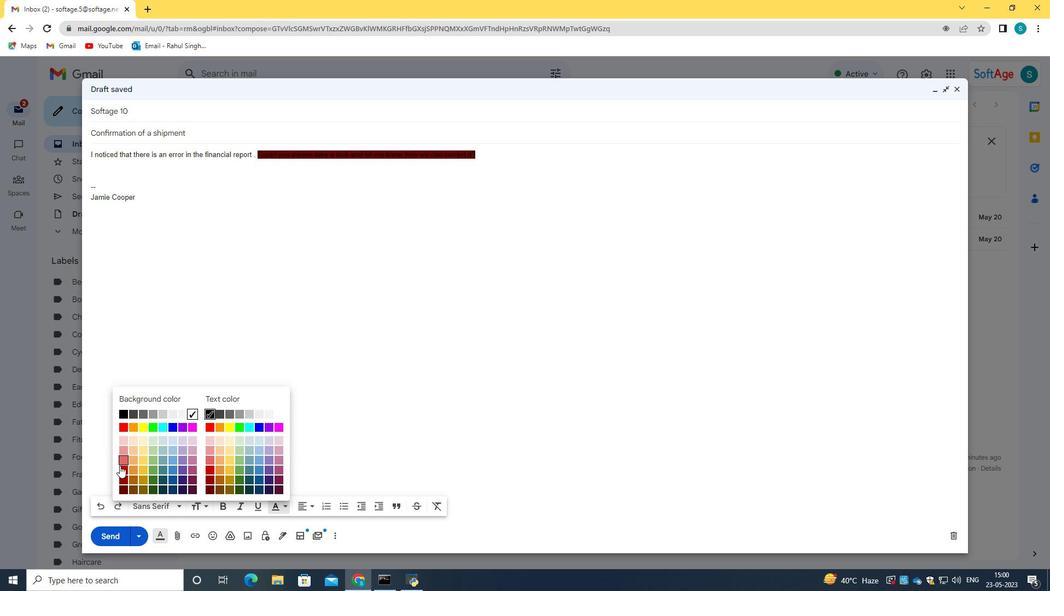 
Action: Mouse pressed left at (120, 470)
Screenshot: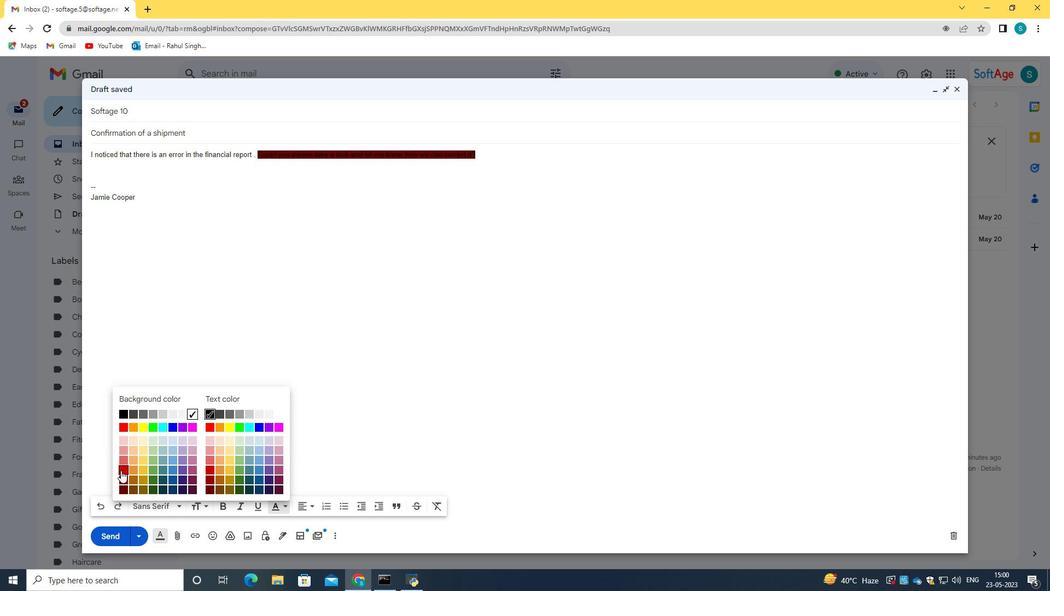 
Action: Mouse moved to (411, 301)
Screenshot: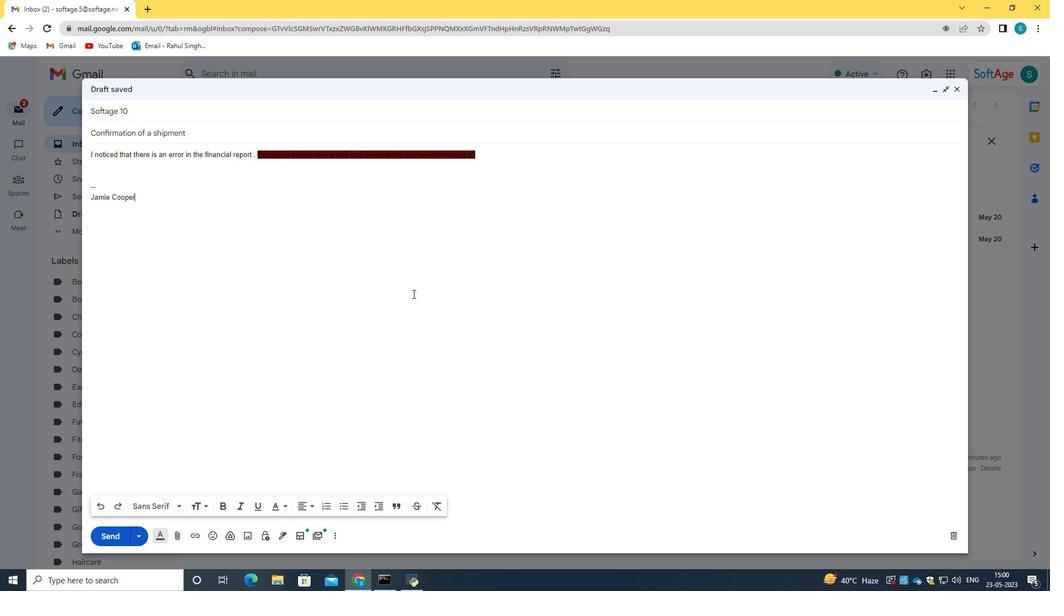 
Action: Mouse pressed left at (411, 301)
Screenshot: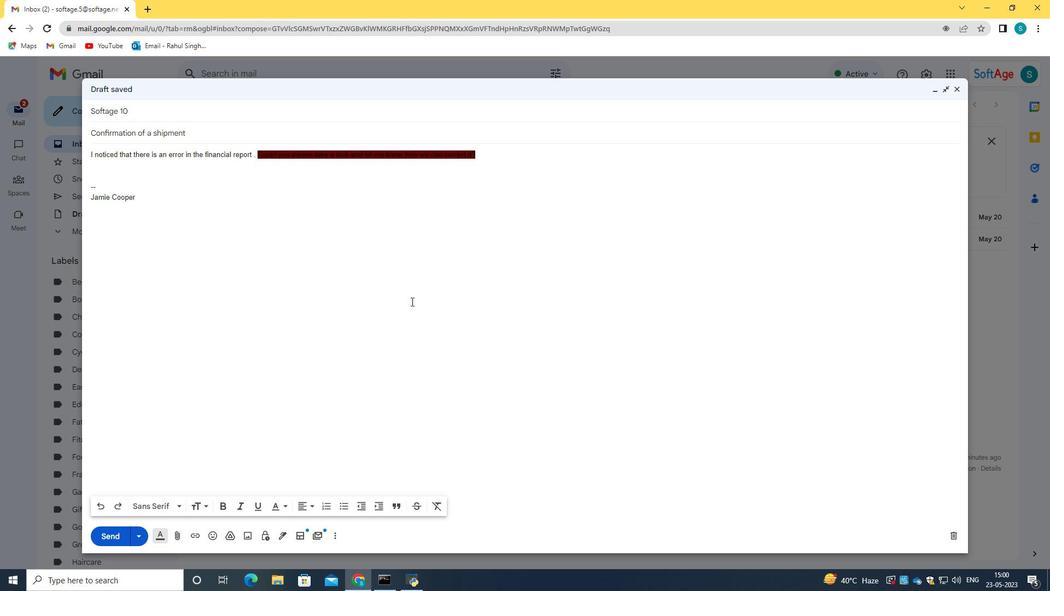 
Action: Mouse moved to (283, 506)
Screenshot: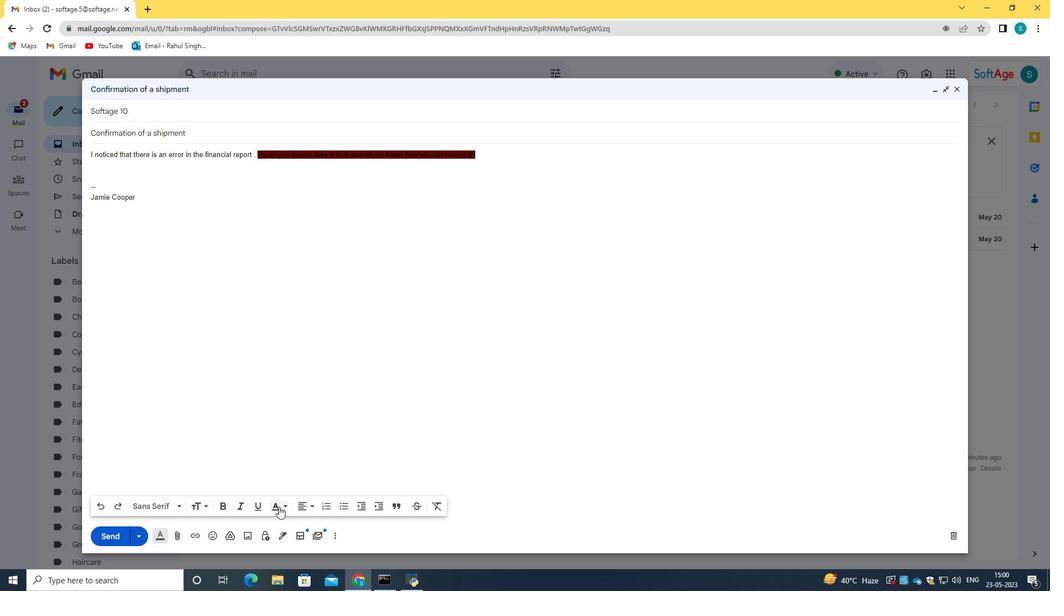 
Action: Mouse pressed left at (283, 506)
Screenshot: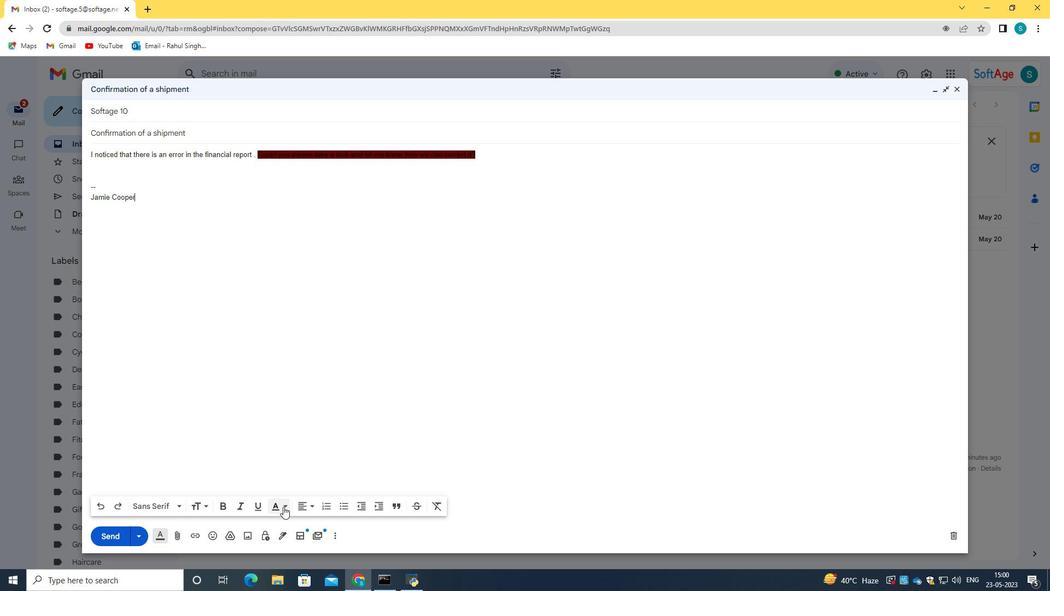 
Action: Mouse moved to (126, 460)
Screenshot: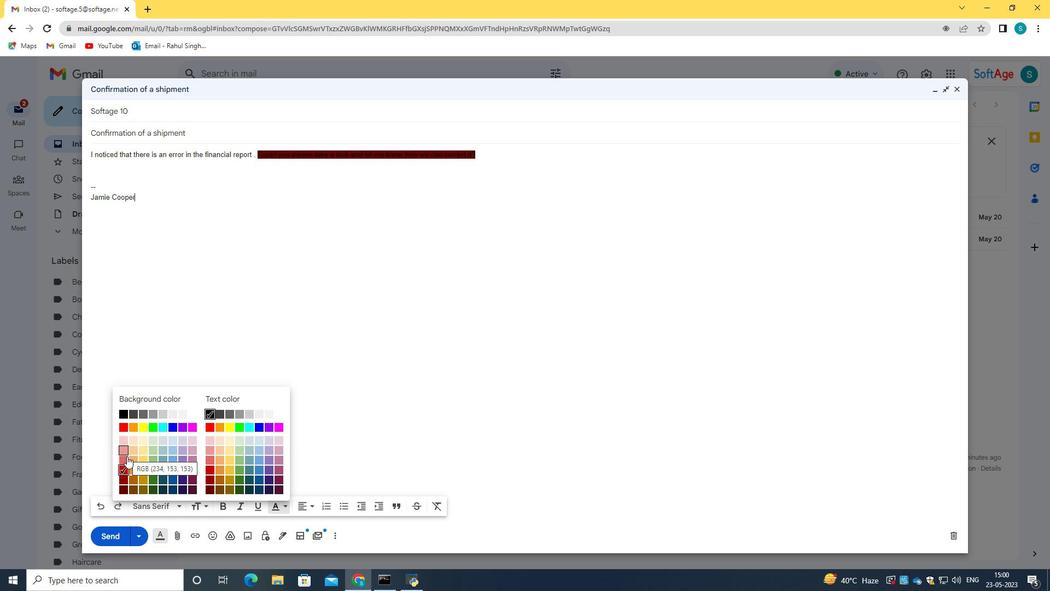 
Action: Mouse pressed left at (126, 460)
Screenshot: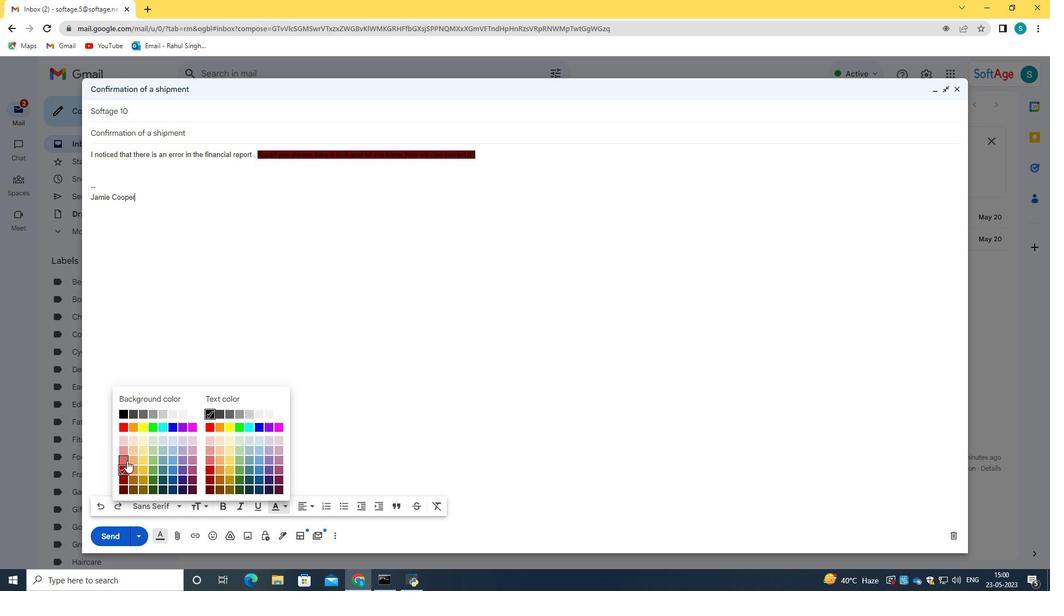 
Action: Mouse moved to (397, 314)
Screenshot: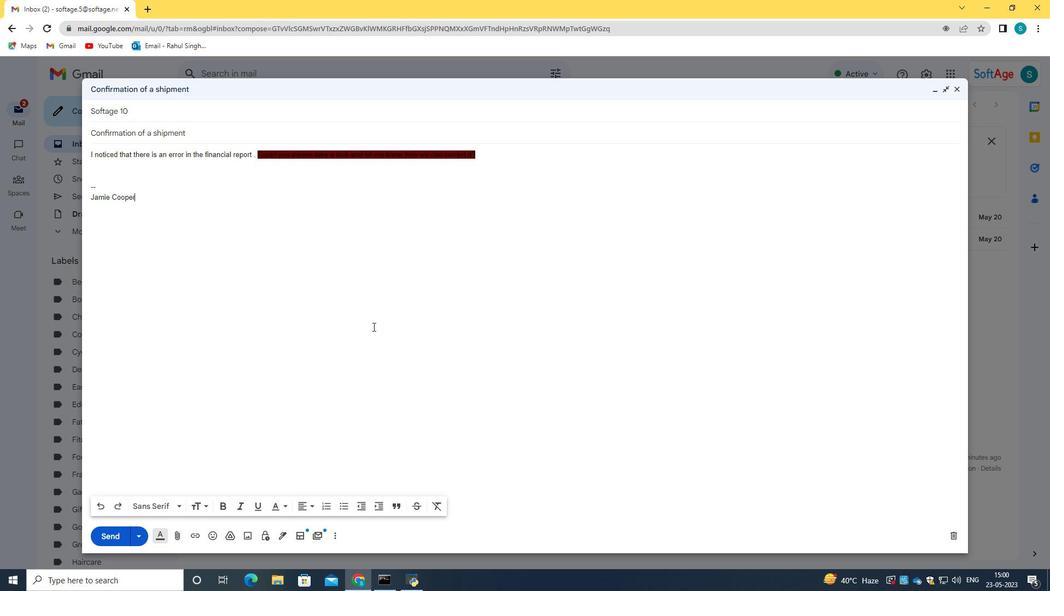 
Action: Mouse pressed left at (397, 314)
Screenshot: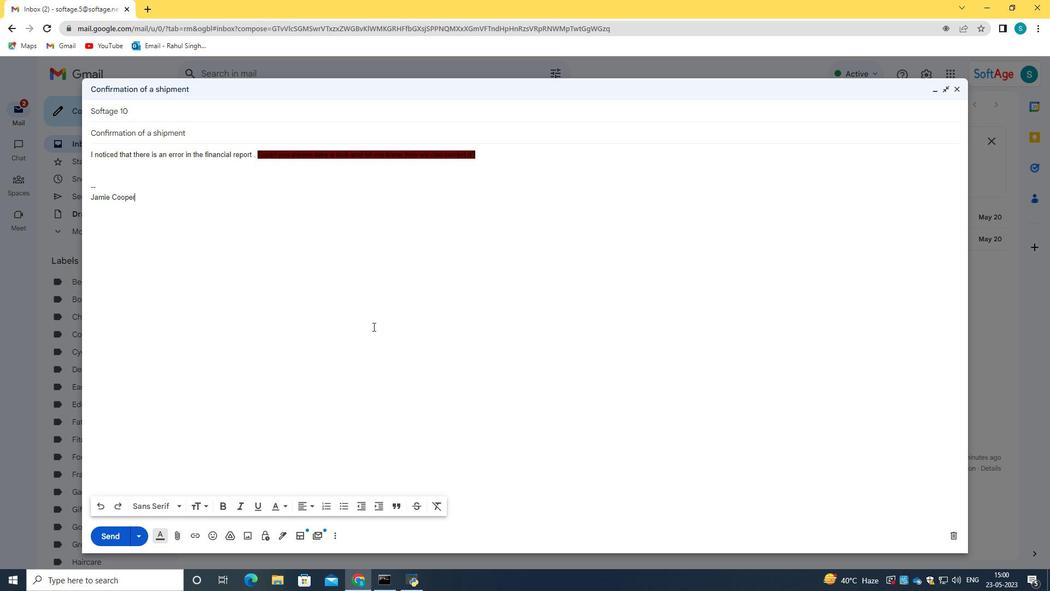 
Action: Mouse moved to (120, 532)
Screenshot: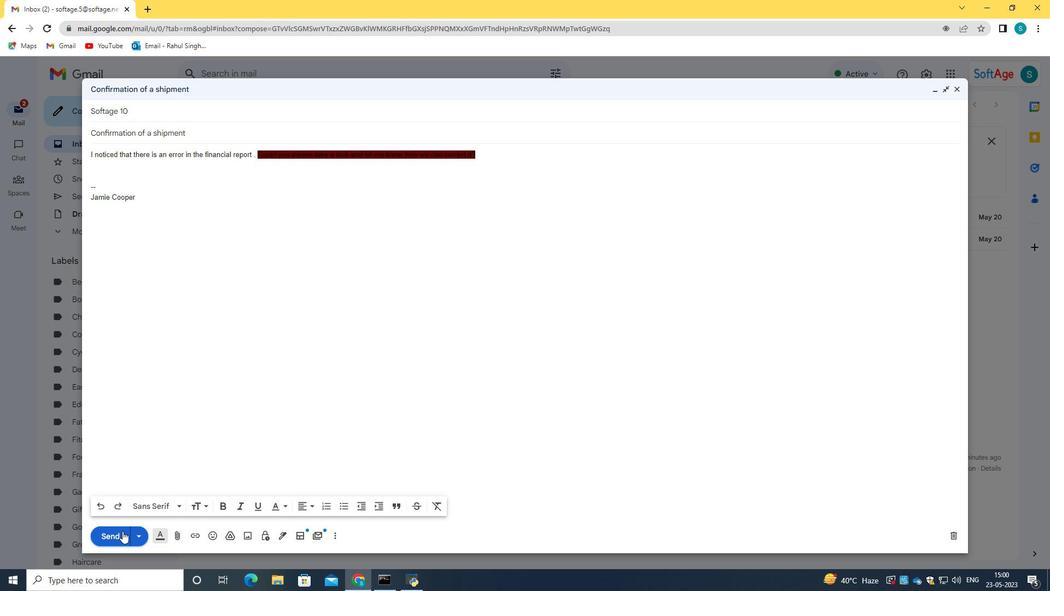 
Action: Mouse pressed left at (120, 532)
Screenshot: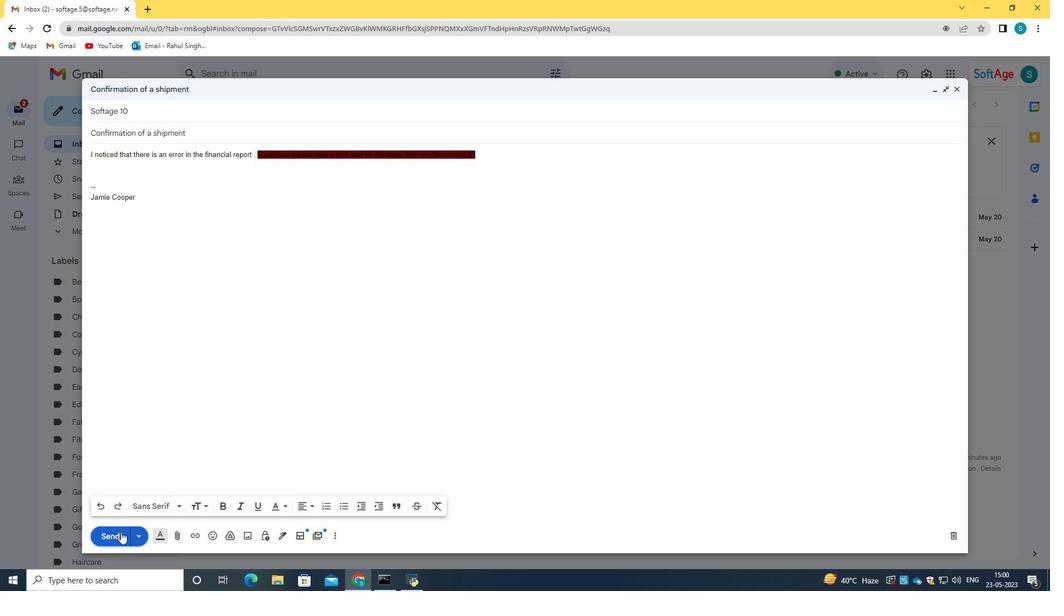 
Action: Mouse moved to (120, 198)
Screenshot: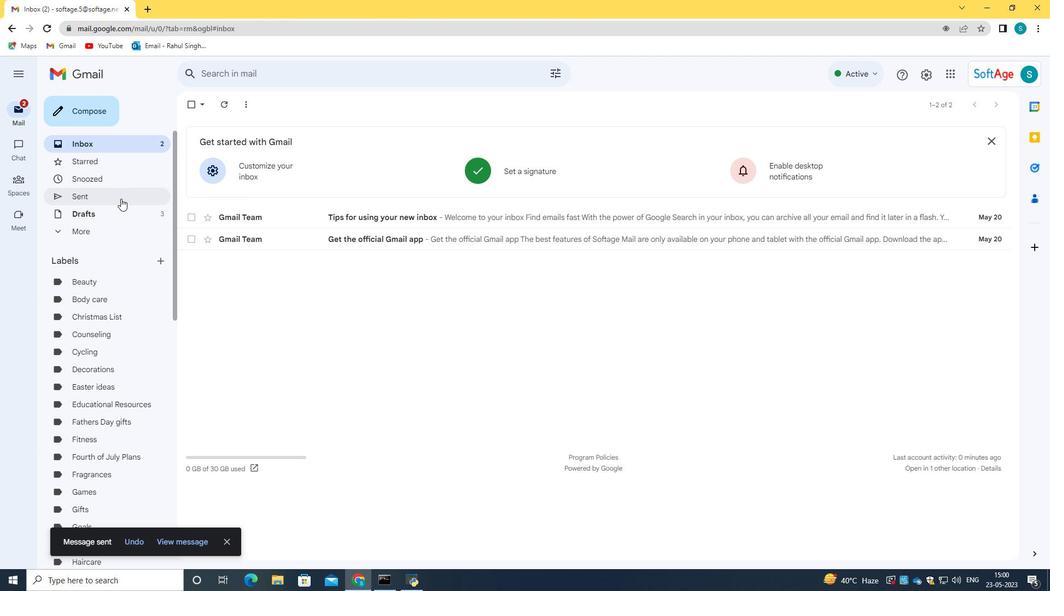 
Action: Mouse pressed left at (120, 198)
Screenshot: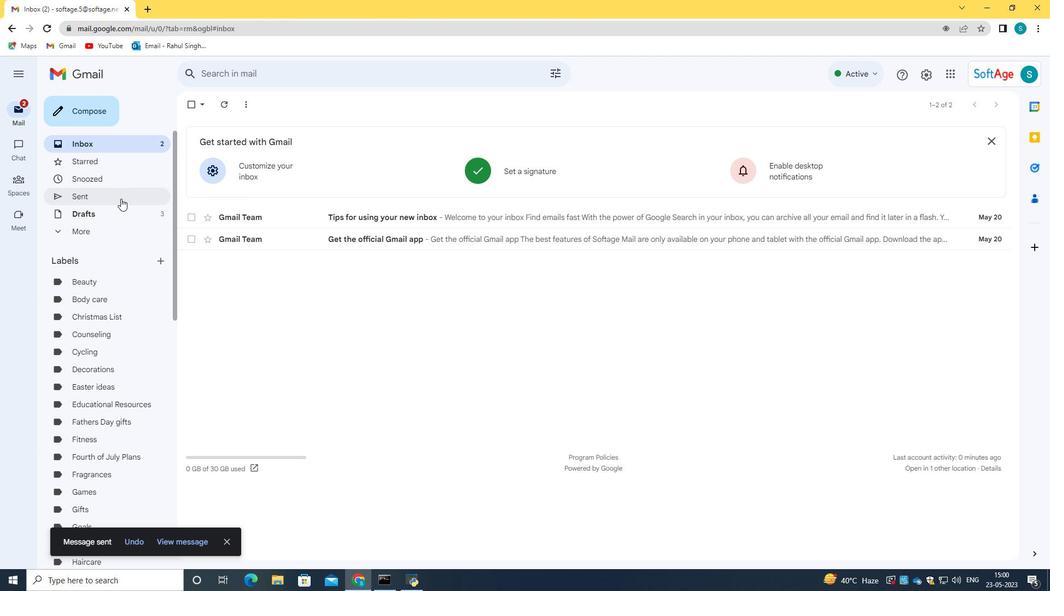 
Action: Mouse moved to (191, 159)
Screenshot: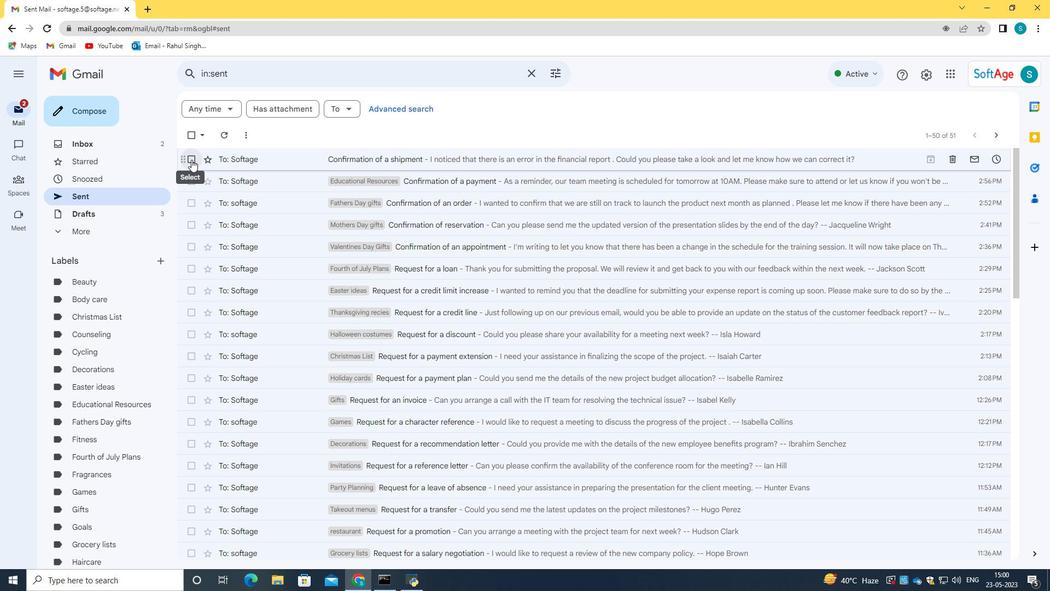 
Action: Mouse pressed left at (191, 159)
Screenshot: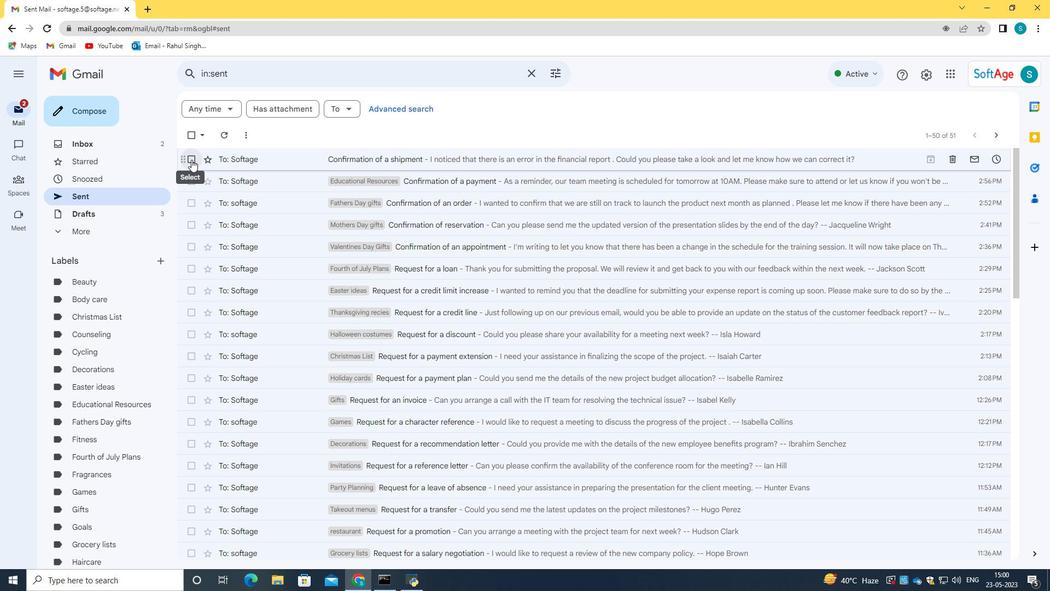 
Action: Mouse moved to (305, 152)
Screenshot: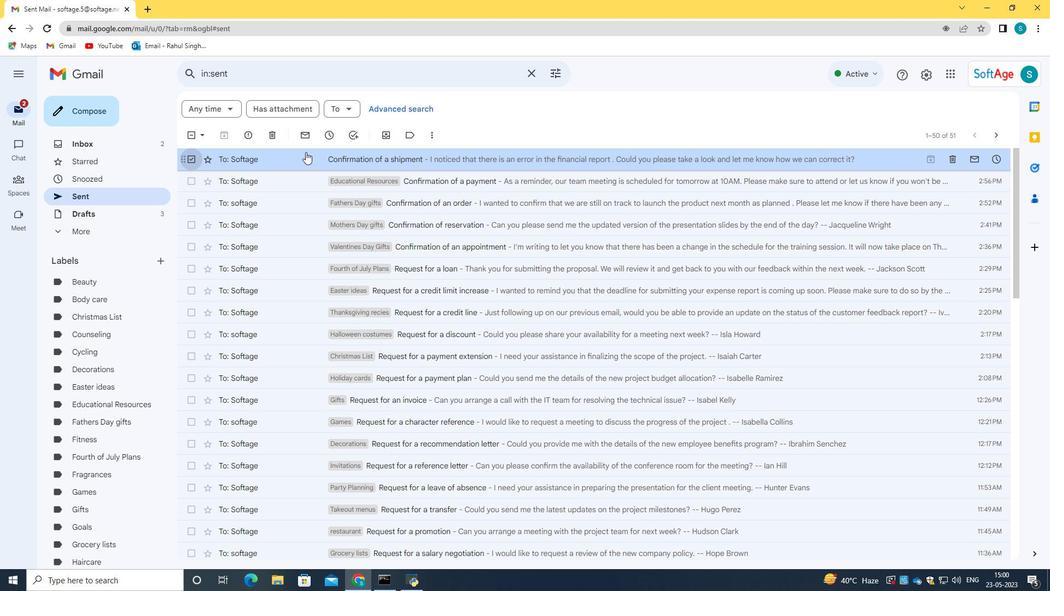 
Action: Mouse pressed right at (305, 152)
Screenshot: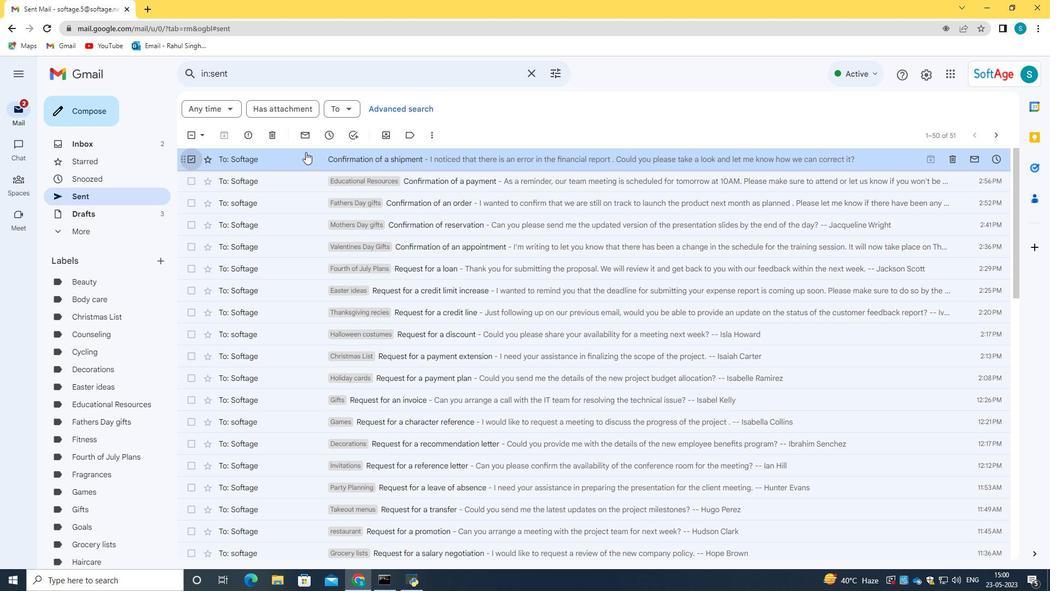 
Action: Mouse moved to (461, 315)
Screenshot: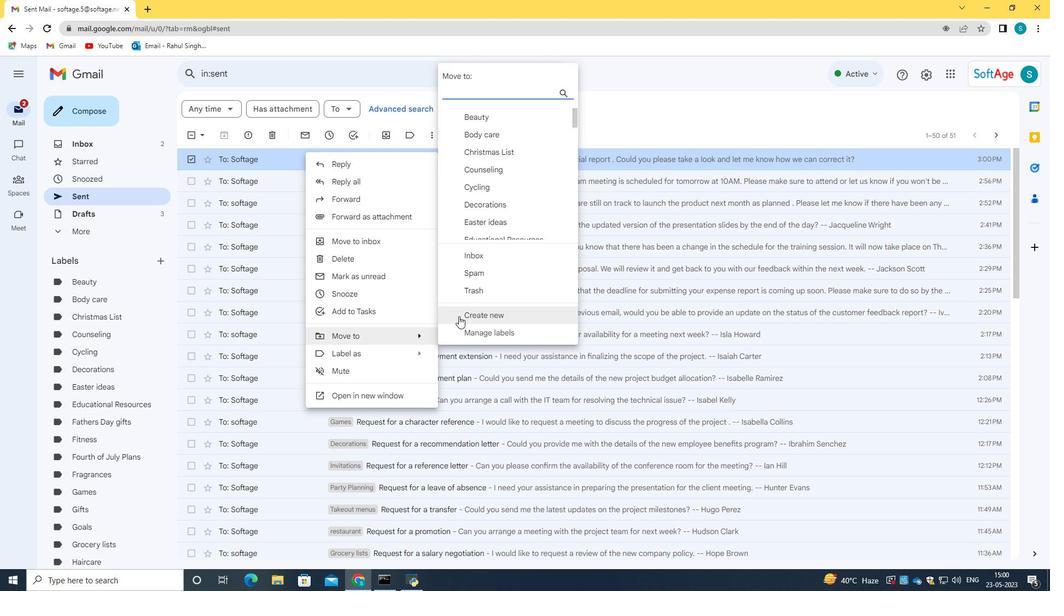 
Action: Mouse pressed left at (461, 315)
Screenshot: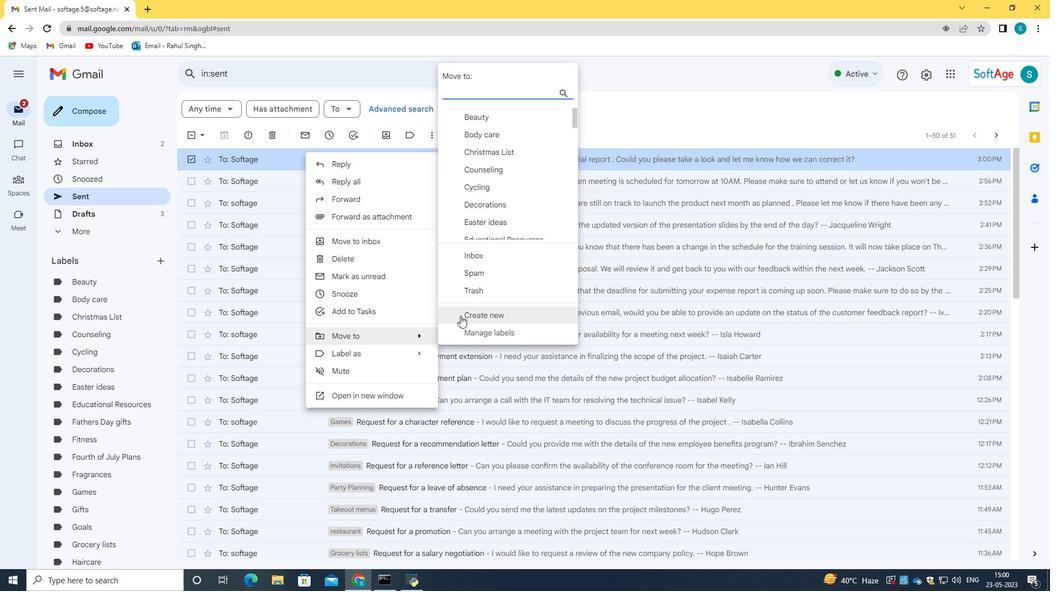 
Action: Key pressed <Key.caps_lock>C<Key.caps_lock>rafts
Screenshot: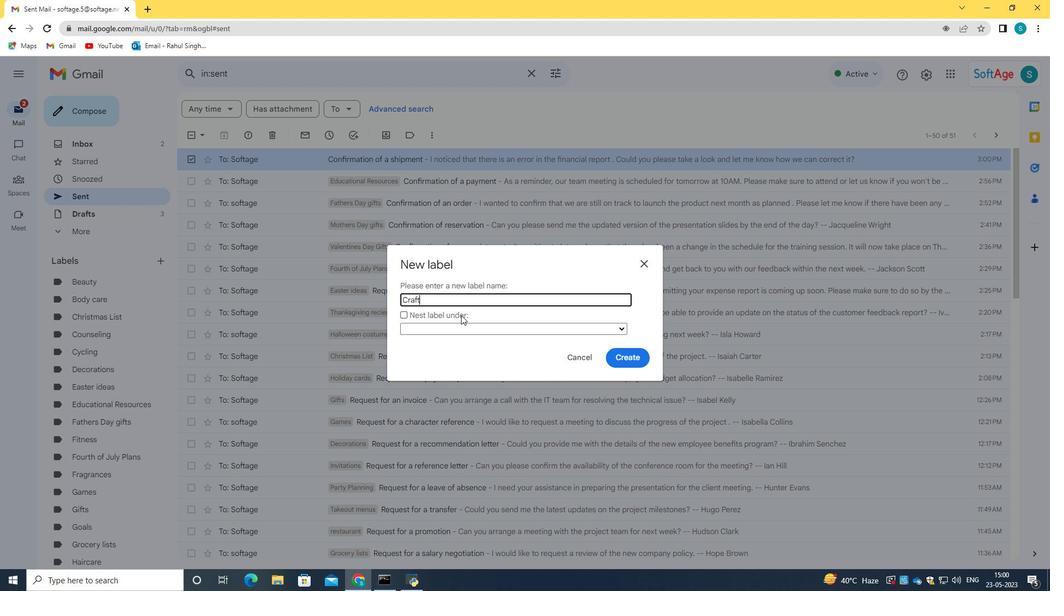 
Action: Mouse moved to (619, 356)
Screenshot: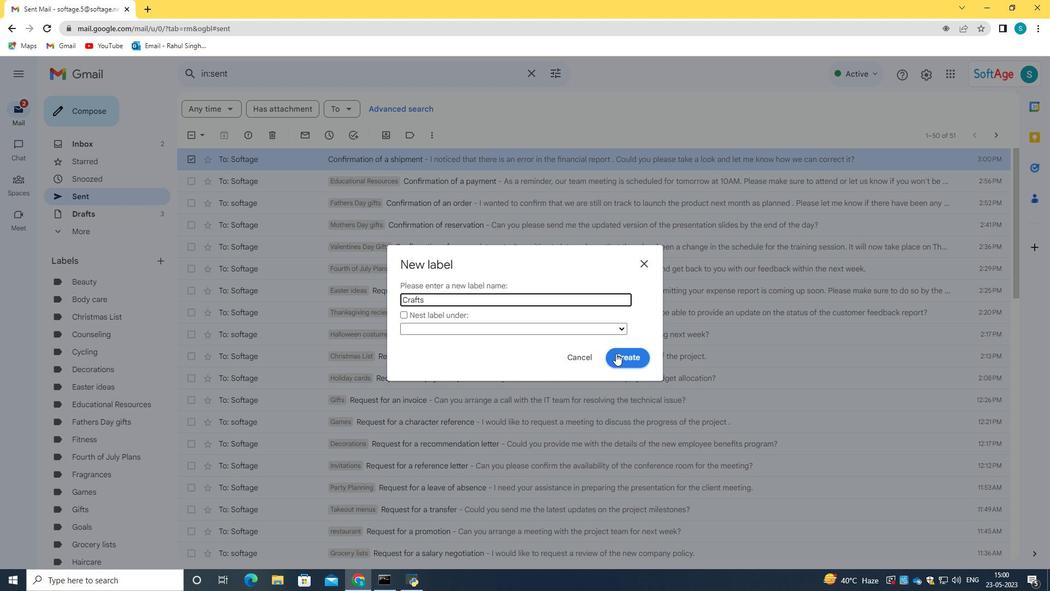 
Action: Mouse pressed left at (619, 356)
Screenshot: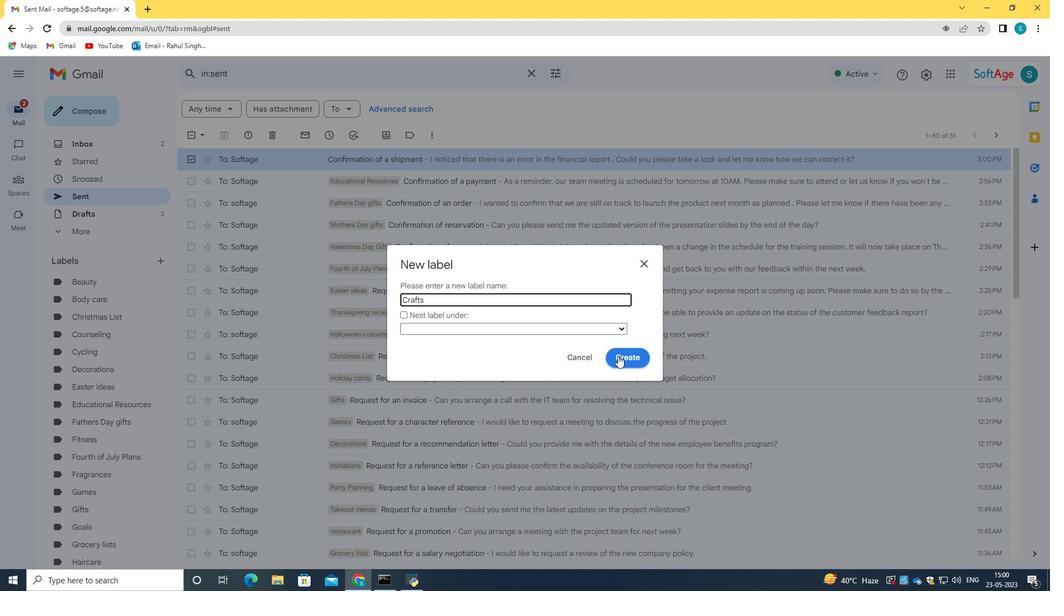 
Action: Mouse moved to (444, 346)
Screenshot: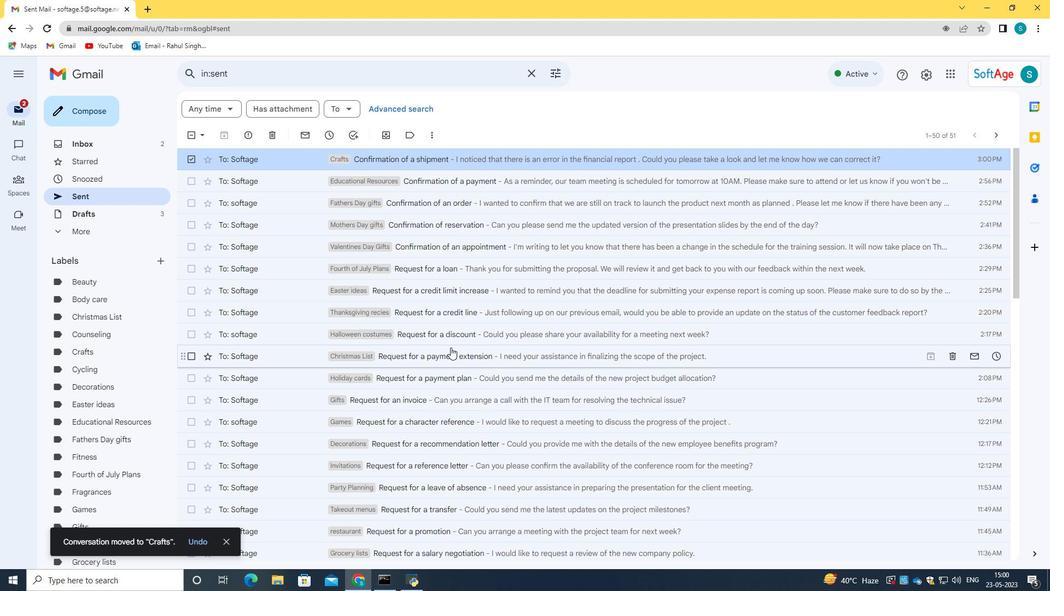 
Action: Mouse scrolled (444, 347) with delta (0, 0)
Screenshot: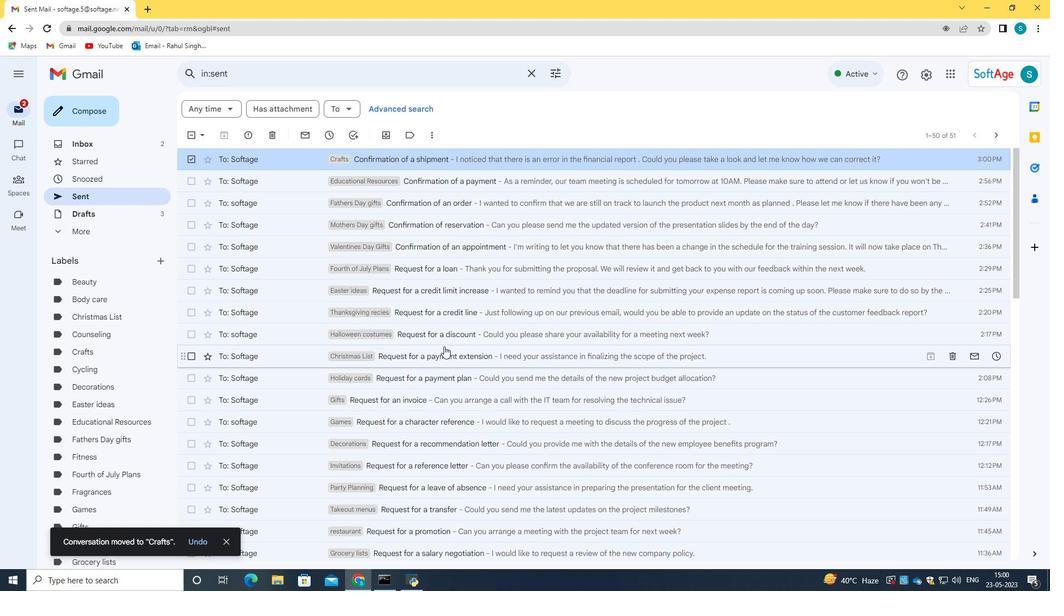 
Action: Mouse scrolled (444, 347) with delta (0, 0)
Screenshot: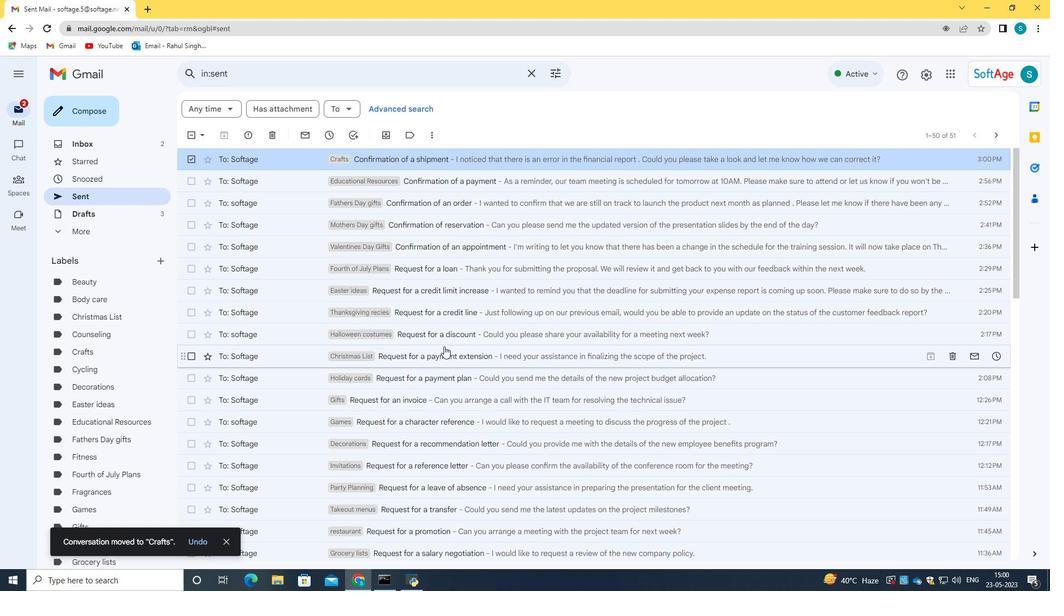 
Action: Mouse scrolled (444, 345) with delta (0, 0)
Screenshot: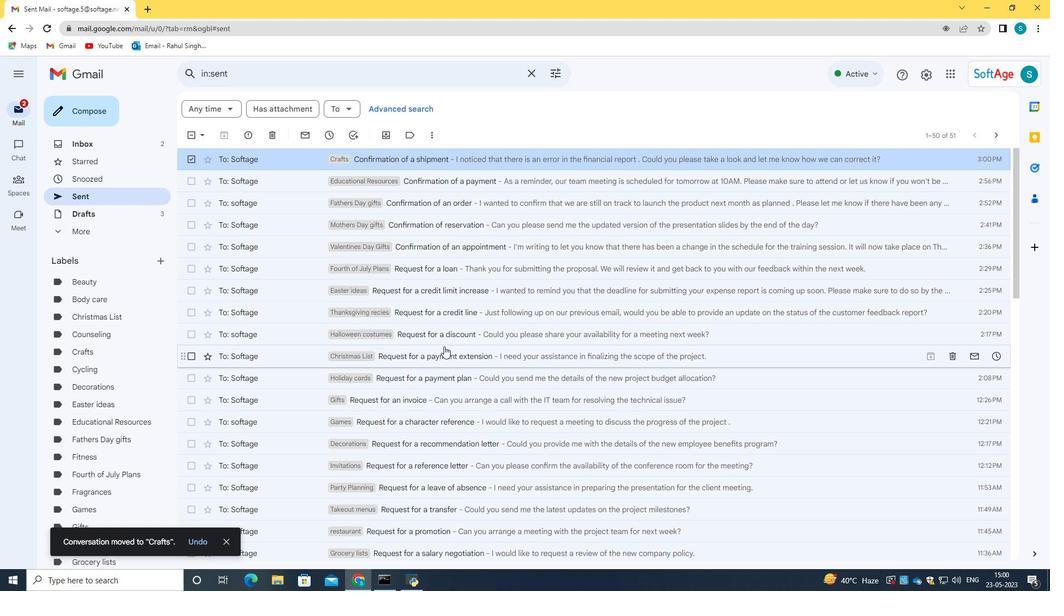 
Action: Mouse scrolled (444, 345) with delta (0, 0)
Screenshot: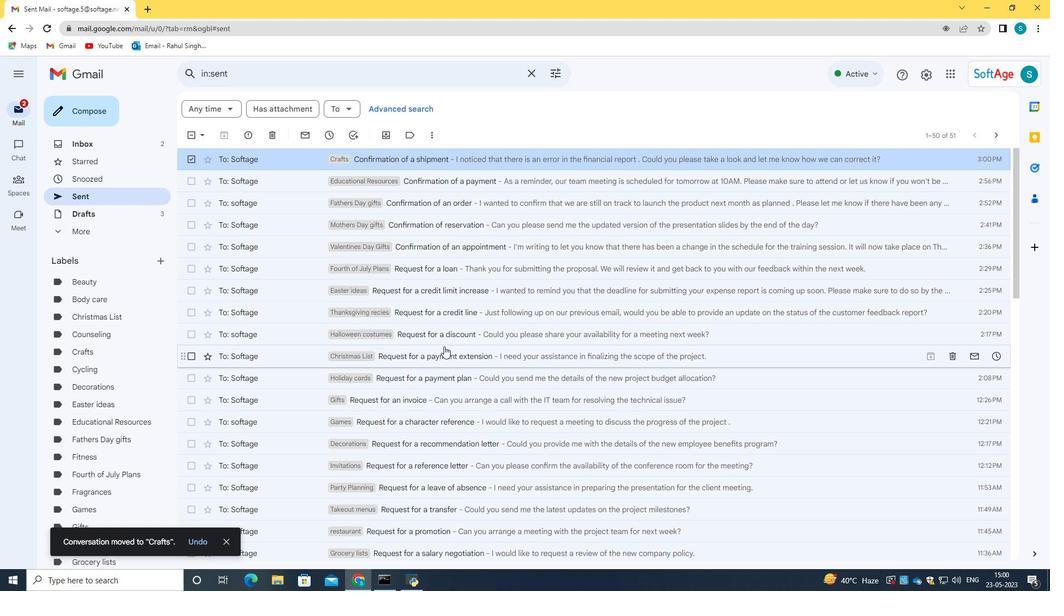 
Action: Mouse scrolled (444, 345) with delta (0, 0)
Screenshot: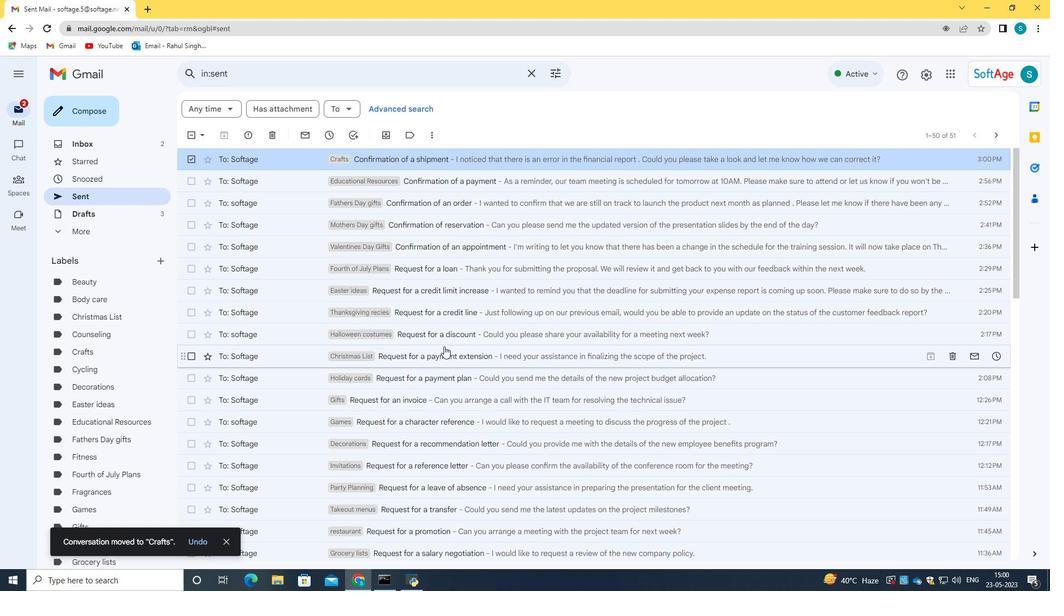 
Action: Mouse scrolled (444, 345) with delta (0, 0)
Screenshot: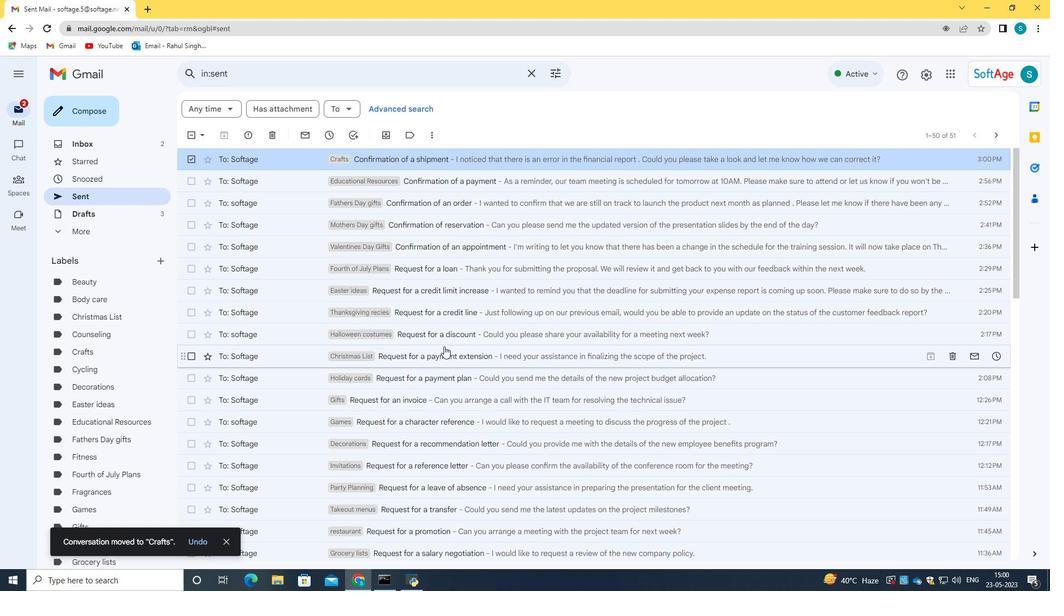 
Action: Mouse scrolled (444, 345) with delta (0, 0)
Screenshot: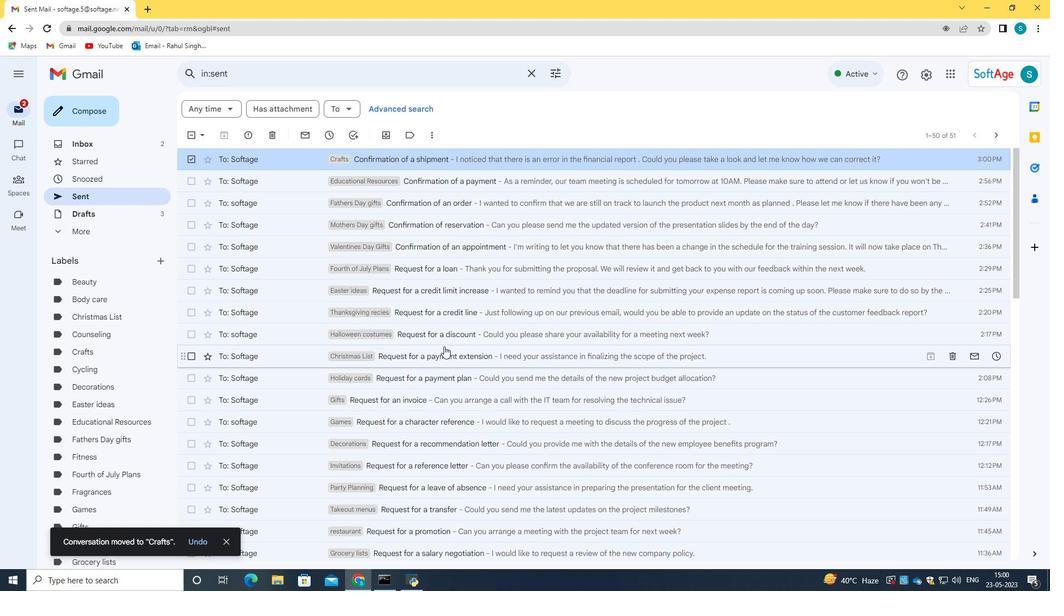 
Action: Mouse scrolled (444, 345) with delta (0, 0)
Screenshot: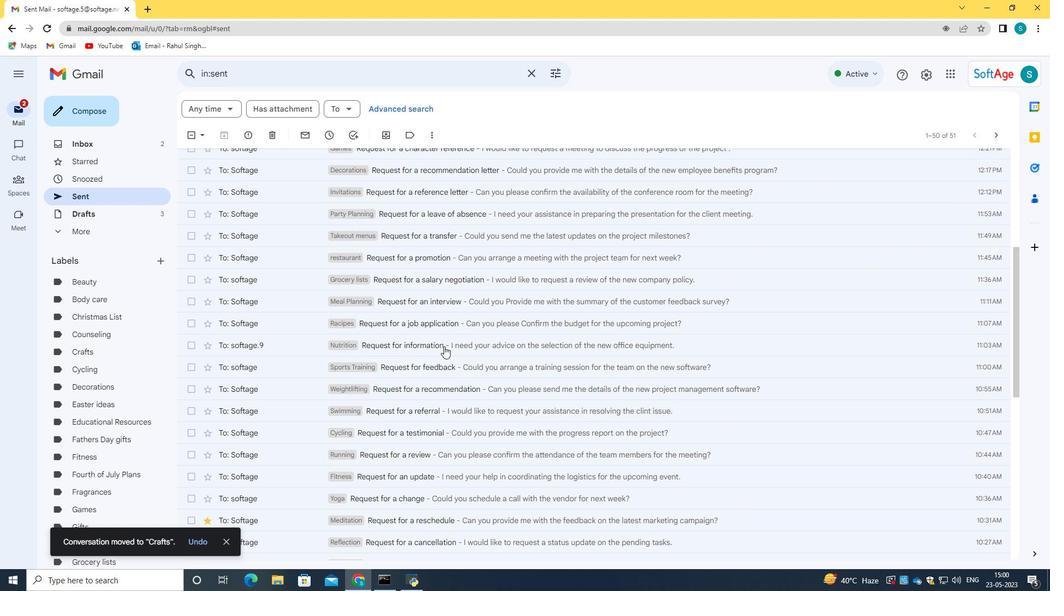 
Action: Mouse scrolled (444, 345) with delta (0, 0)
Screenshot: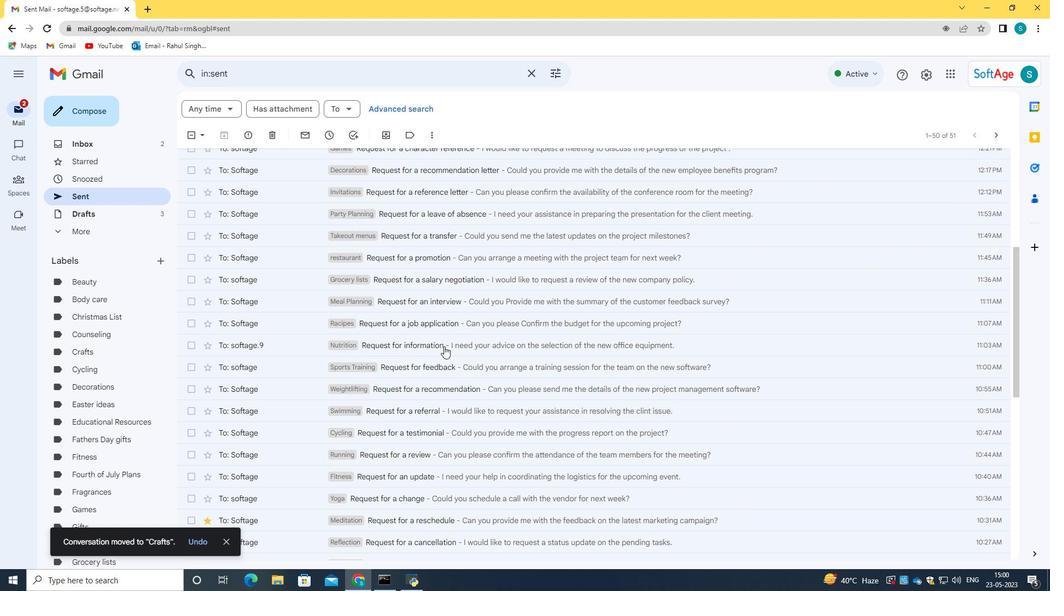 
Action: Mouse scrolled (444, 345) with delta (0, 0)
Screenshot: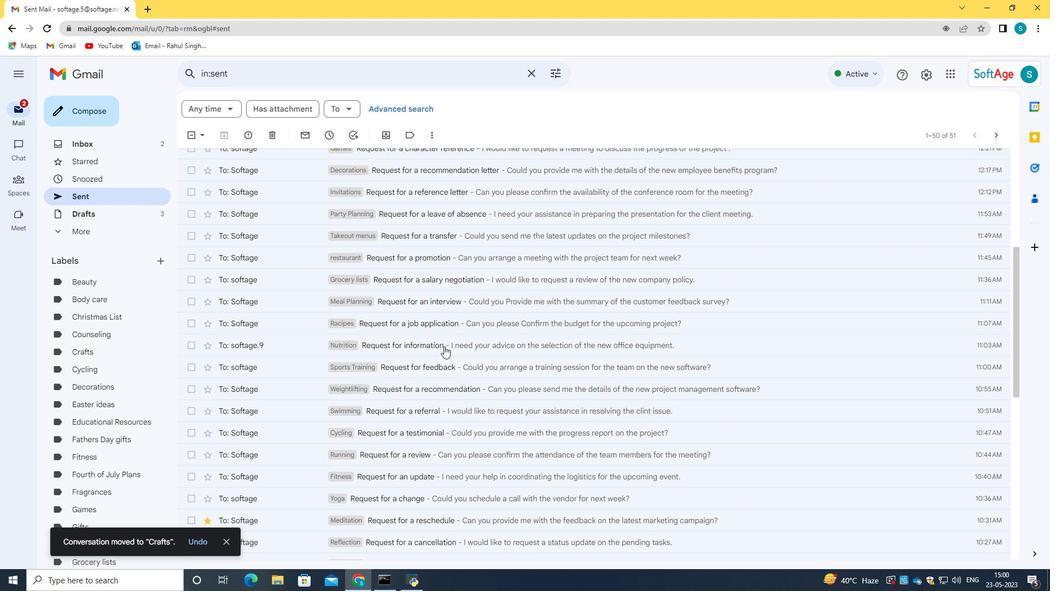 
Action: Mouse scrolled (444, 345) with delta (0, 0)
Screenshot: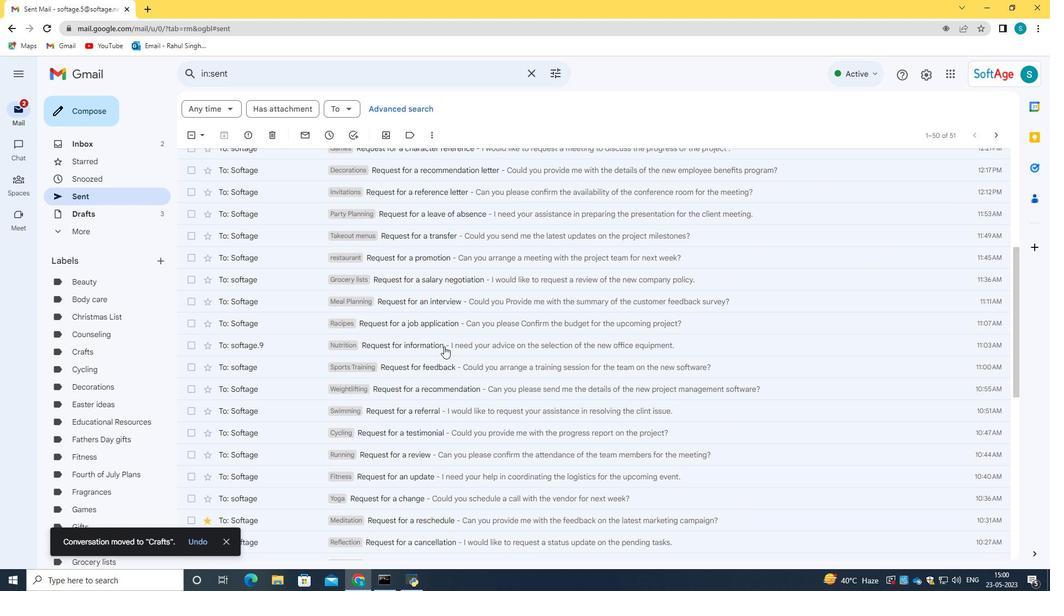 
Action: Mouse scrolled (444, 345) with delta (0, 0)
Screenshot: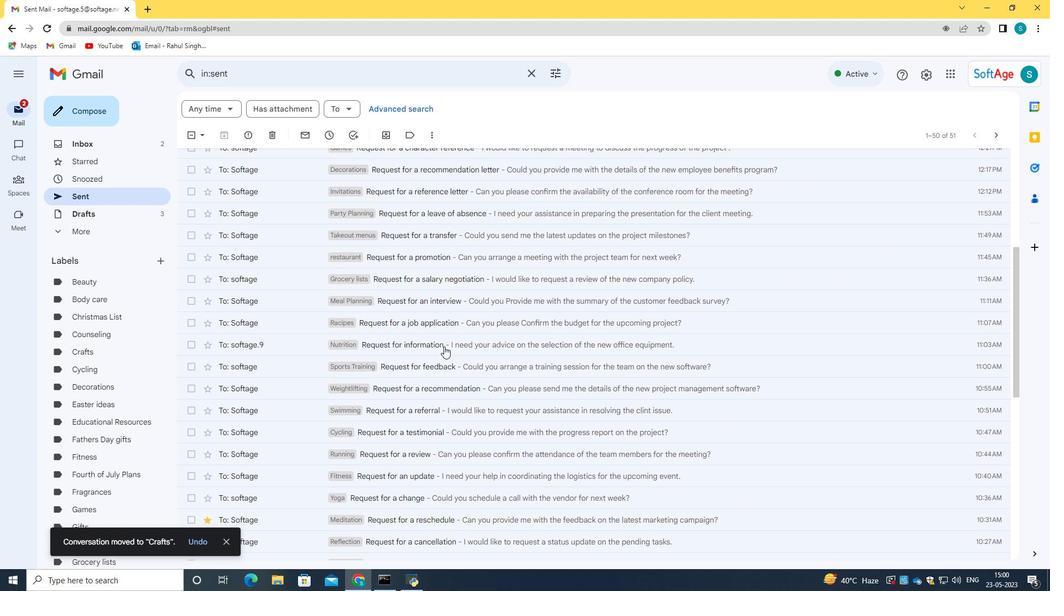 
Action: Mouse scrolled (444, 345) with delta (0, 0)
Screenshot: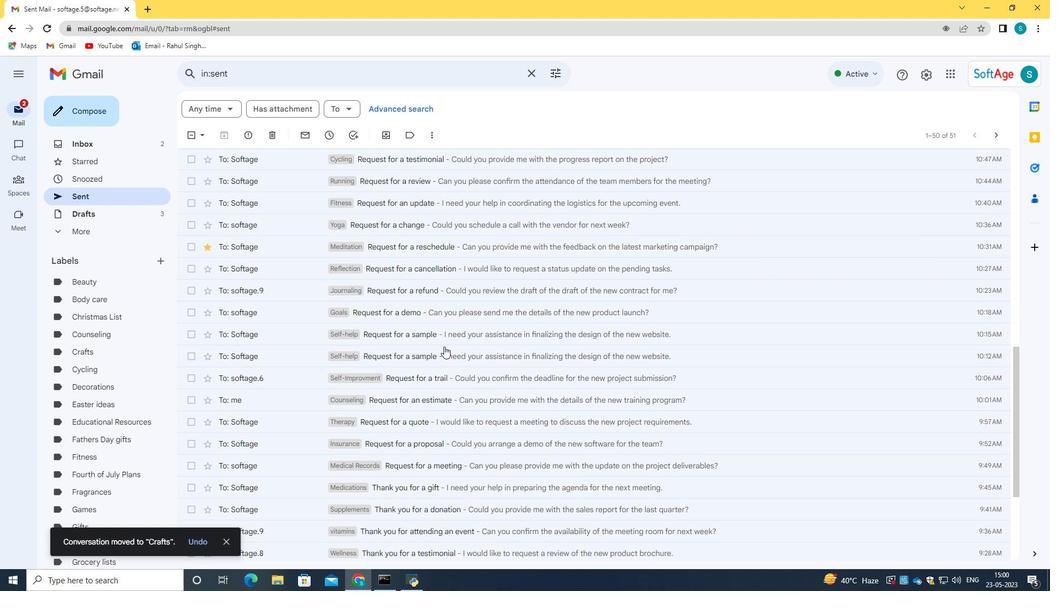 
Action: Mouse scrolled (444, 345) with delta (0, 0)
Screenshot: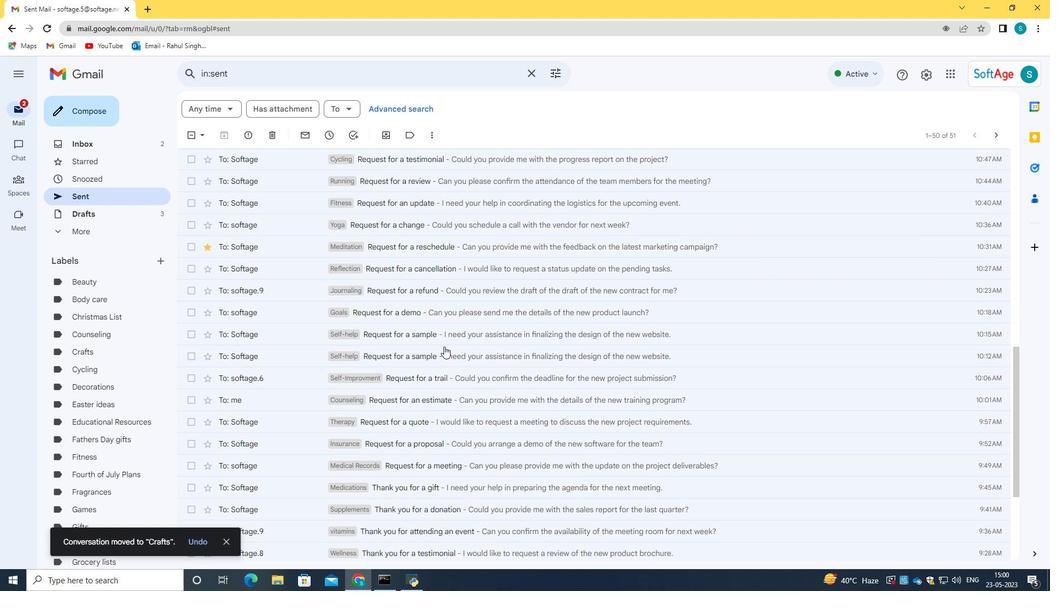 
Action: Mouse scrolled (444, 345) with delta (0, 0)
Screenshot: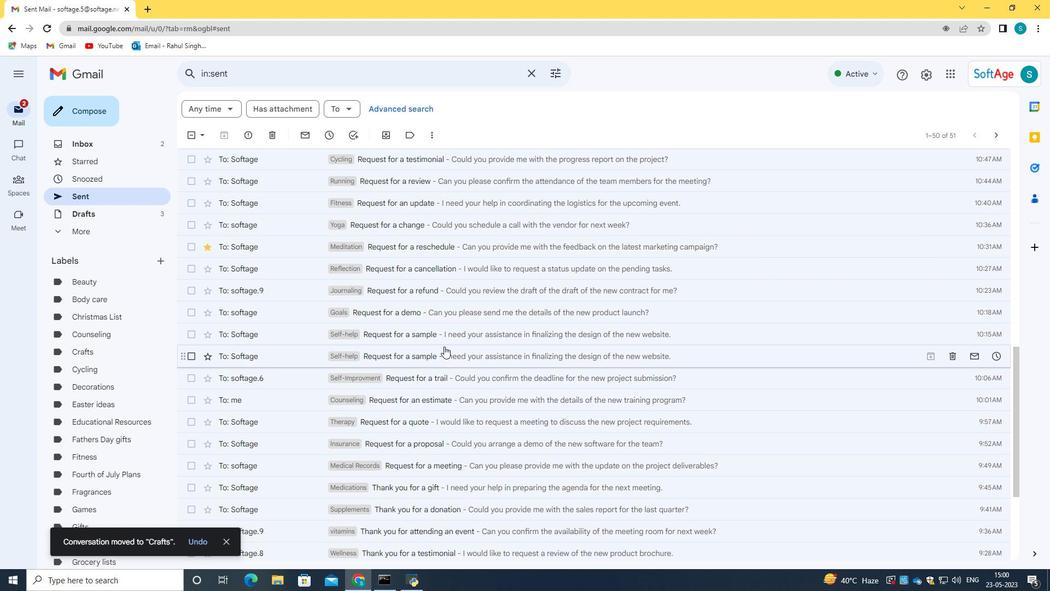 
Action: Mouse scrolled (444, 345) with delta (0, 0)
Screenshot: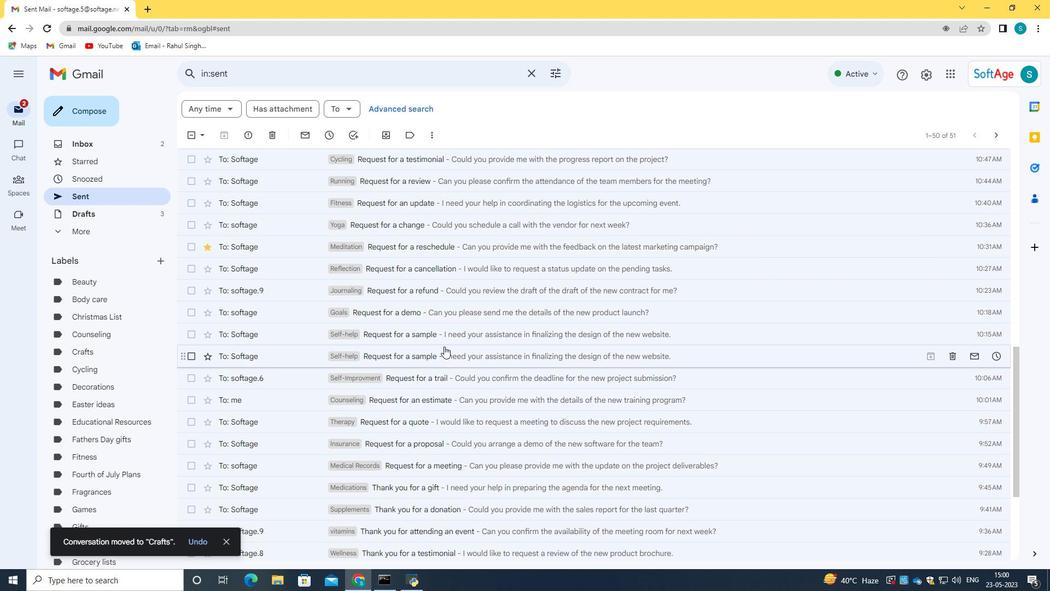 
Action: Mouse scrolled (444, 345) with delta (0, 0)
Screenshot: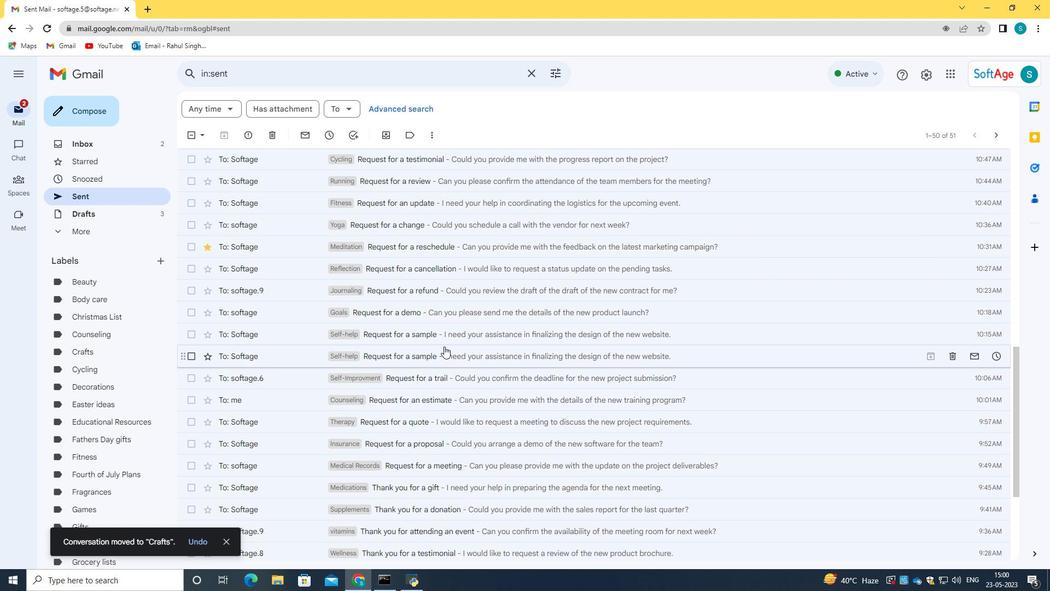 
Action: Mouse scrolled (444, 347) with delta (0, 0)
Screenshot: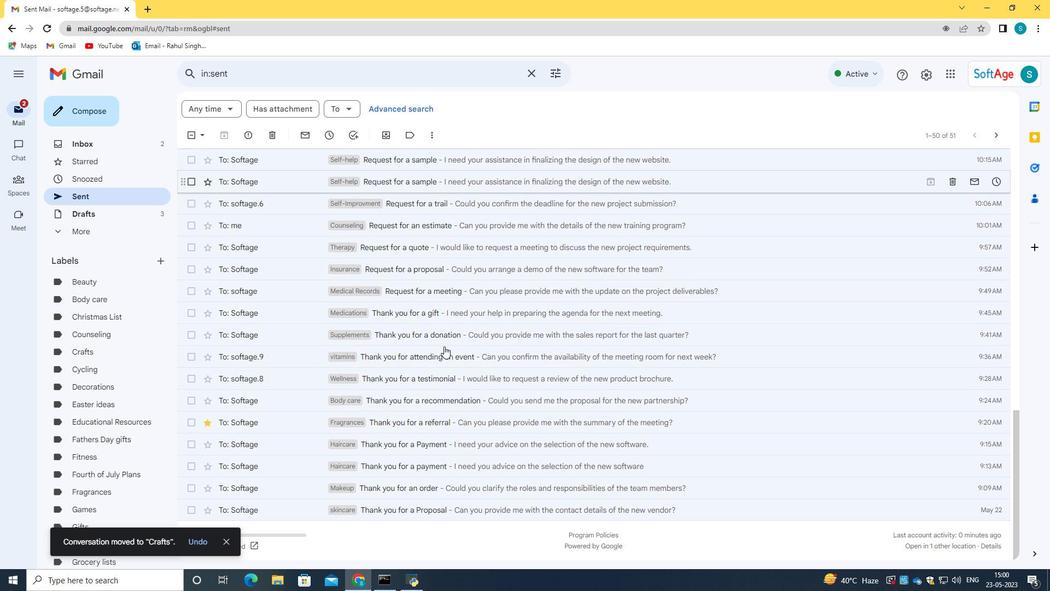 
Action: Mouse scrolled (444, 347) with delta (0, 0)
Screenshot: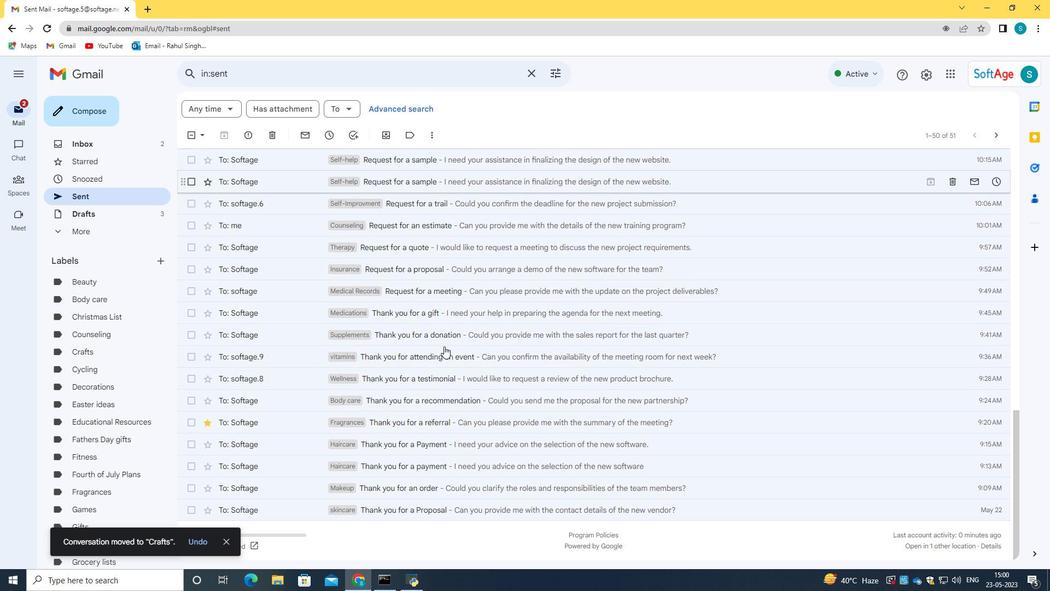
Action: Mouse scrolled (444, 347) with delta (0, 0)
Screenshot: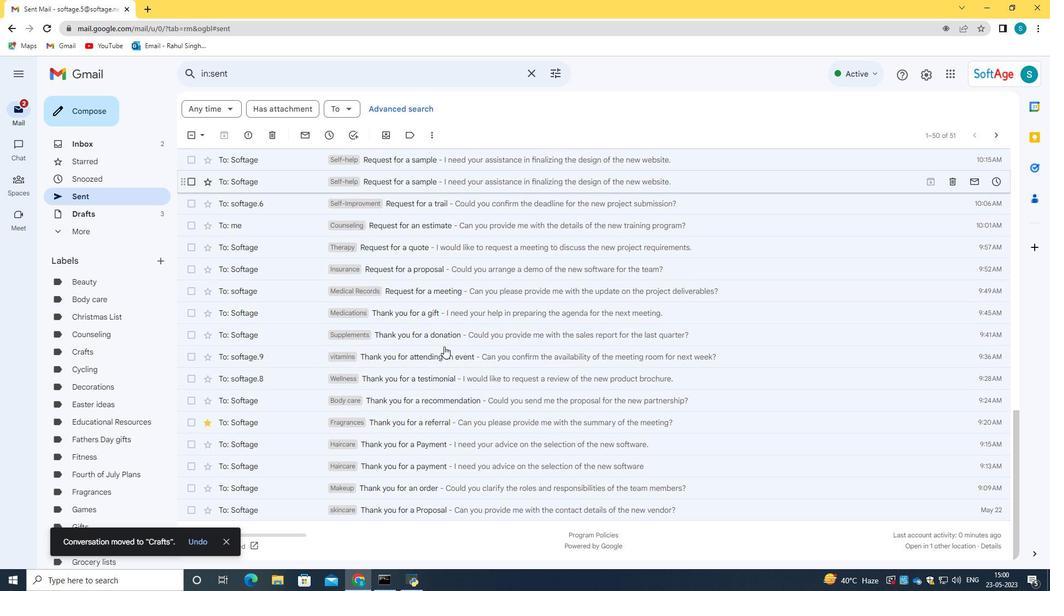 
Action: Mouse scrolled (444, 347) with delta (0, 0)
Screenshot: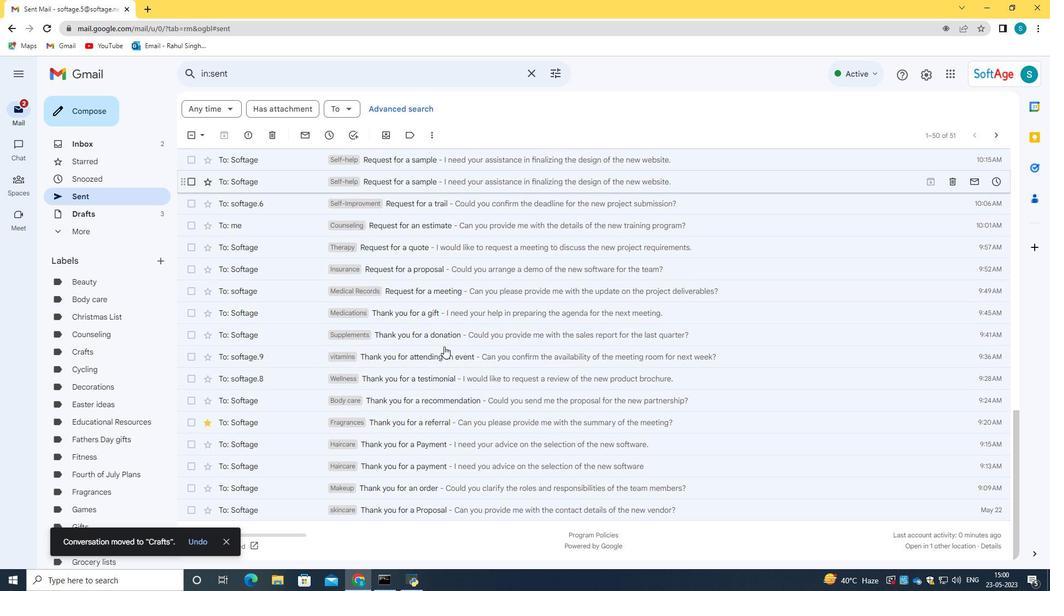 
Action: Mouse scrolled (444, 347) with delta (0, 0)
Screenshot: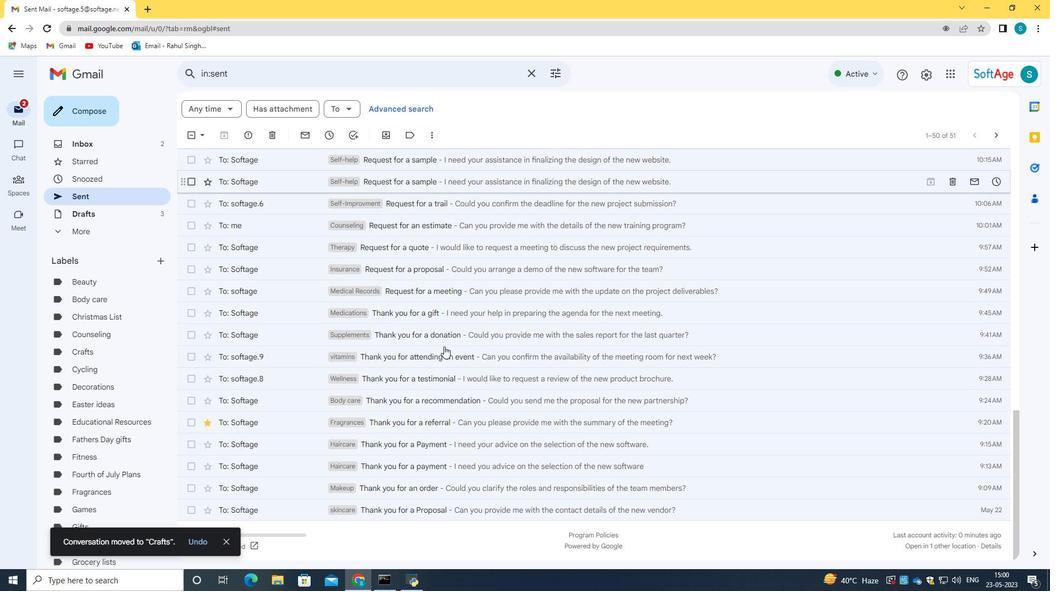
Action: Mouse scrolled (444, 347) with delta (0, 0)
Screenshot: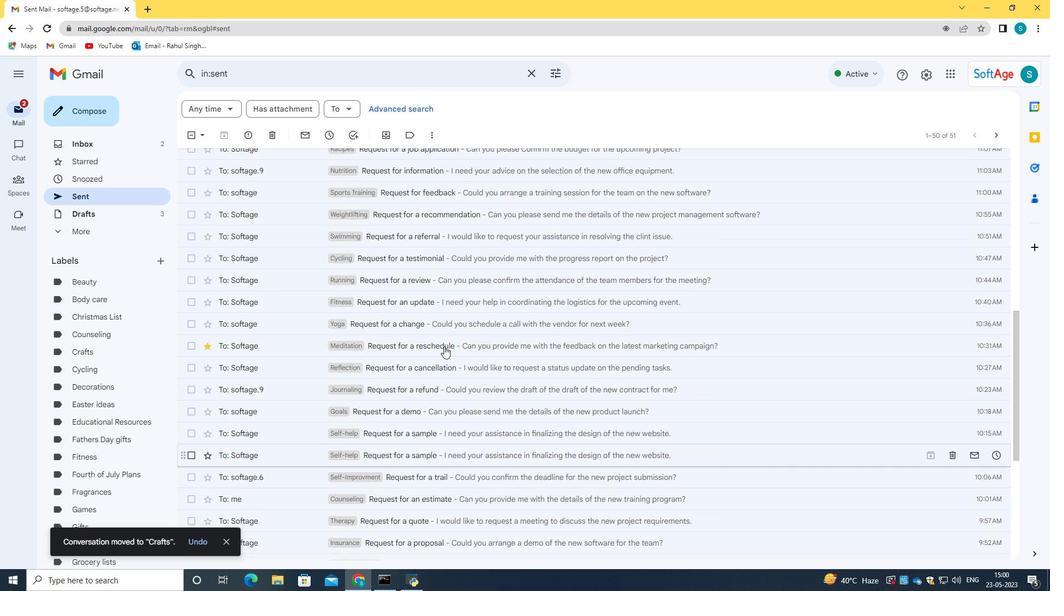 
Action: Mouse scrolled (444, 347) with delta (0, 0)
Screenshot: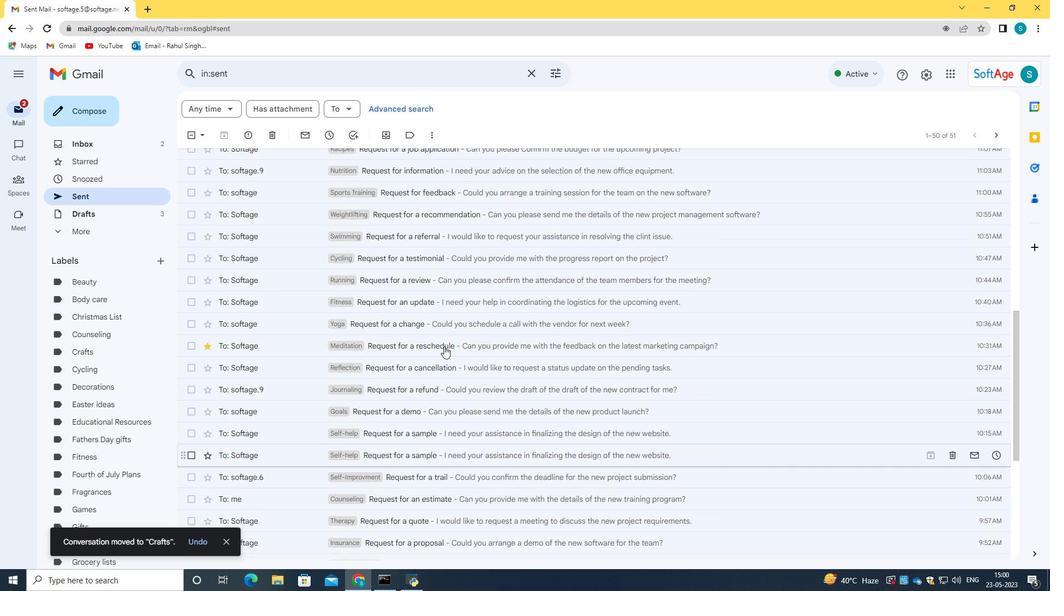 
Action: Mouse scrolled (444, 347) with delta (0, 0)
Screenshot: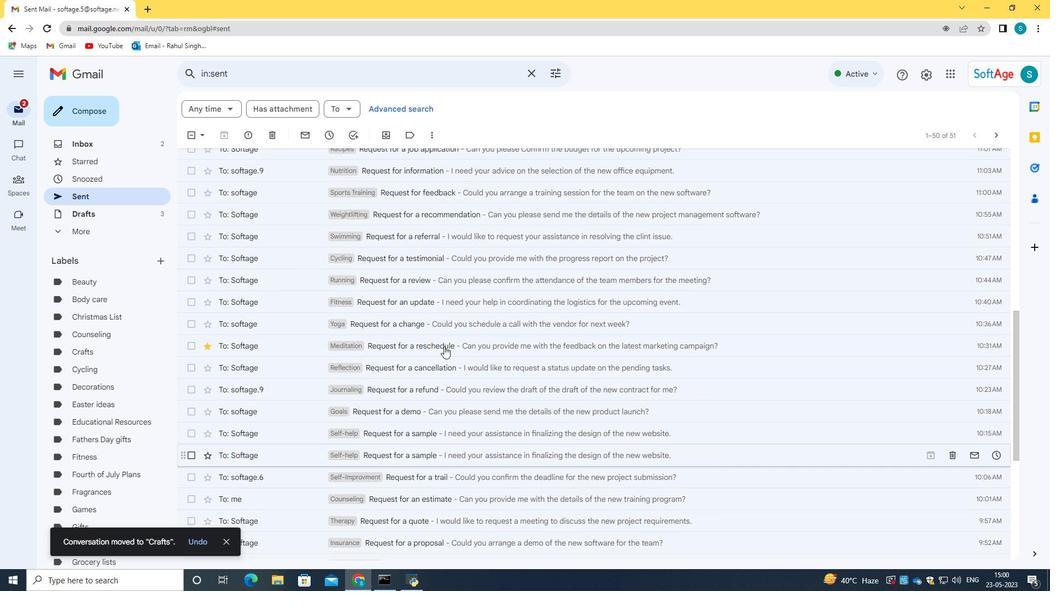 
Action: Mouse scrolled (444, 347) with delta (0, 0)
Screenshot: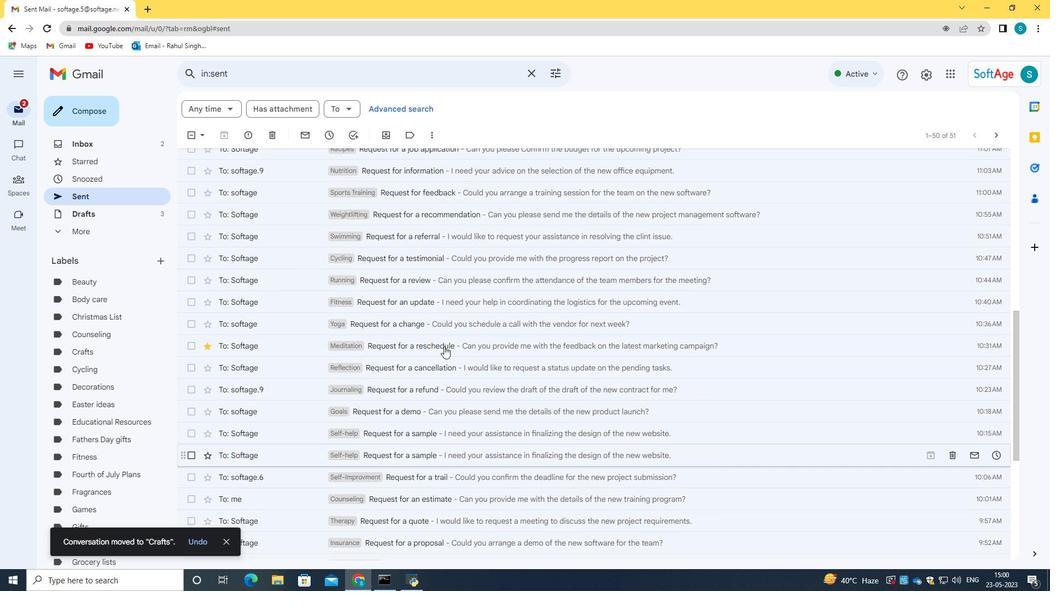 
Action: Mouse scrolled (444, 347) with delta (0, 0)
Screenshot: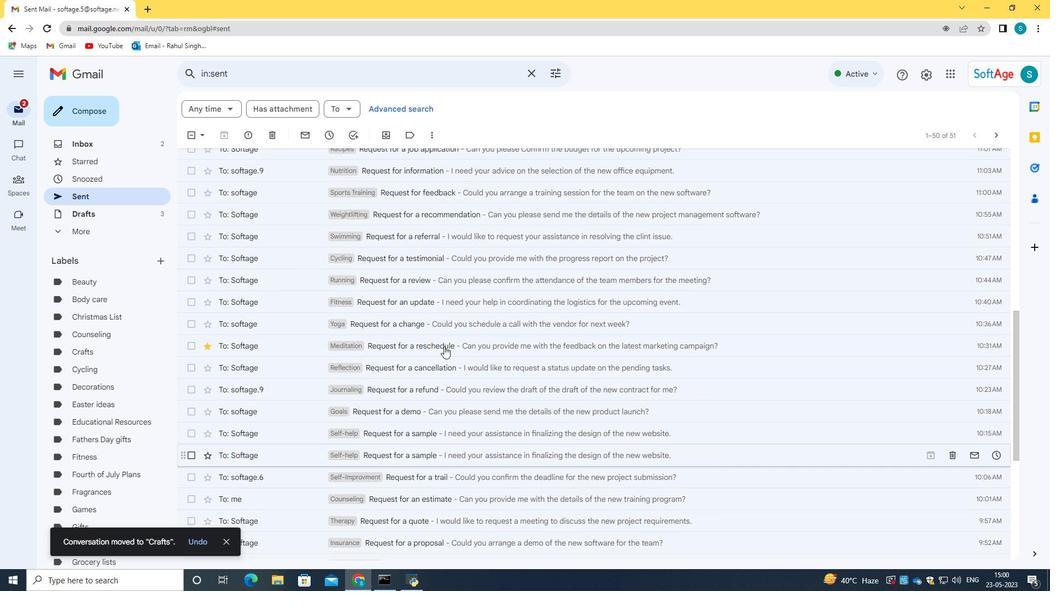 
Action: Mouse scrolled (444, 347) with delta (0, 0)
Screenshot: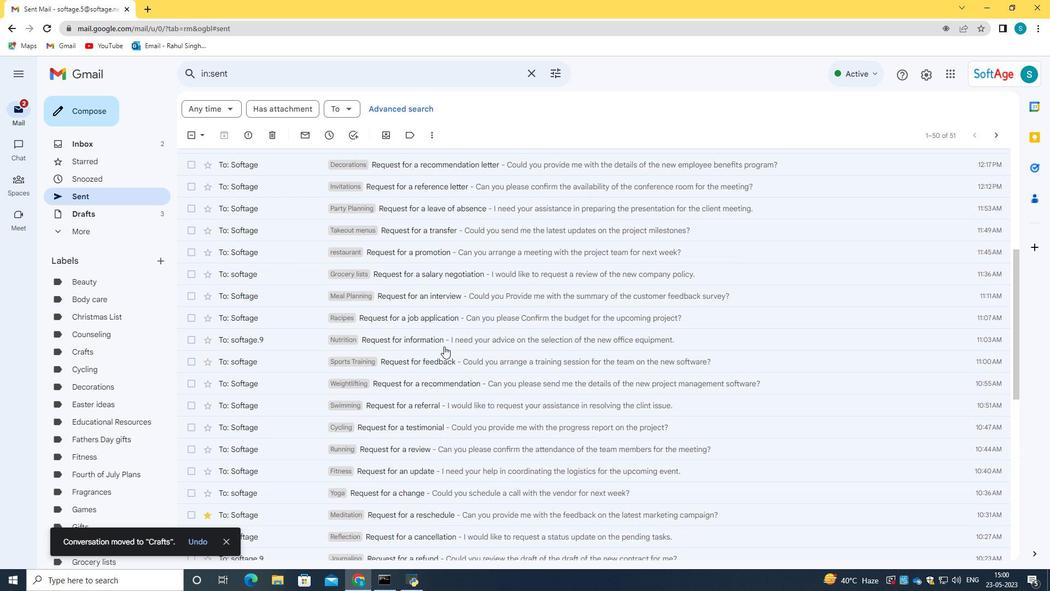 
Action: Mouse scrolled (444, 347) with delta (0, 0)
Screenshot: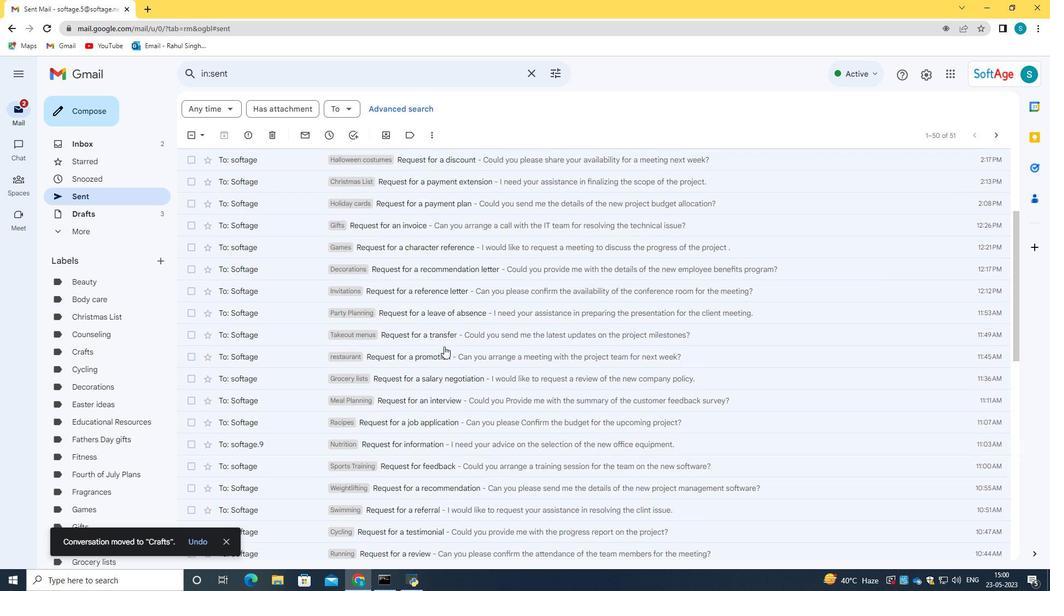 
Action: Mouse scrolled (444, 347) with delta (0, 0)
Screenshot: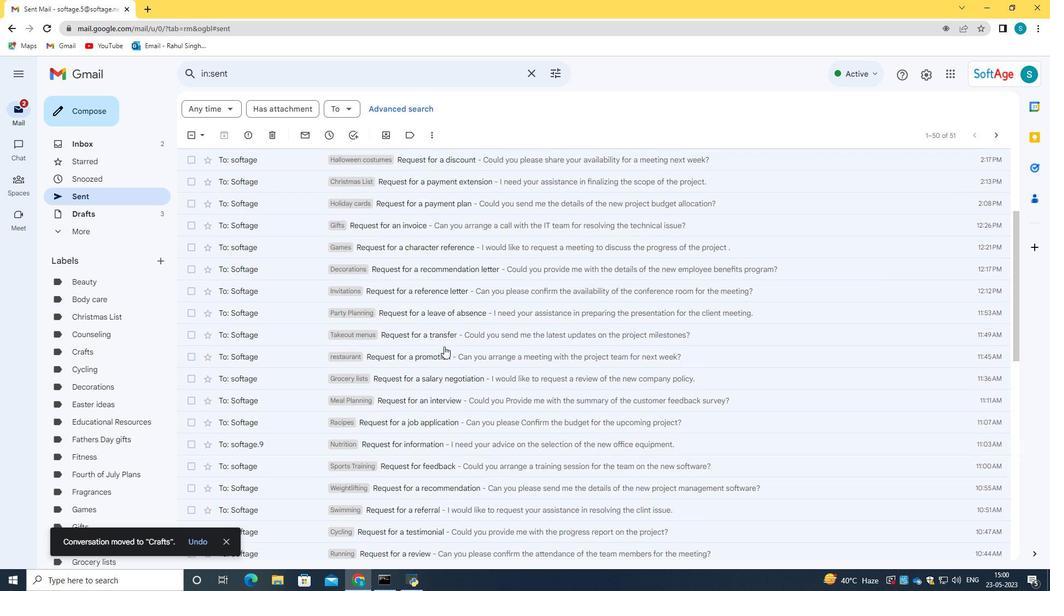 
Action: Mouse scrolled (444, 347) with delta (0, 0)
Screenshot: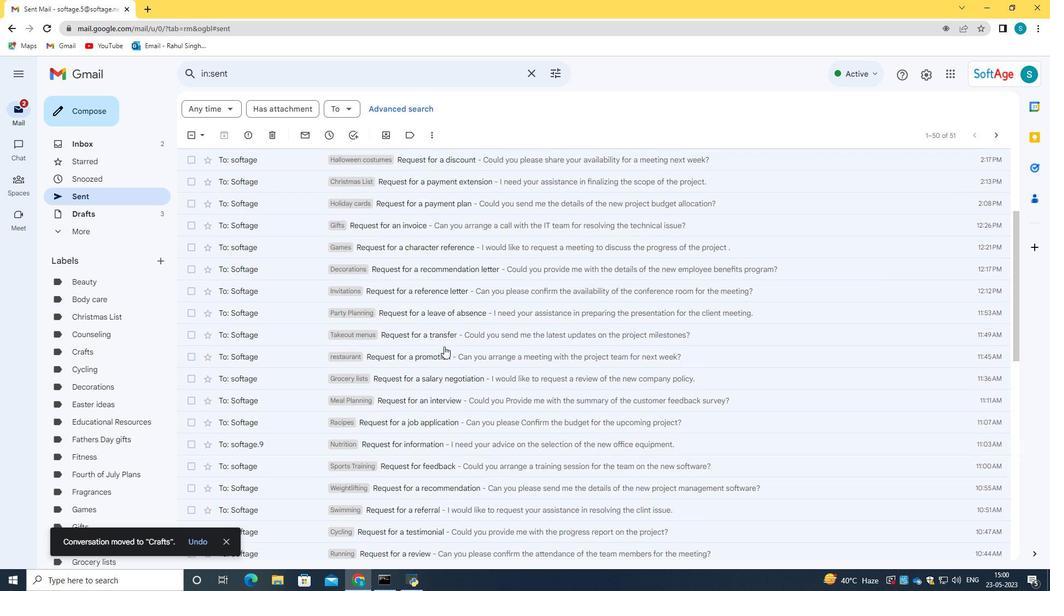 
Action: Mouse scrolled (444, 347) with delta (0, 0)
Screenshot: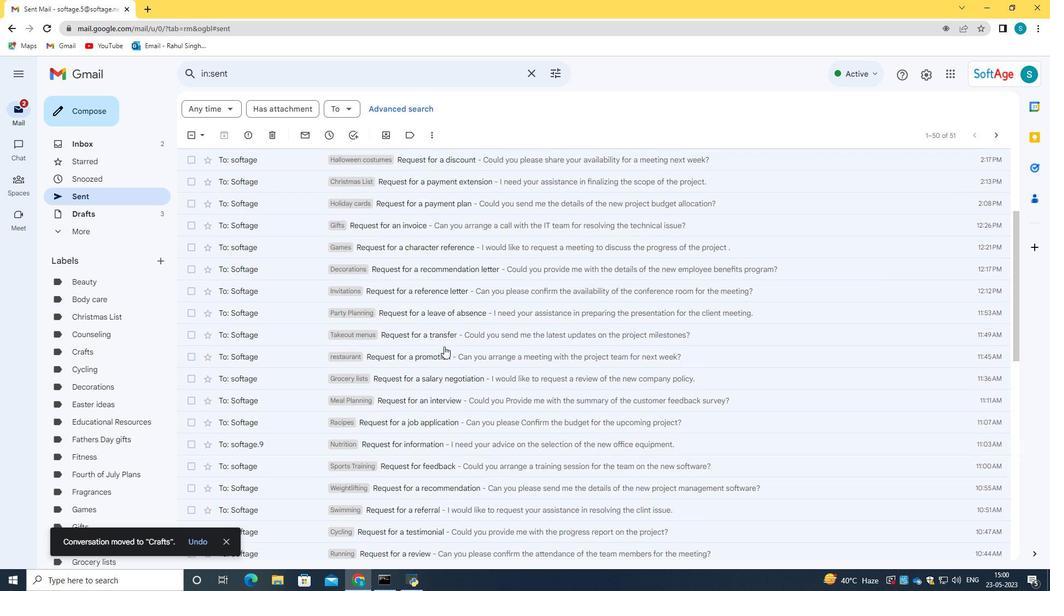 
Action: Mouse scrolled (444, 347) with delta (0, 0)
Screenshot: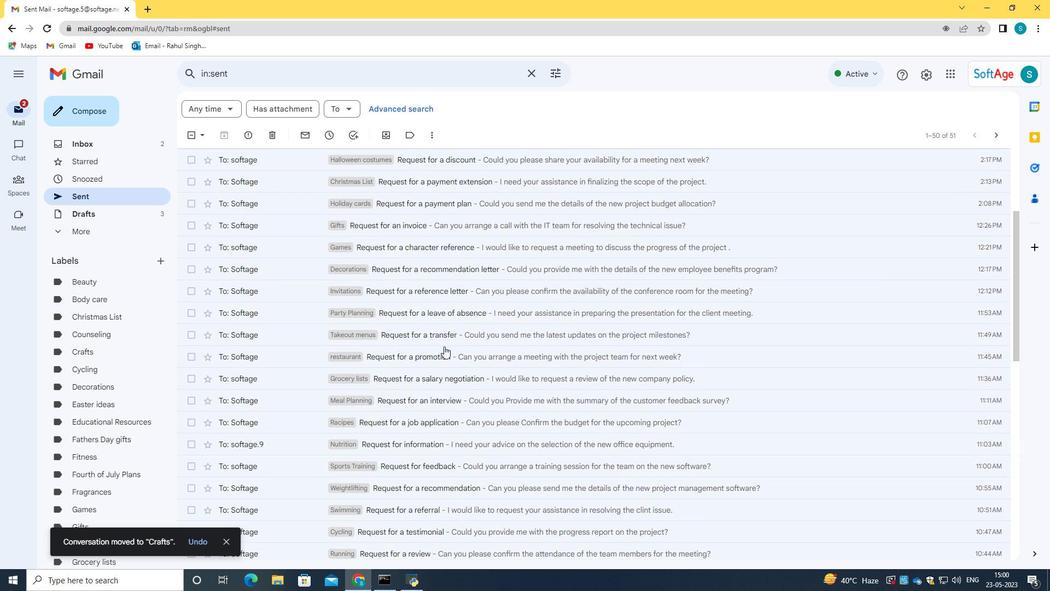 
Action: Mouse scrolled (444, 347) with delta (0, 0)
Screenshot: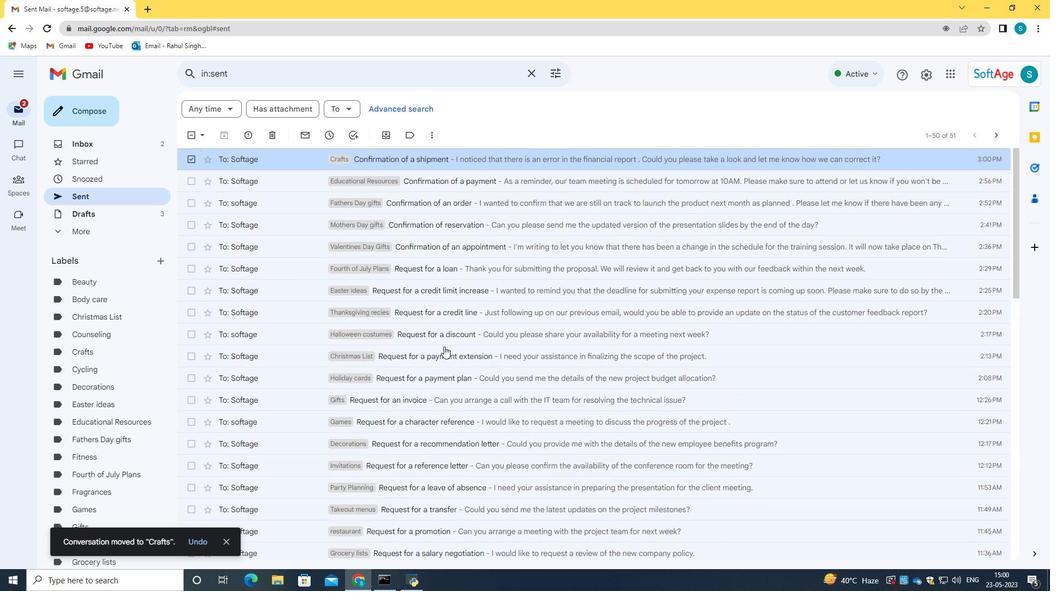 
Action: Mouse scrolled (444, 347) with delta (0, 0)
Screenshot: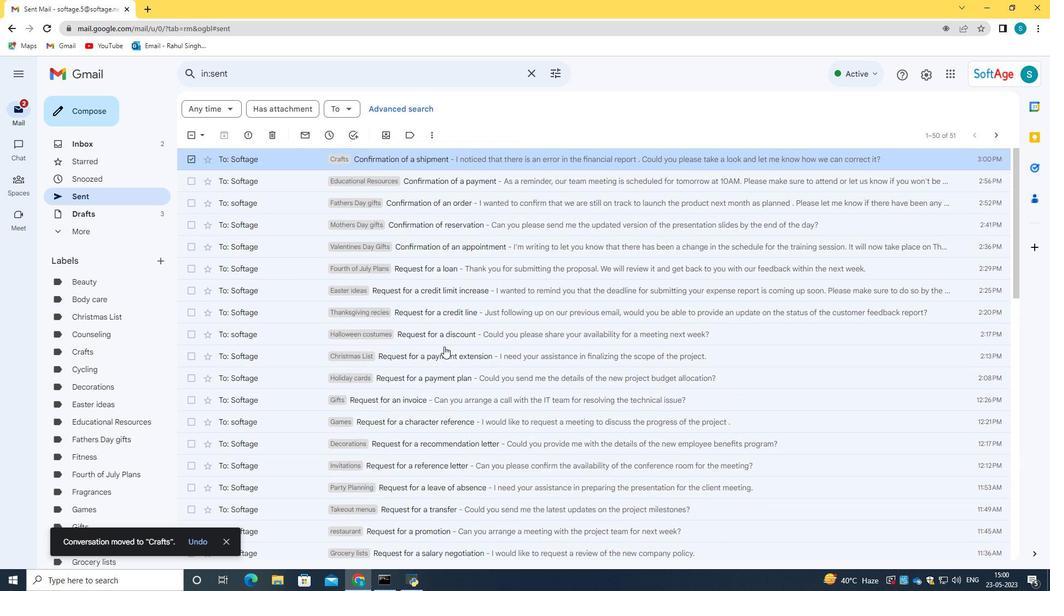 
Action: Mouse scrolled (444, 347) with delta (0, 0)
Screenshot: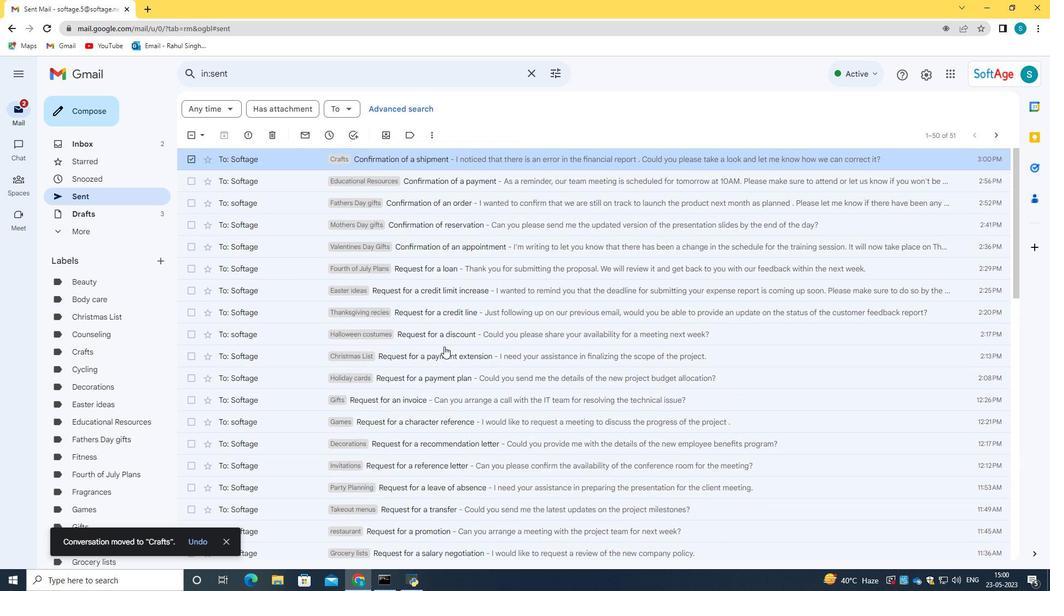 
Action: Mouse scrolled (444, 347) with delta (0, 0)
Screenshot: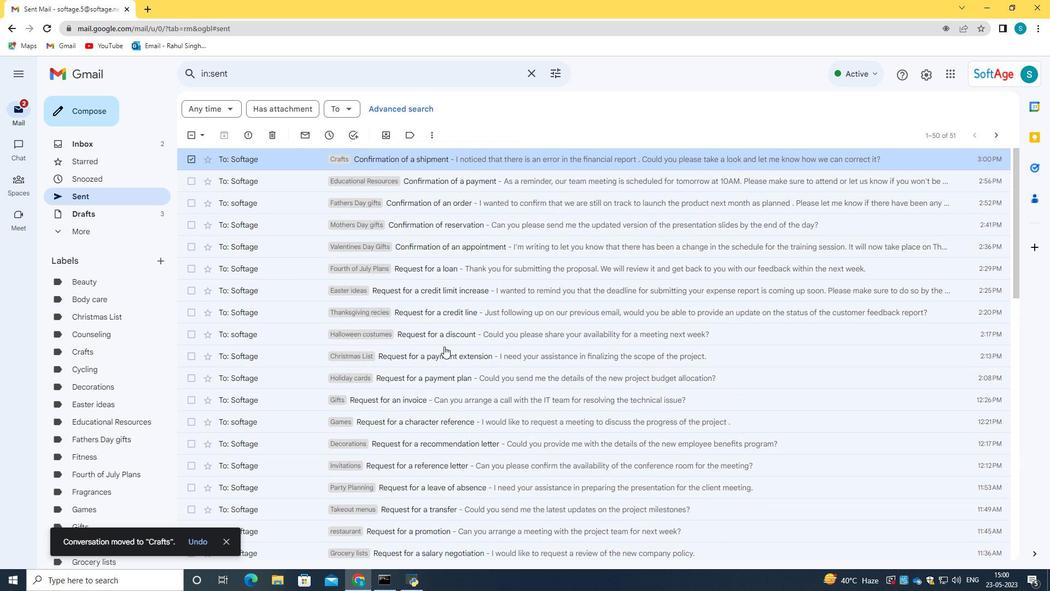 
